 Task: Look for space in Alcázar de San Juan, Spain from 8th June, 2023 to 12th June, 2023 for 2 adults in price range Rs.8000 to Rs.16000. Place can be private room with 1  bedroom having 1 bed and 1 bathroom. Property type can be flatguest house, hotel. Booking option can be shelf check-in. Required host language is English.
Action: Mouse moved to (300, 140)
Screenshot: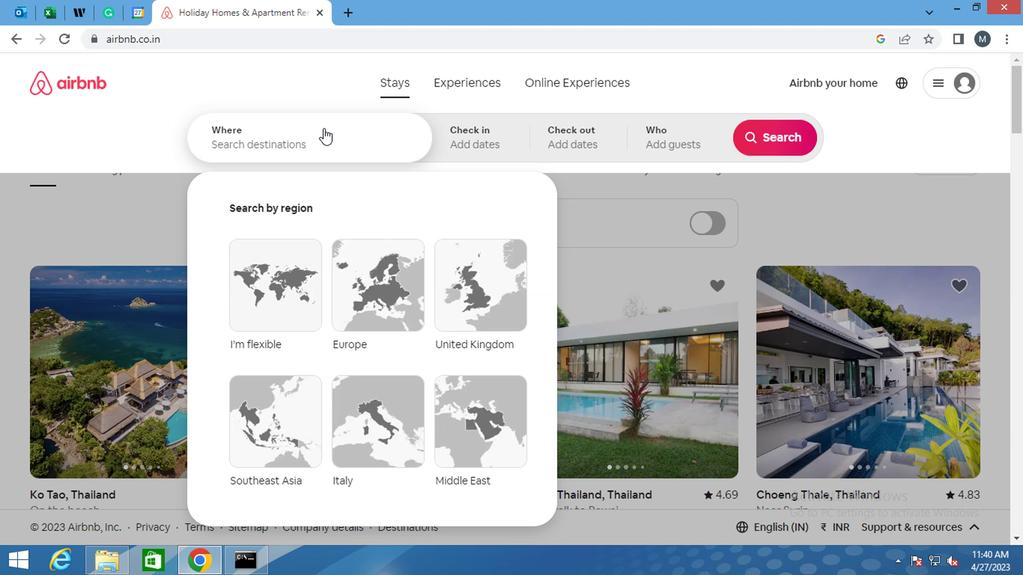 
Action: Mouse pressed left at (300, 140)
Screenshot: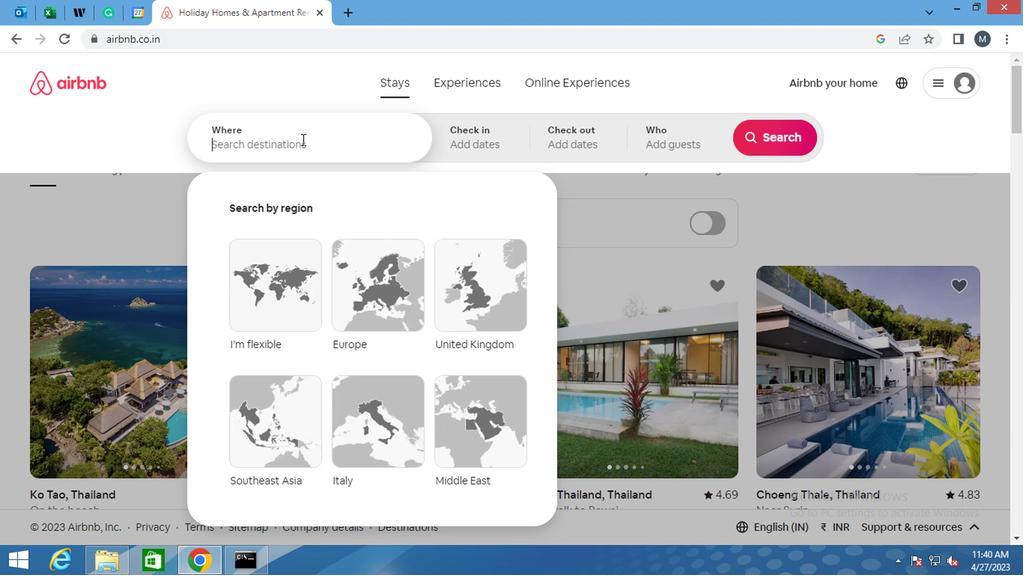 
Action: Key pressed <Key.shift>ALCAZAR<Key.space>DE<Key.space><Key.shift>SAN<Key.space><Key.shift>JUAN<Key.space><Key.backspace>,<Key.space>
Screenshot: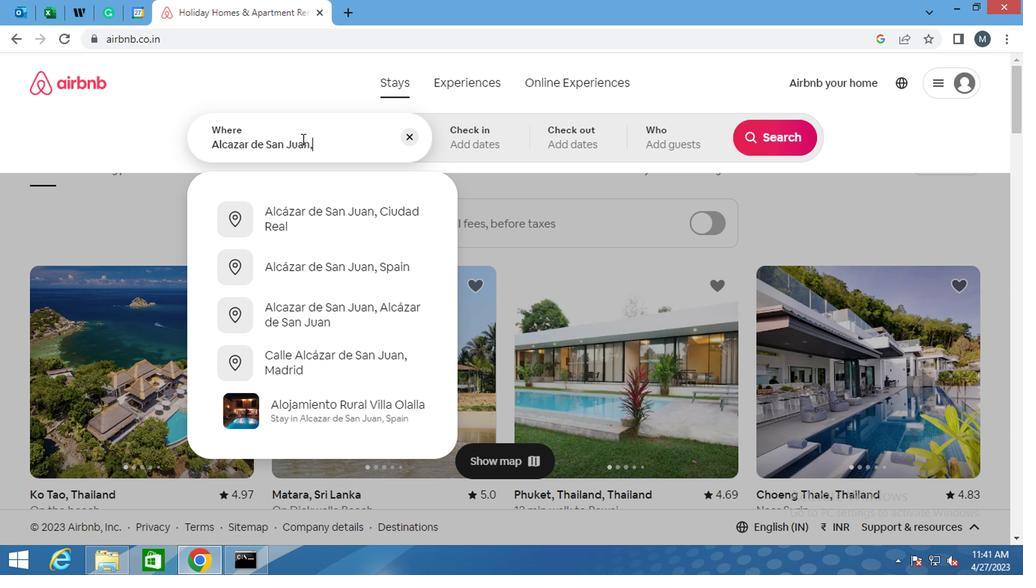 
Action: Mouse moved to (314, 209)
Screenshot: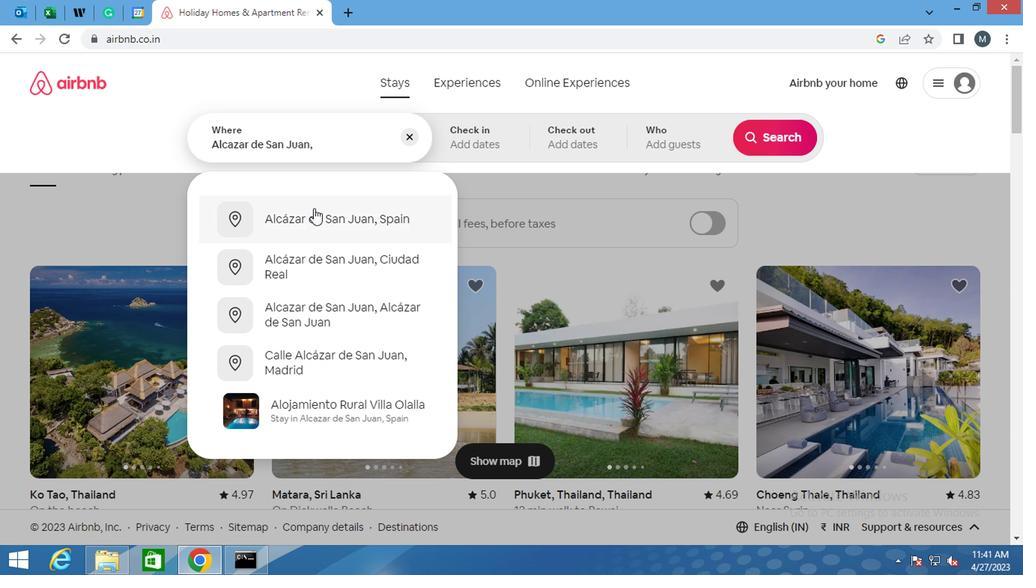 
Action: Mouse pressed left at (314, 209)
Screenshot: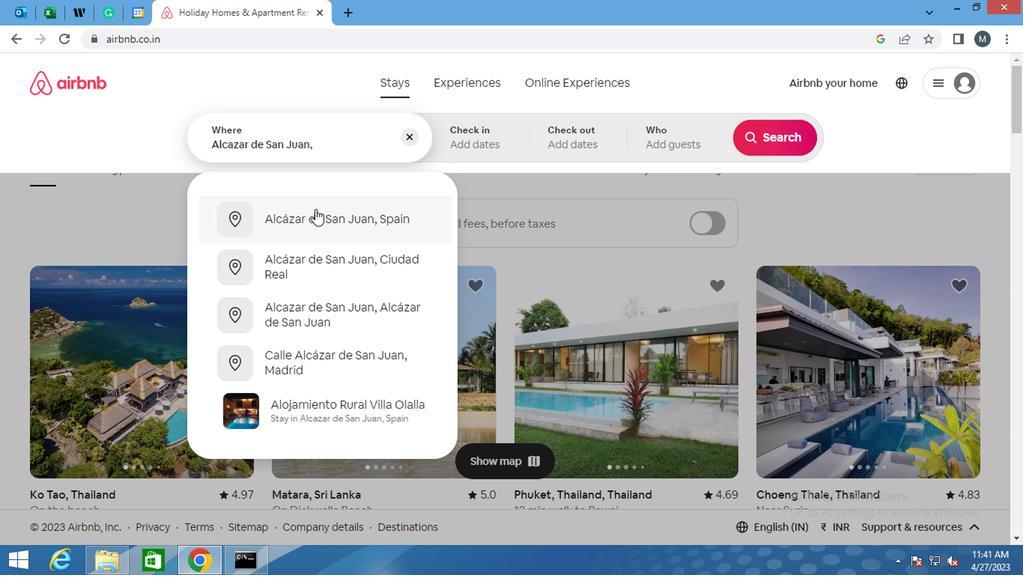 
Action: Mouse moved to (766, 254)
Screenshot: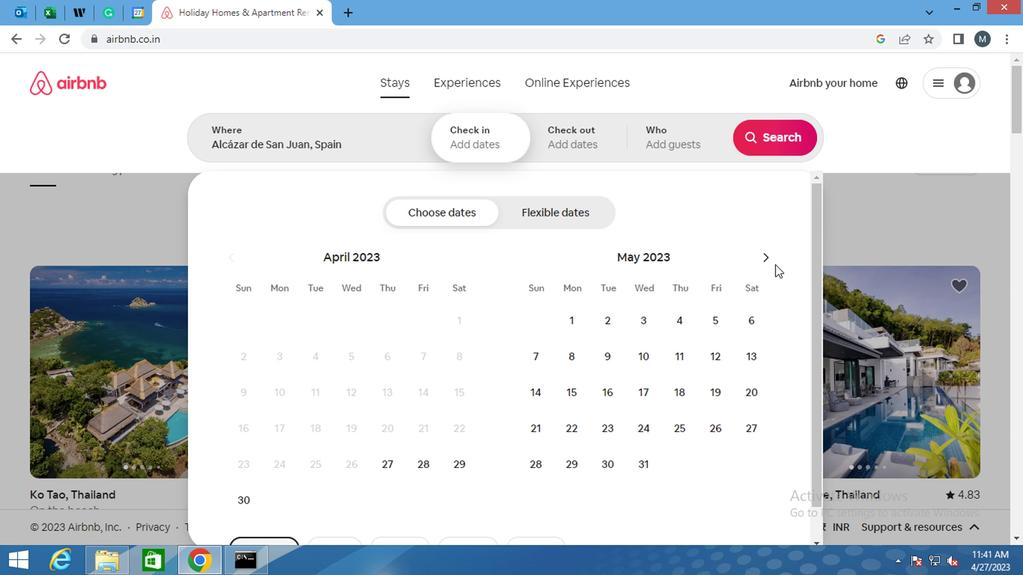 
Action: Mouse pressed left at (766, 254)
Screenshot: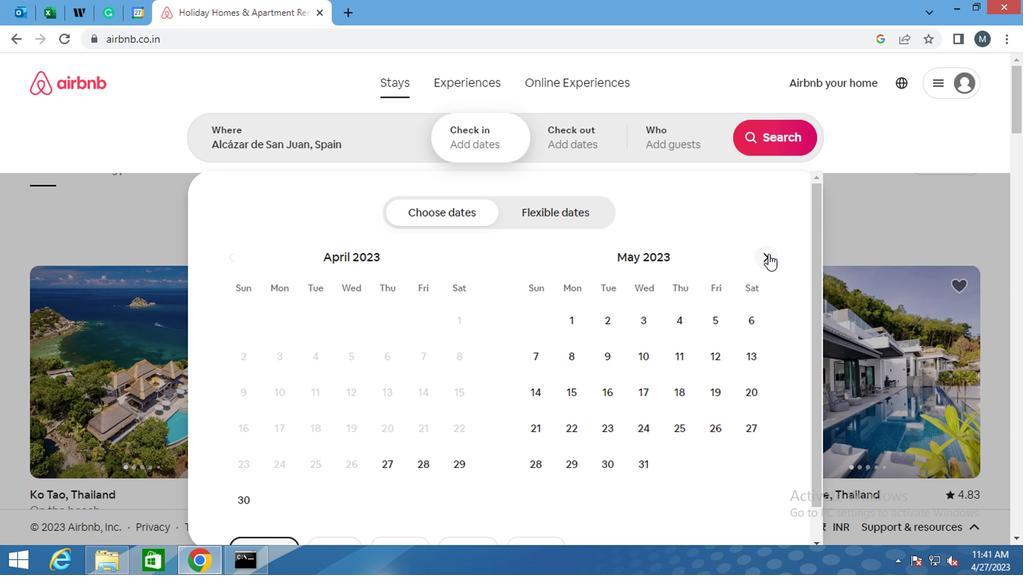 
Action: Mouse pressed left at (766, 254)
Screenshot: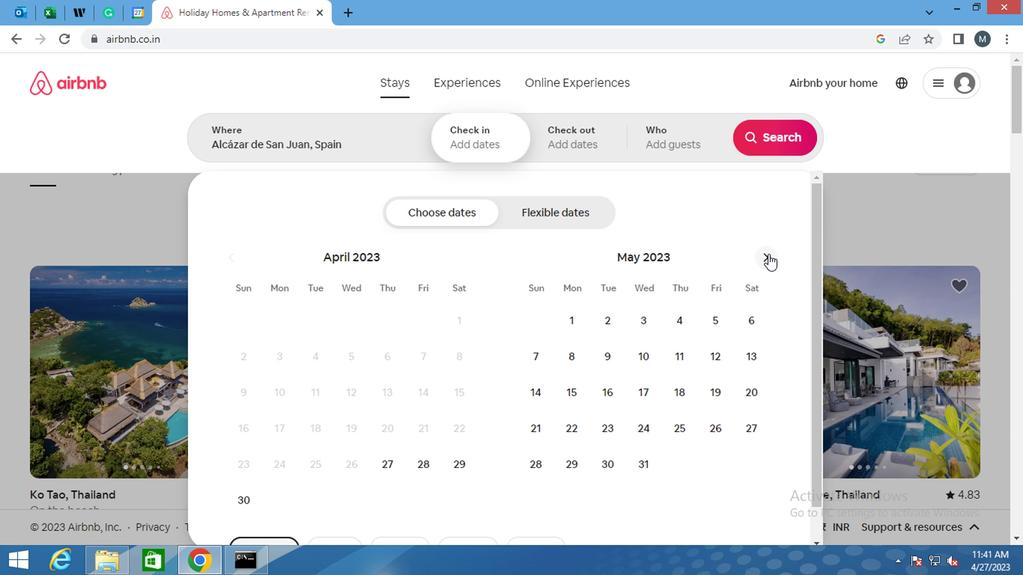 
Action: Mouse moved to (389, 356)
Screenshot: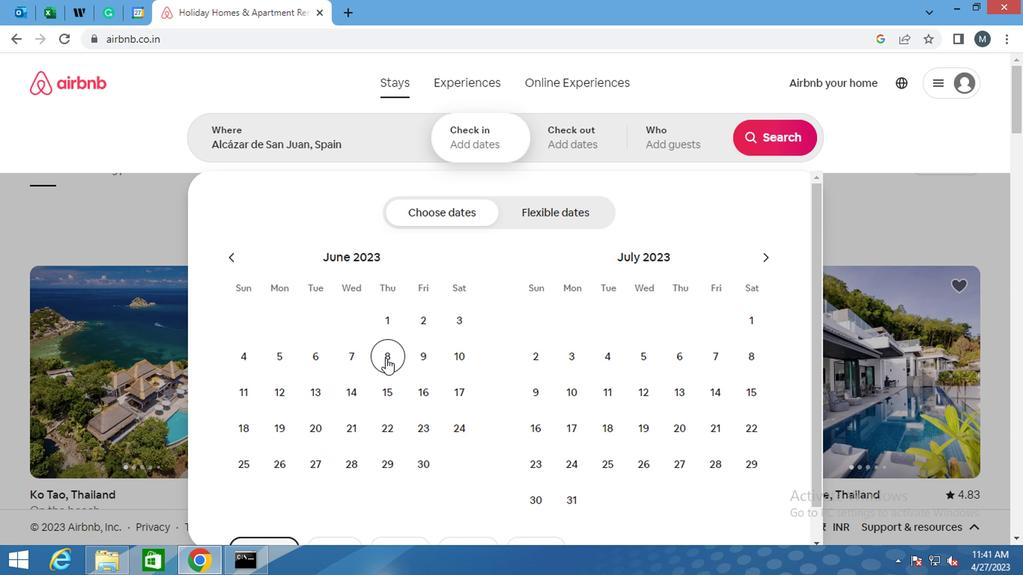 
Action: Mouse pressed left at (389, 356)
Screenshot: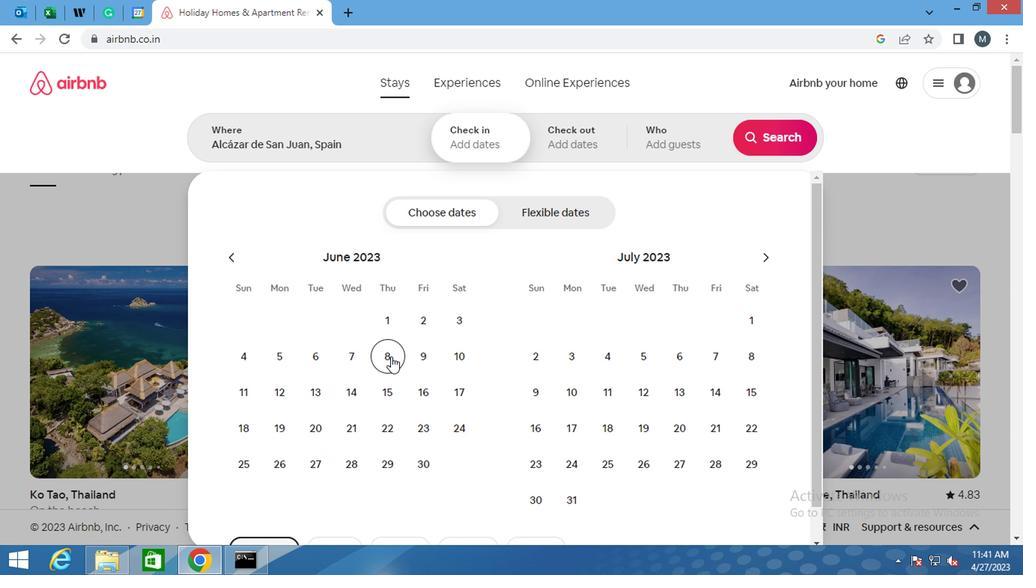 
Action: Mouse moved to (285, 387)
Screenshot: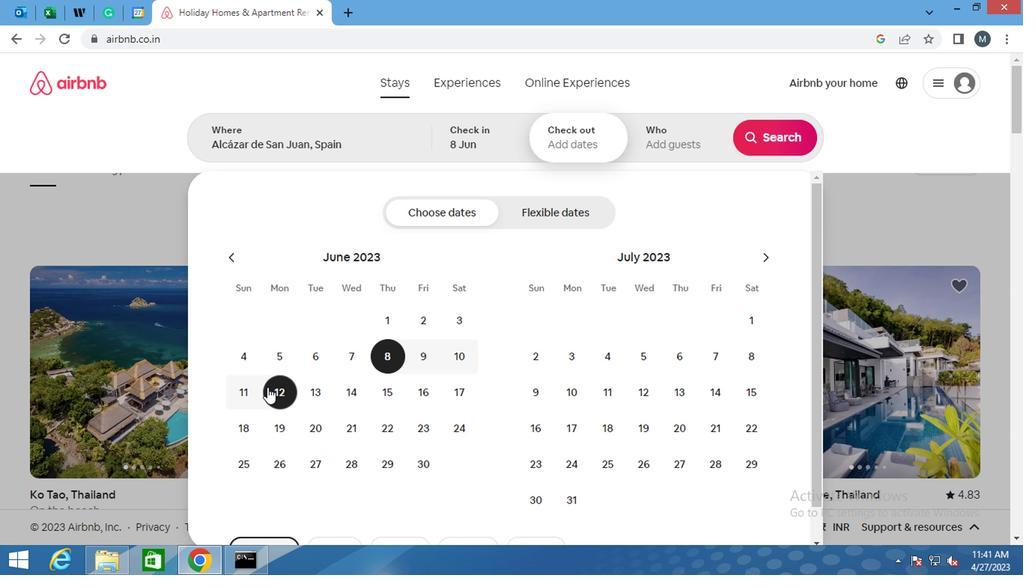 
Action: Mouse pressed left at (285, 387)
Screenshot: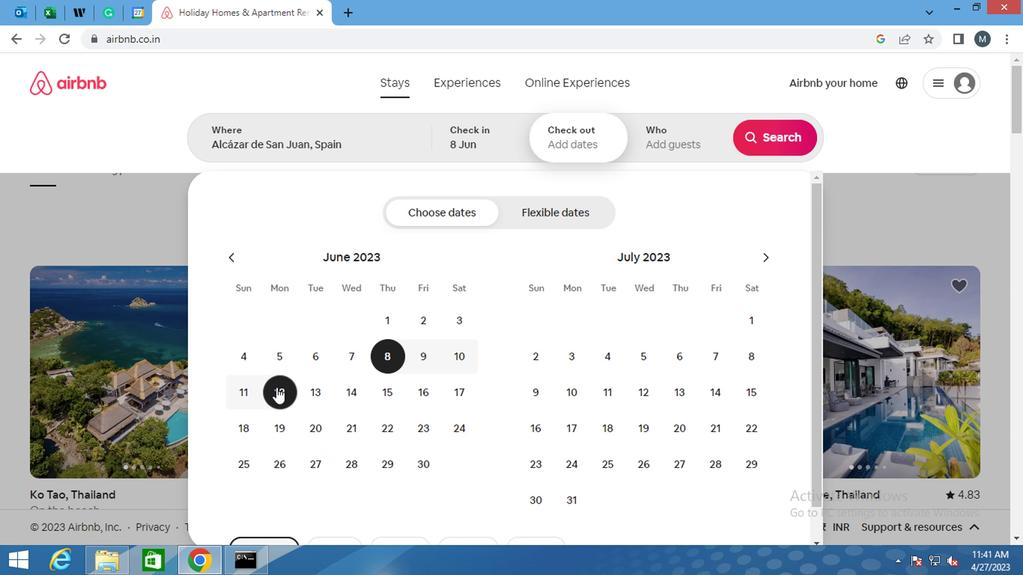 
Action: Mouse moved to (668, 152)
Screenshot: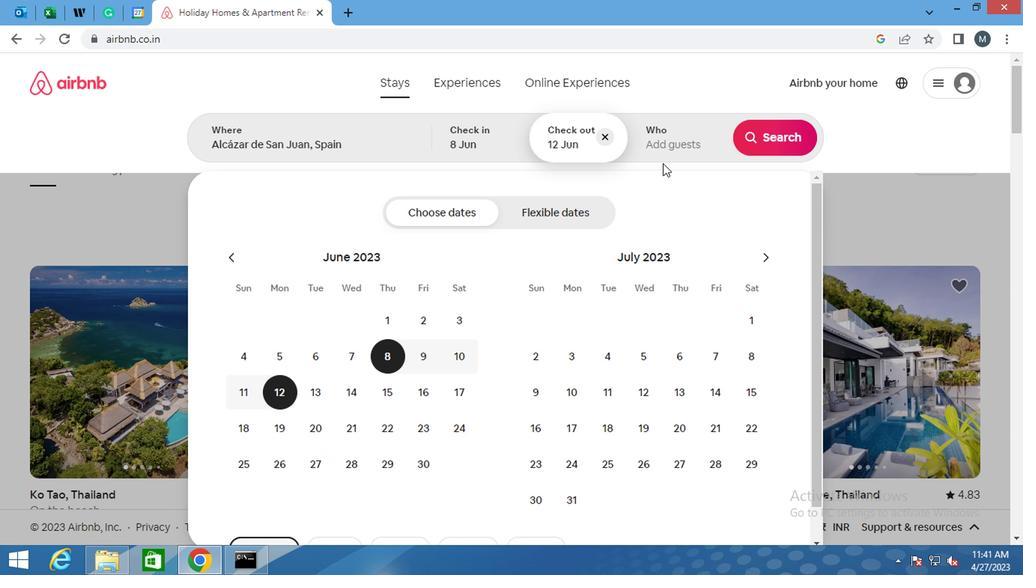 
Action: Mouse pressed left at (668, 152)
Screenshot: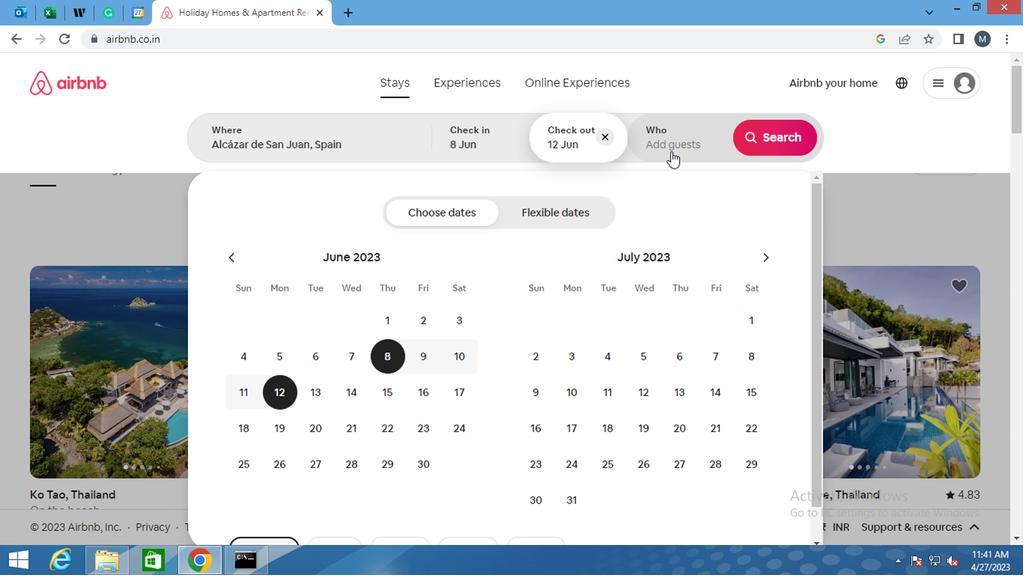 
Action: Mouse moved to (777, 211)
Screenshot: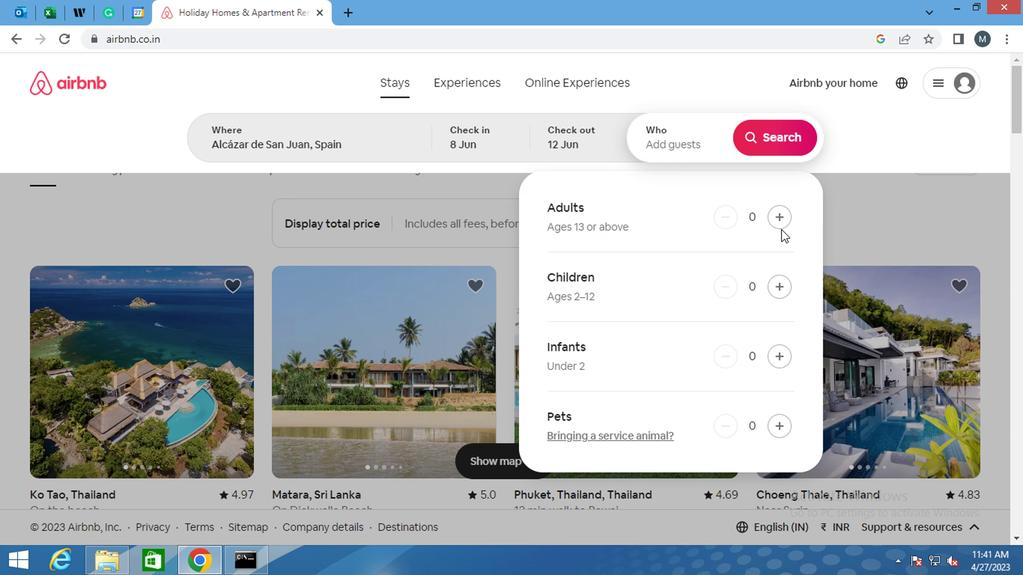 
Action: Mouse pressed left at (777, 211)
Screenshot: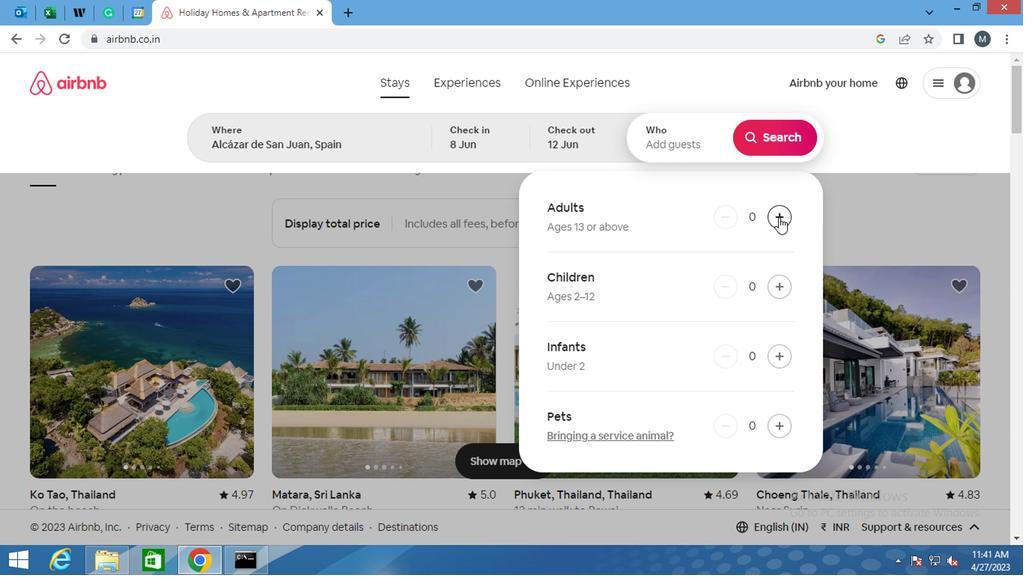 
Action: Mouse moved to (776, 212)
Screenshot: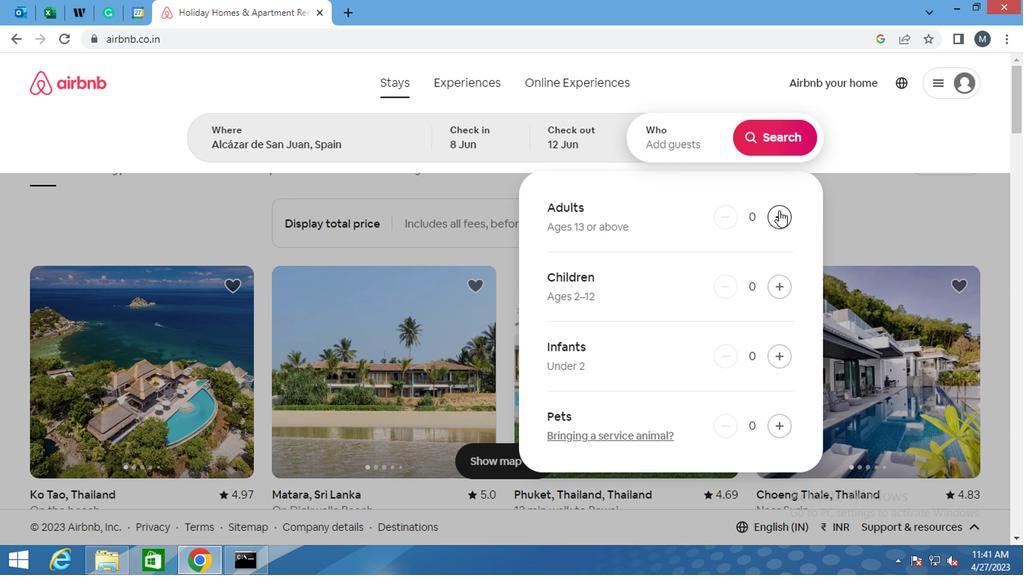 
Action: Mouse pressed left at (776, 212)
Screenshot: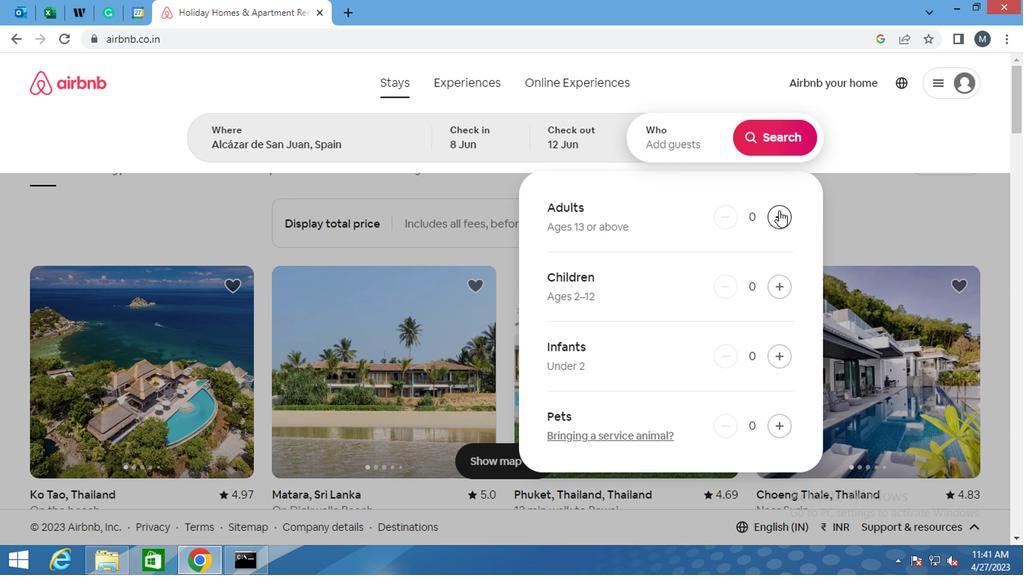 
Action: Mouse moved to (759, 146)
Screenshot: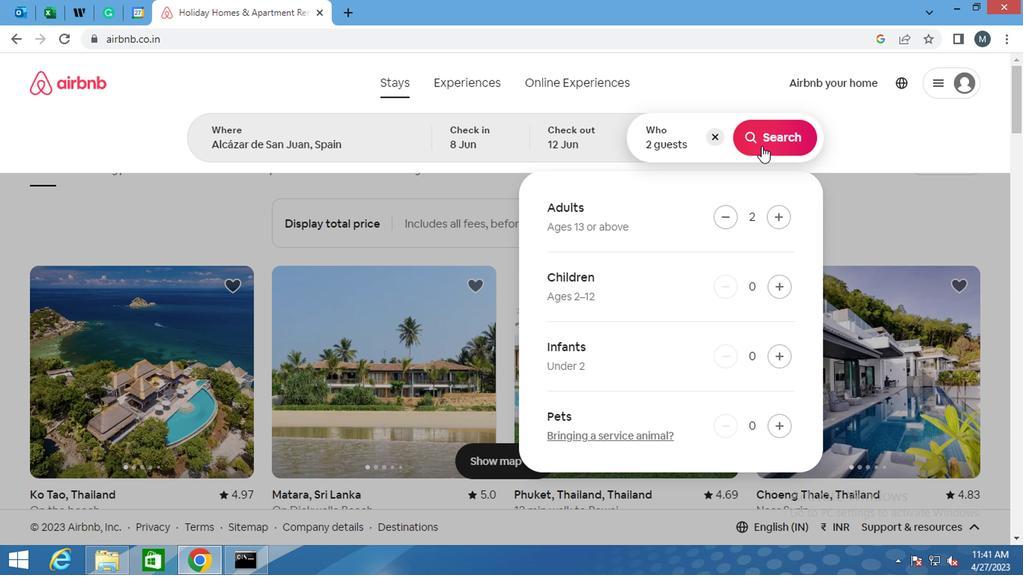 
Action: Mouse pressed left at (759, 146)
Screenshot: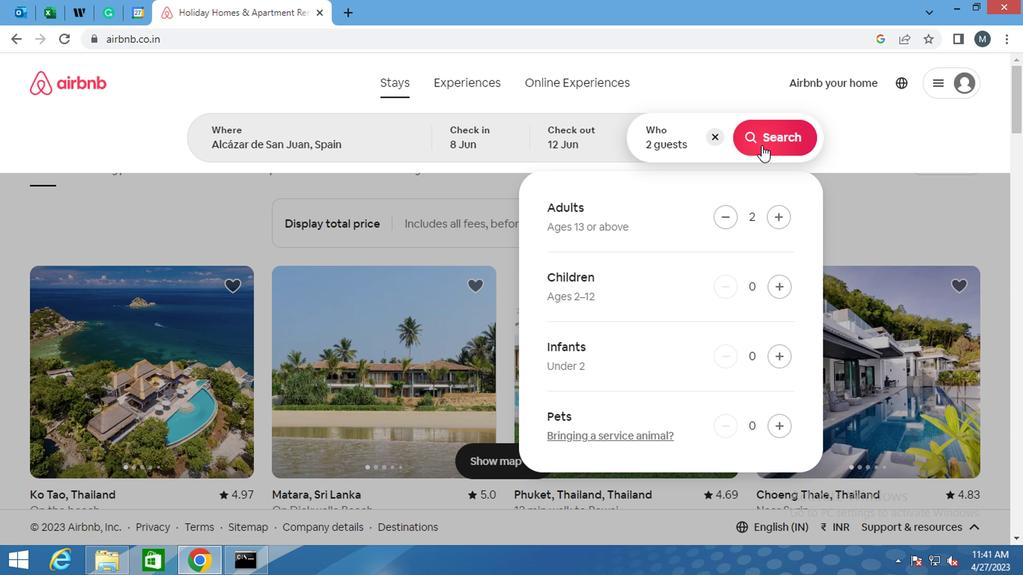 
Action: Mouse moved to (943, 126)
Screenshot: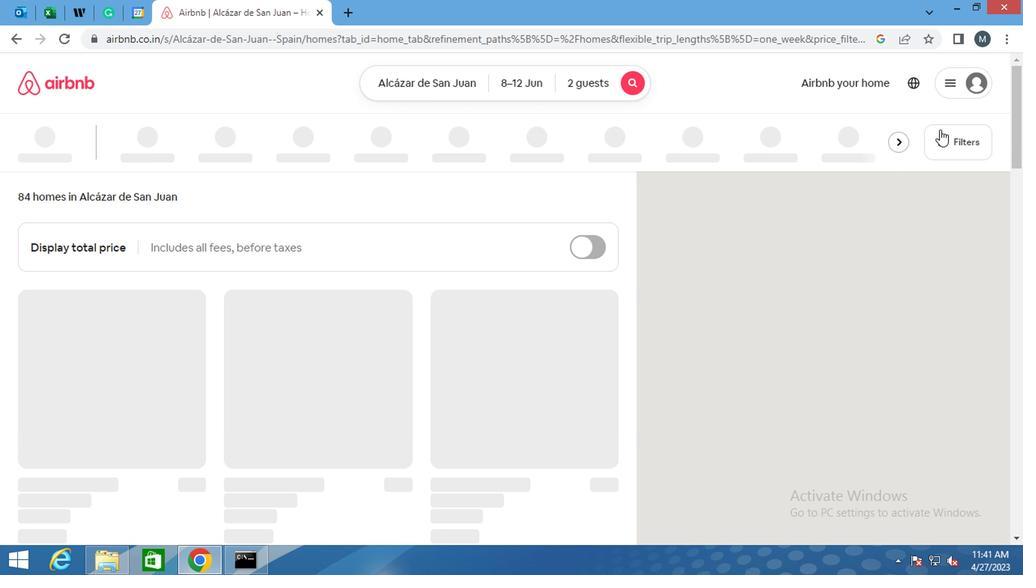 
Action: Mouse pressed left at (943, 126)
Screenshot: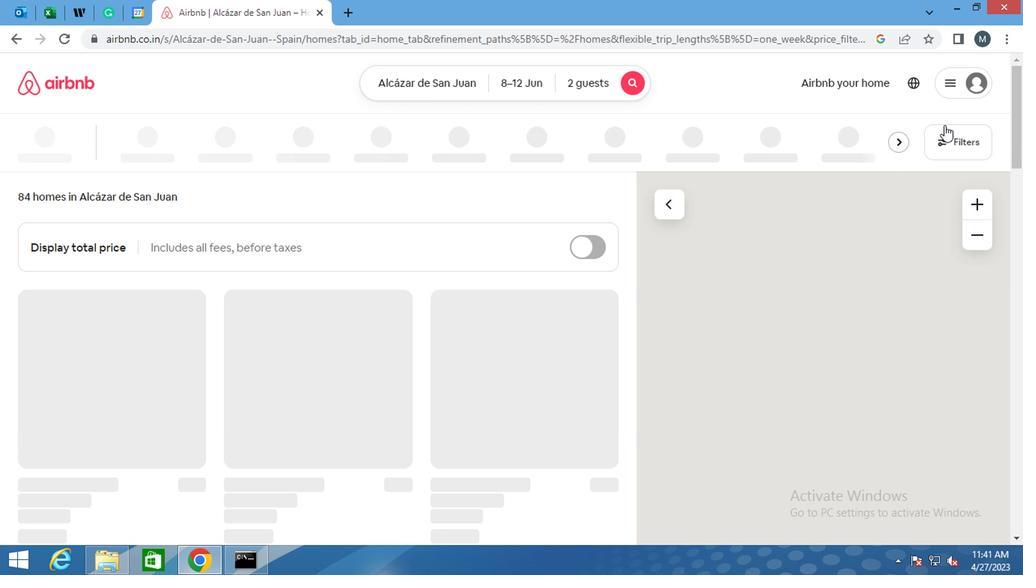 
Action: Mouse moved to (946, 132)
Screenshot: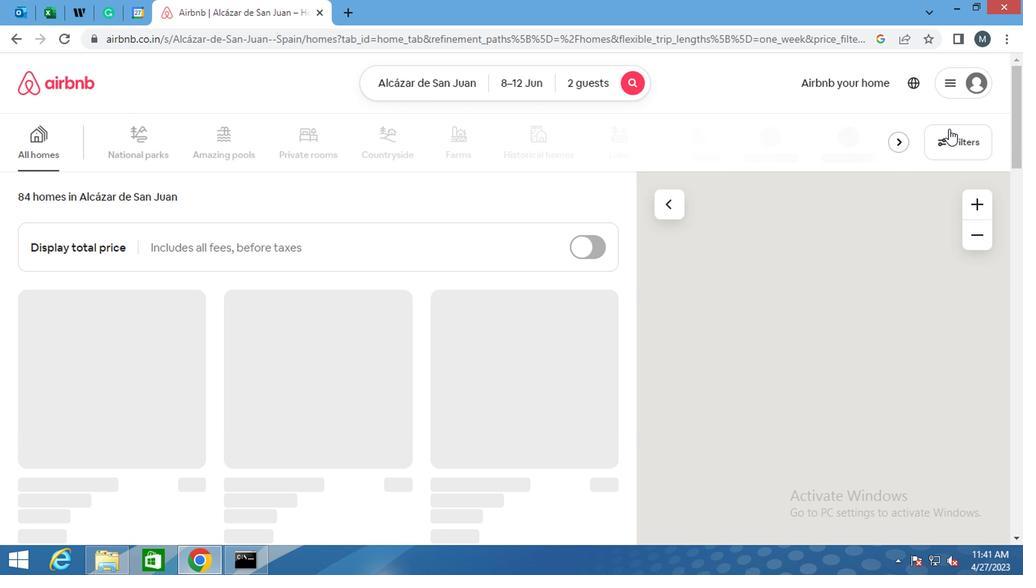 
Action: Mouse pressed left at (946, 132)
Screenshot: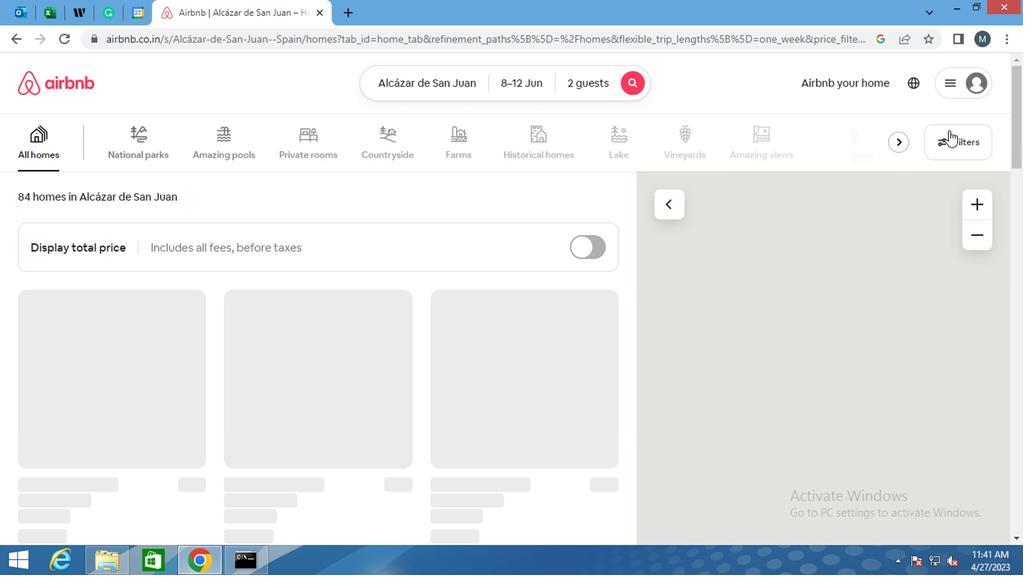 
Action: Mouse moved to (953, 145)
Screenshot: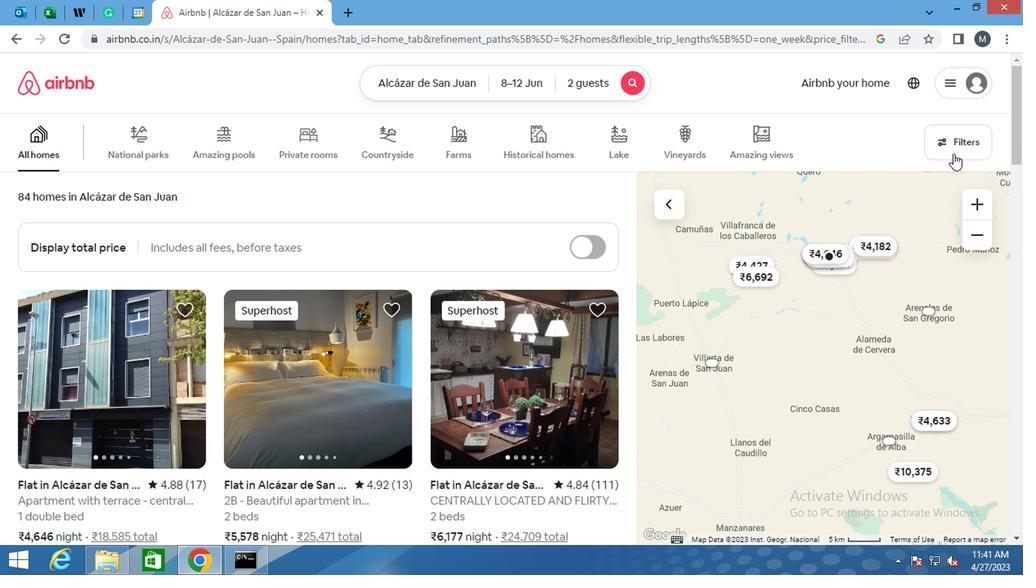
Action: Mouse pressed left at (953, 145)
Screenshot: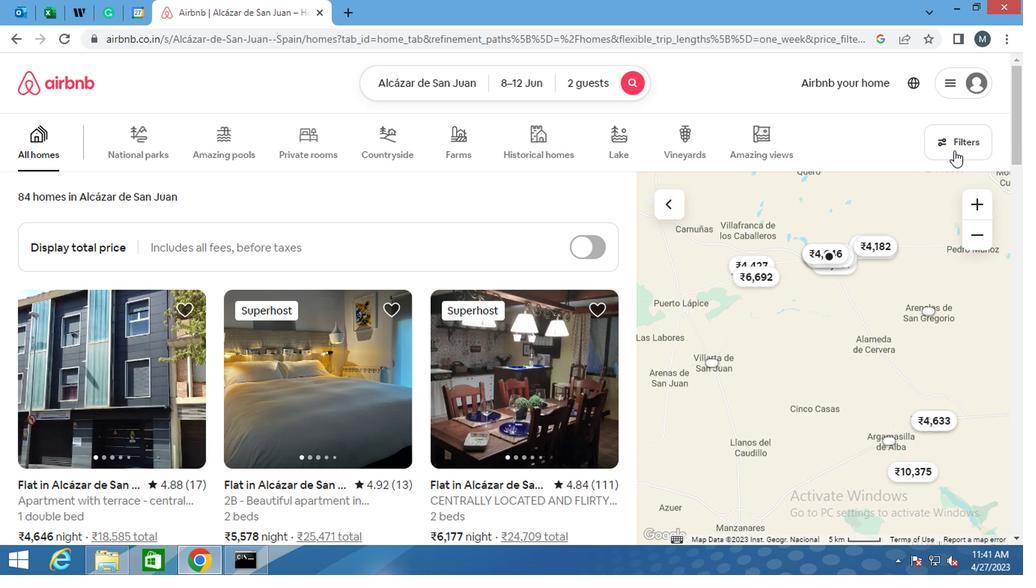 
Action: Mouse moved to (411, 344)
Screenshot: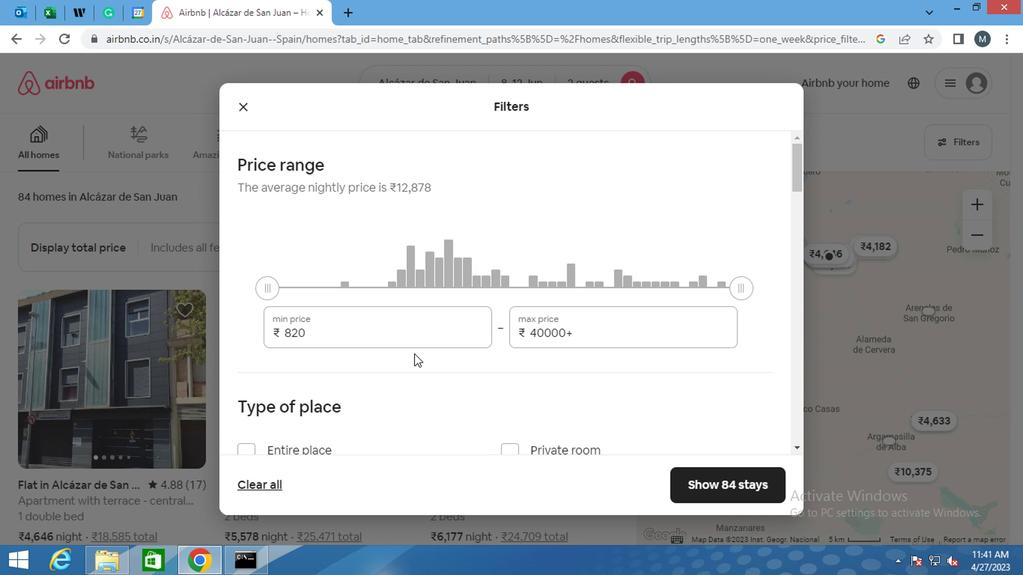 
Action: Mouse pressed left at (411, 344)
Screenshot: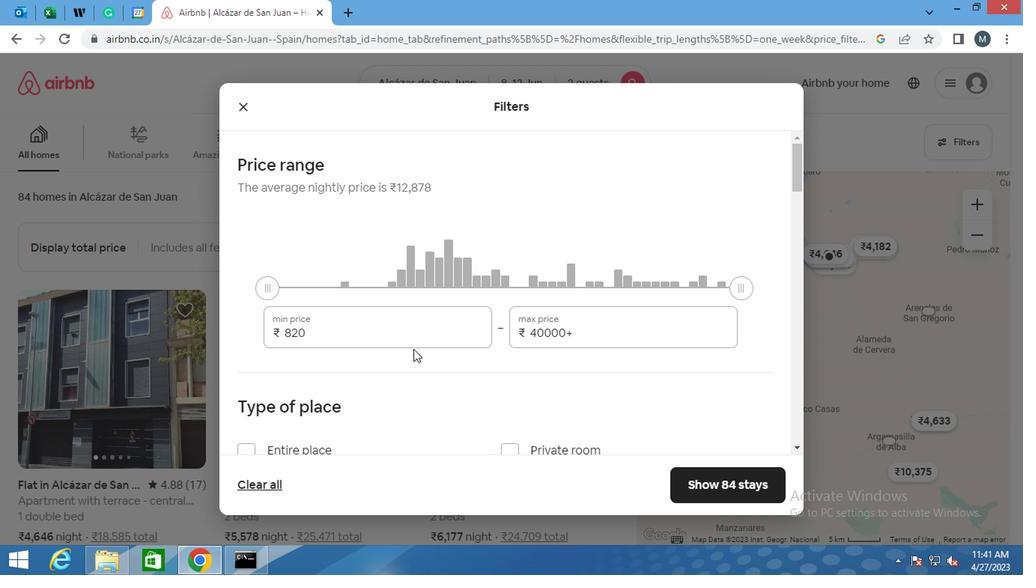 
Action: Mouse moved to (409, 338)
Screenshot: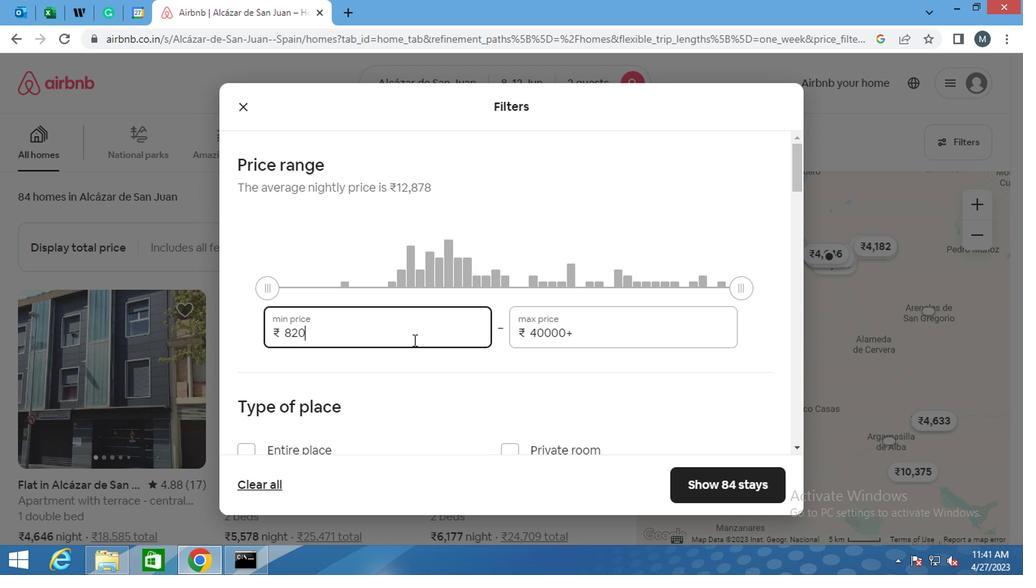 
Action: Key pressed <Key.backspace><Key.backspace>000
Screenshot: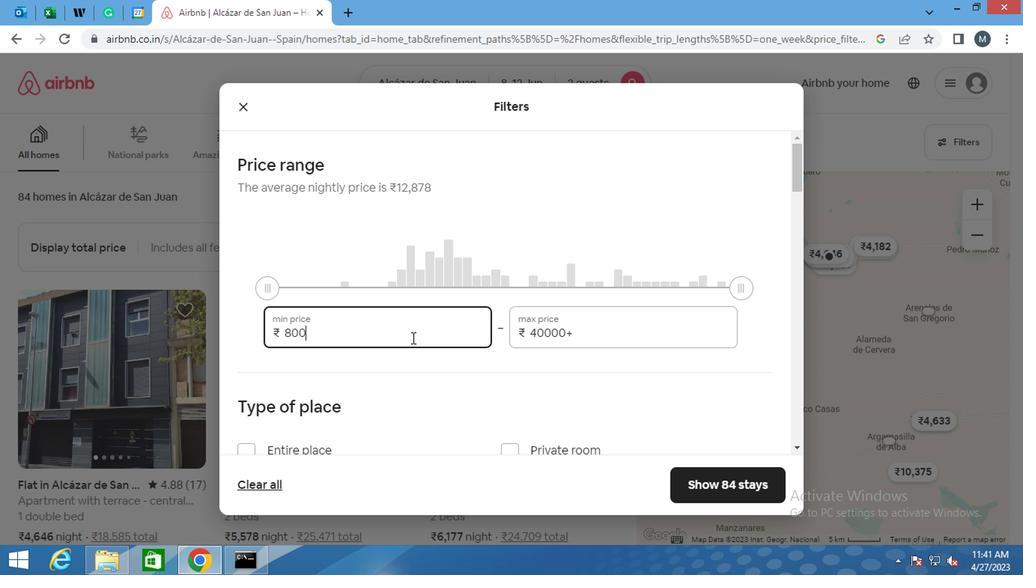 
Action: Mouse moved to (616, 330)
Screenshot: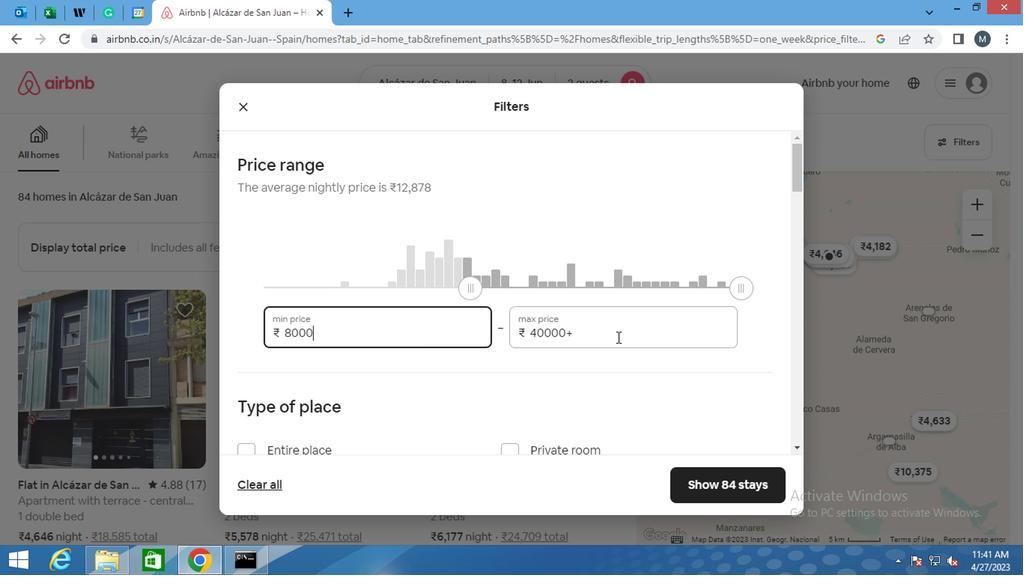 
Action: Mouse pressed left at (616, 330)
Screenshot: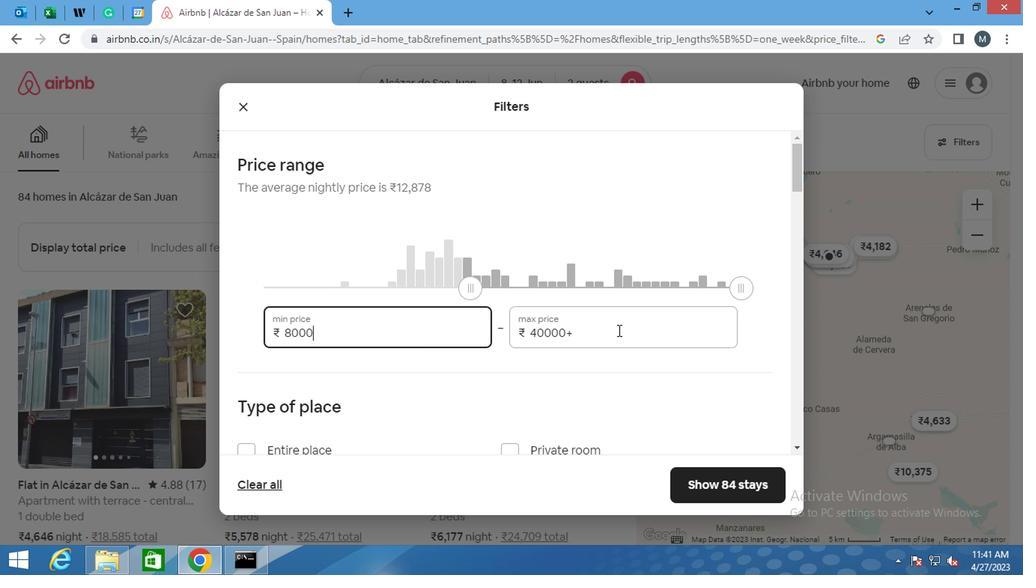 
Action: Mouse moved to (603, 334)
Screenshot: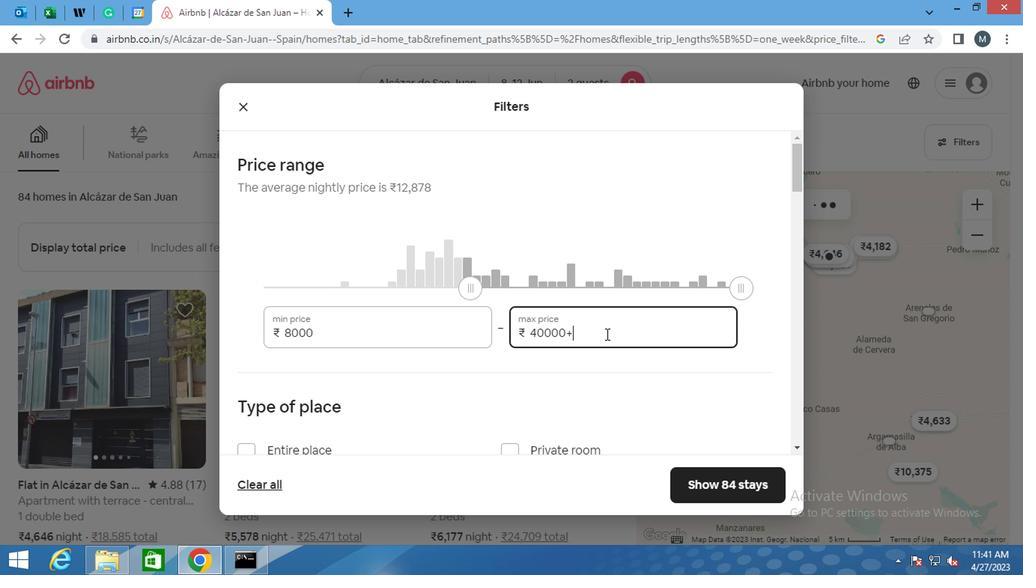 
Action: Key pressed <Key.backspace>
Screenshot: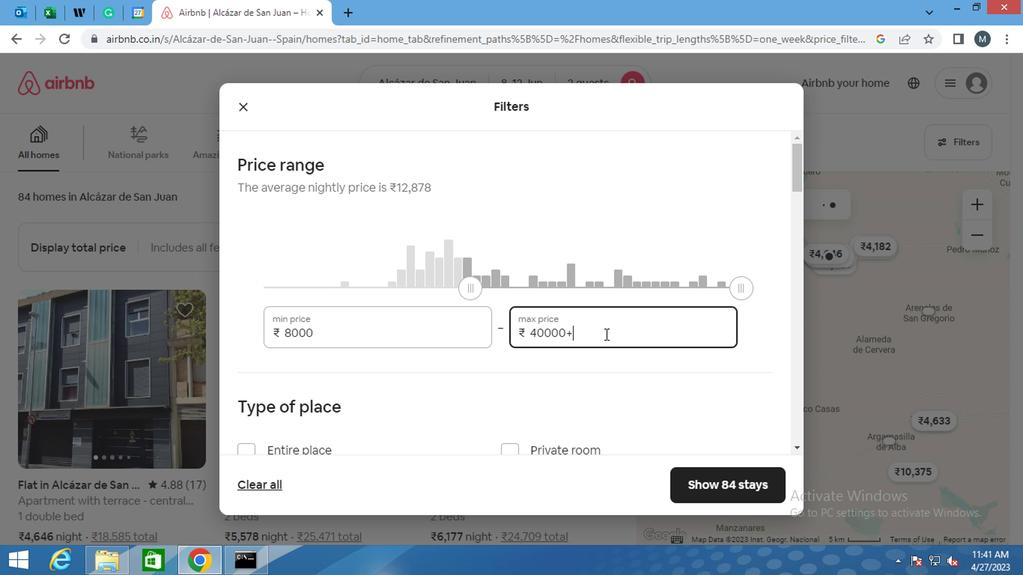 
Action: Mouse moved to (594, 335)
Screenshot: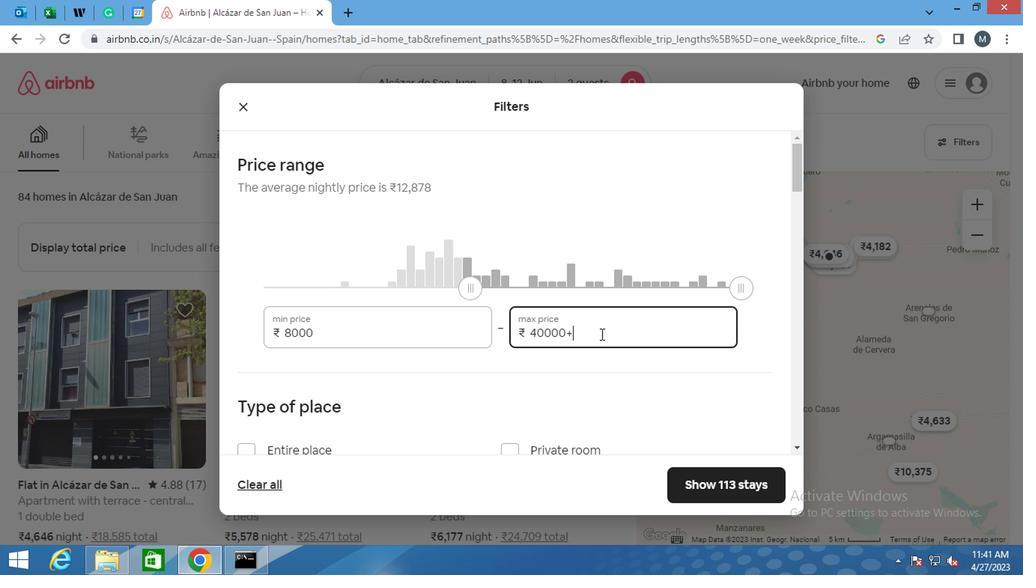 
Action: Key pressed <Key.backspace>
Screenshot: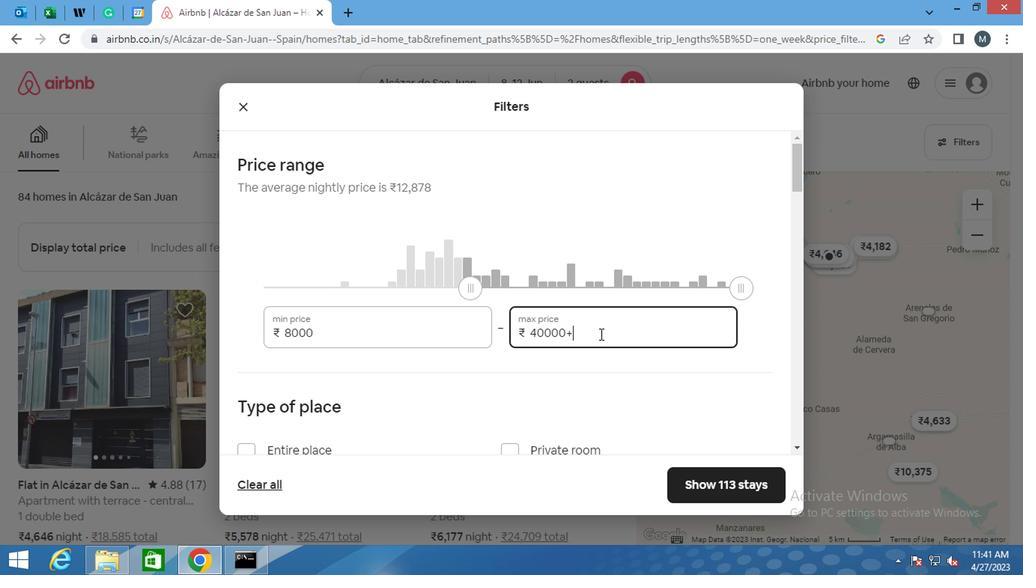 
Action: Mouse moved to (593, 335)
Screenshot: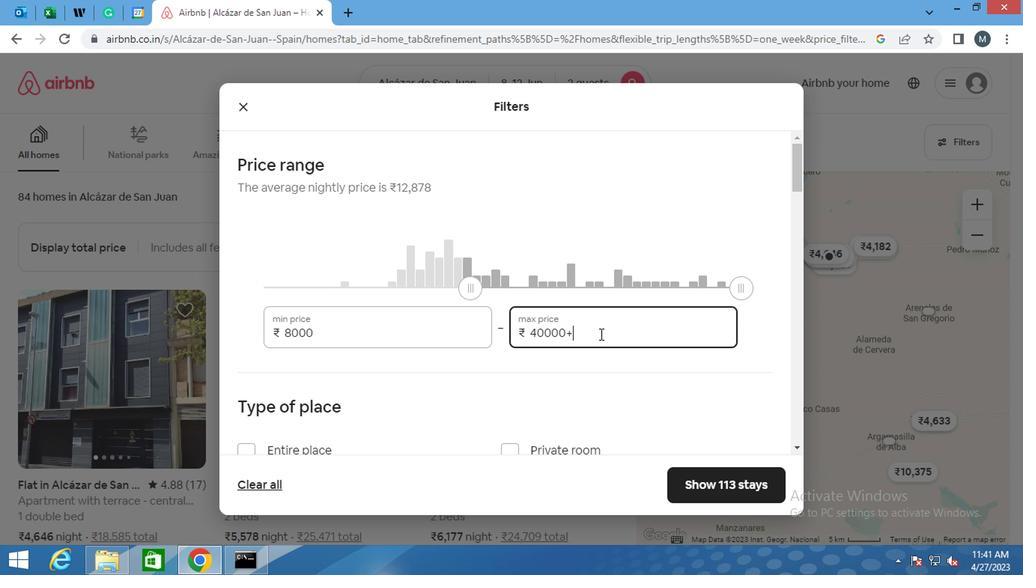 
Action: Key pressed <Key.backspace>
Screenshot: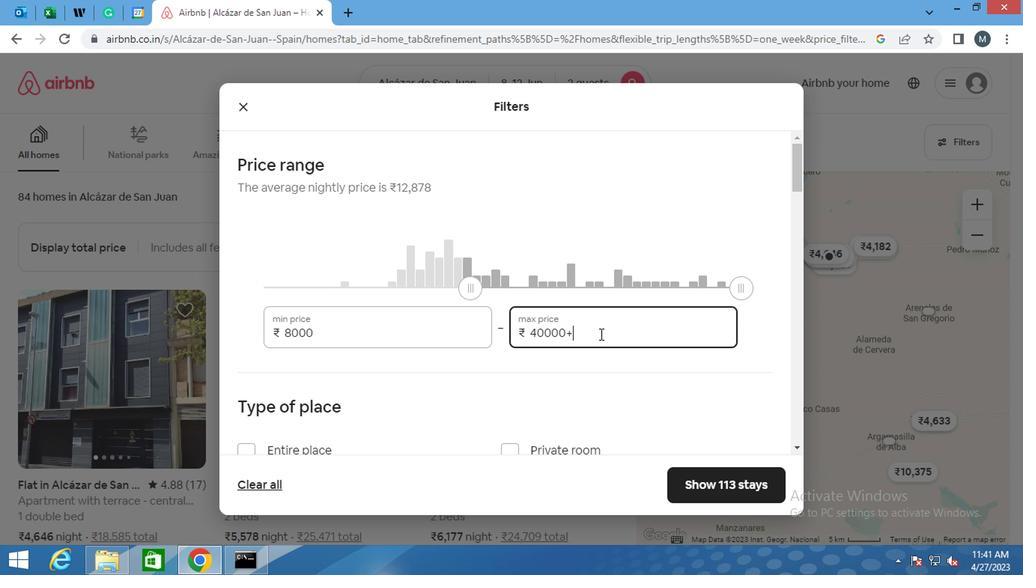 
Action: Mouse moved to (590, 336)
Screenshot: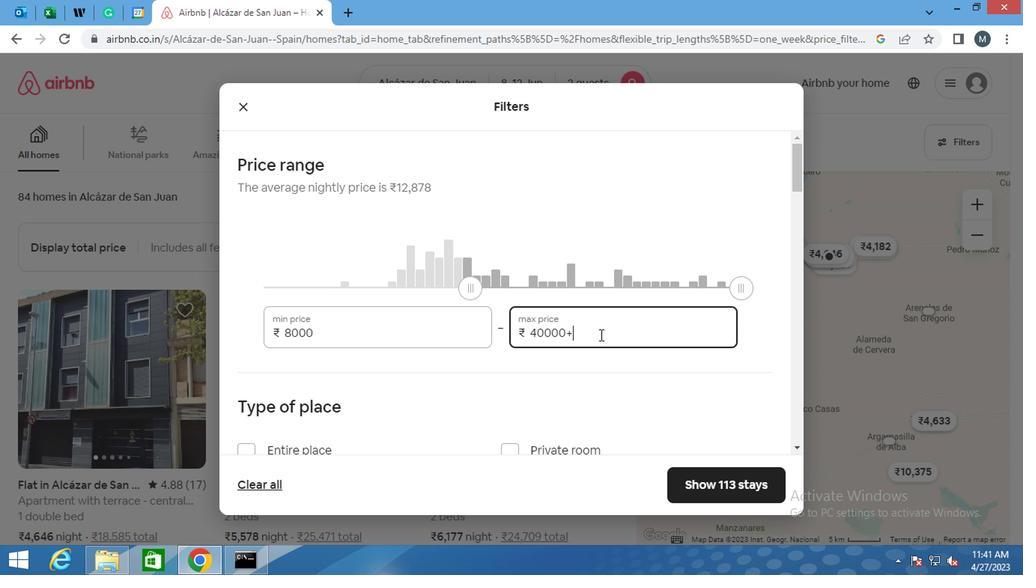 
Action: Key pressed <Key.backspace>
Screenshot: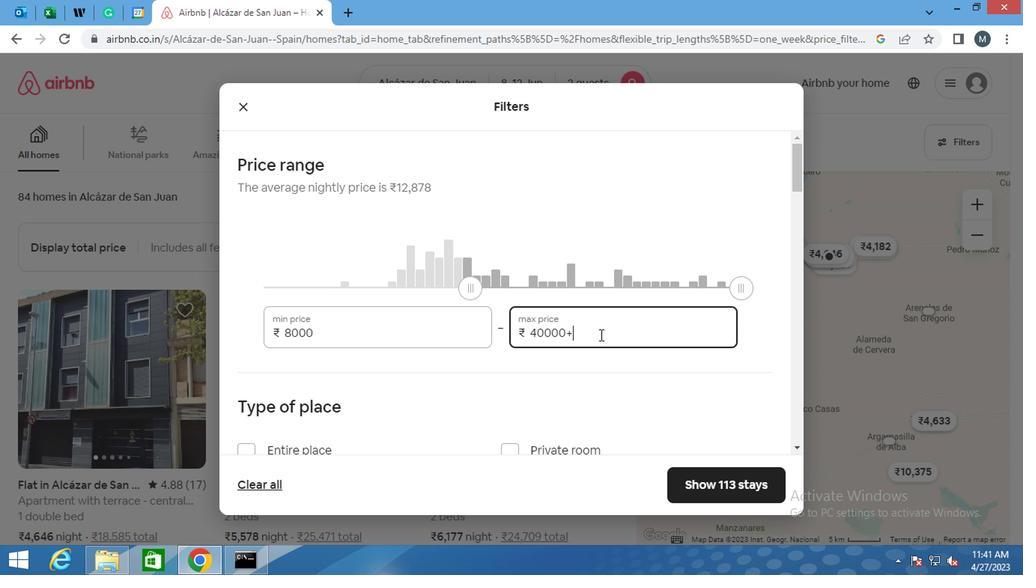 
Action: Mouse moved to (588, 336)
Screenshot: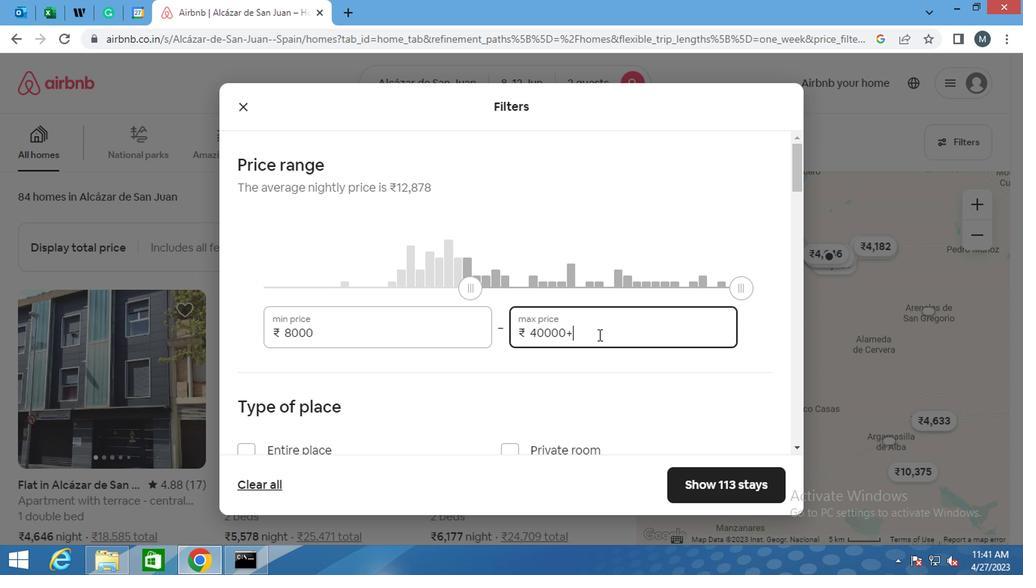 
Action: Key pressed <Key.backspace>
Screenshot: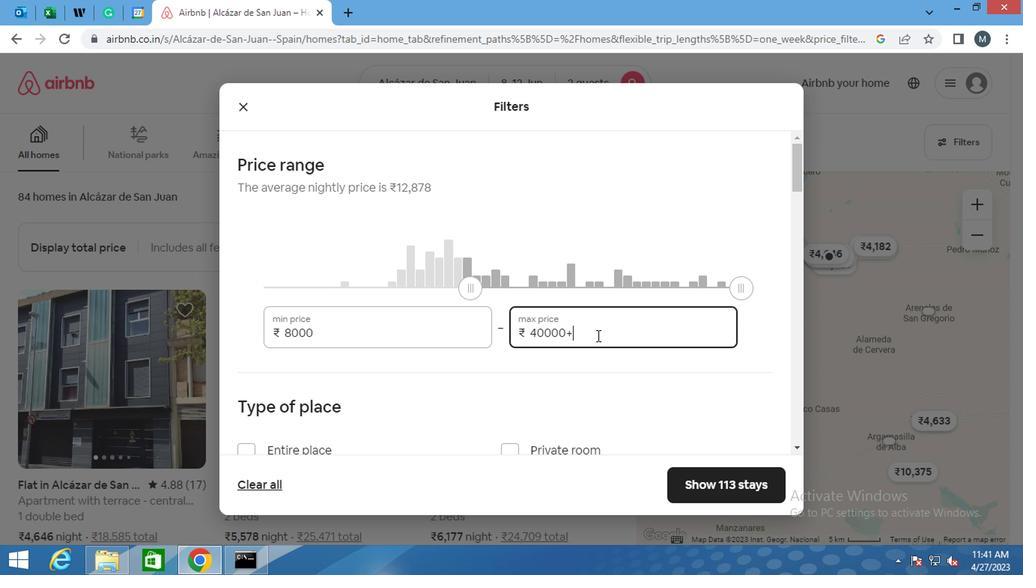 
Action: Mouse moved to (587, 336)
Screenshot: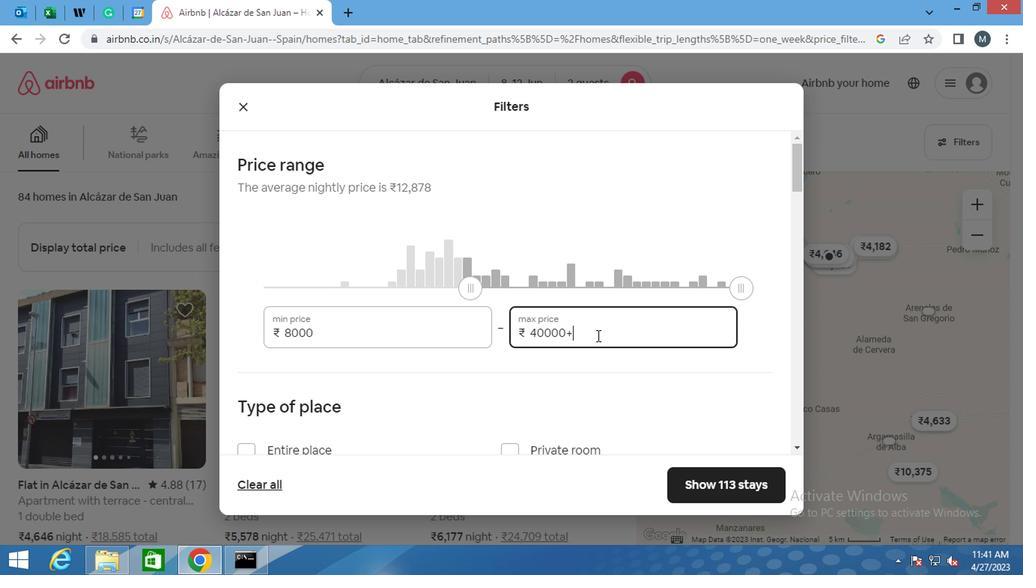 
Action: Key pressed <Key.backspace>
Screenshot: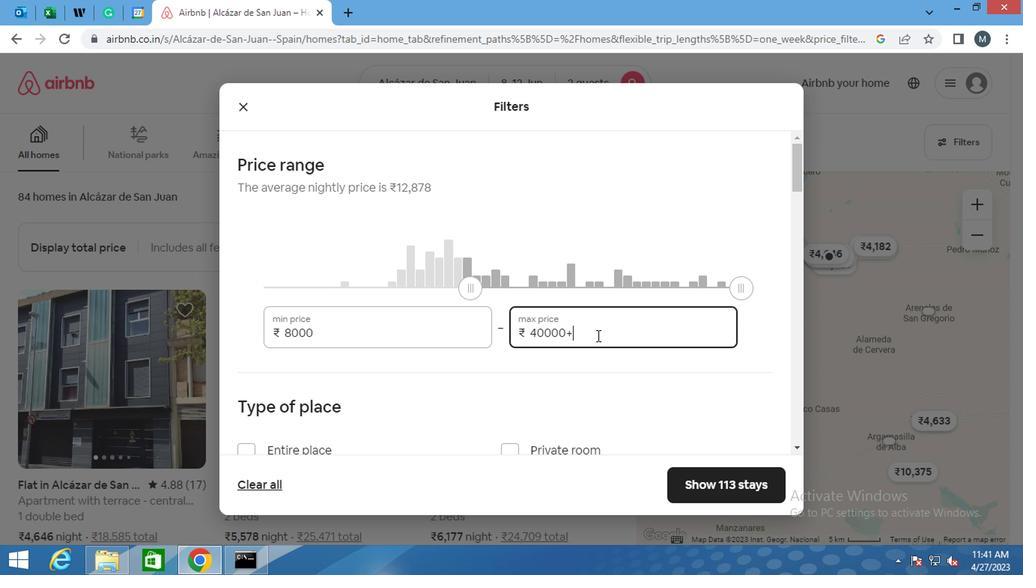 
Action: Mouse moved to (584, 337)
Screenshot: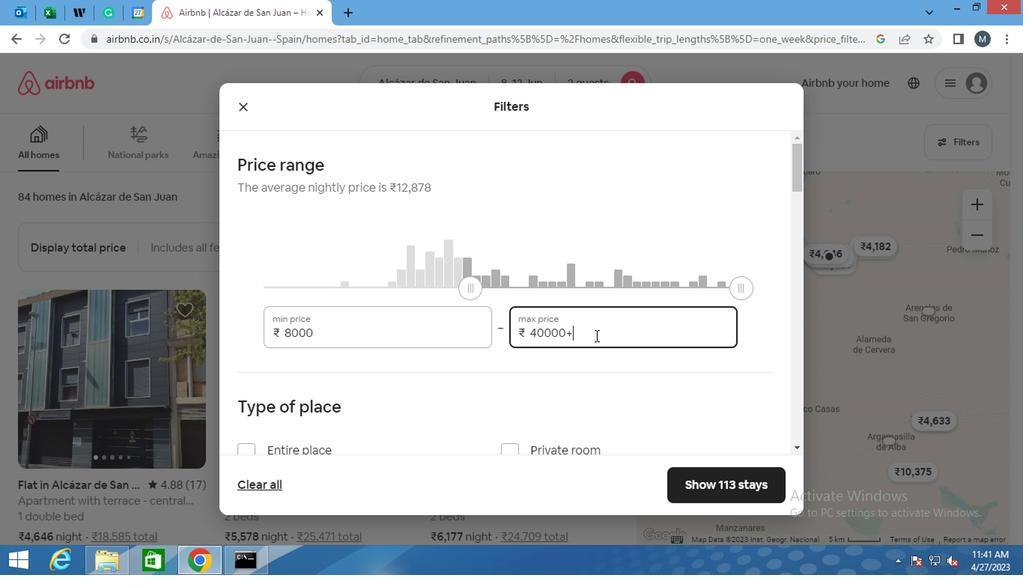 
Action: Key pressed <Key.backspace>
Screenshot: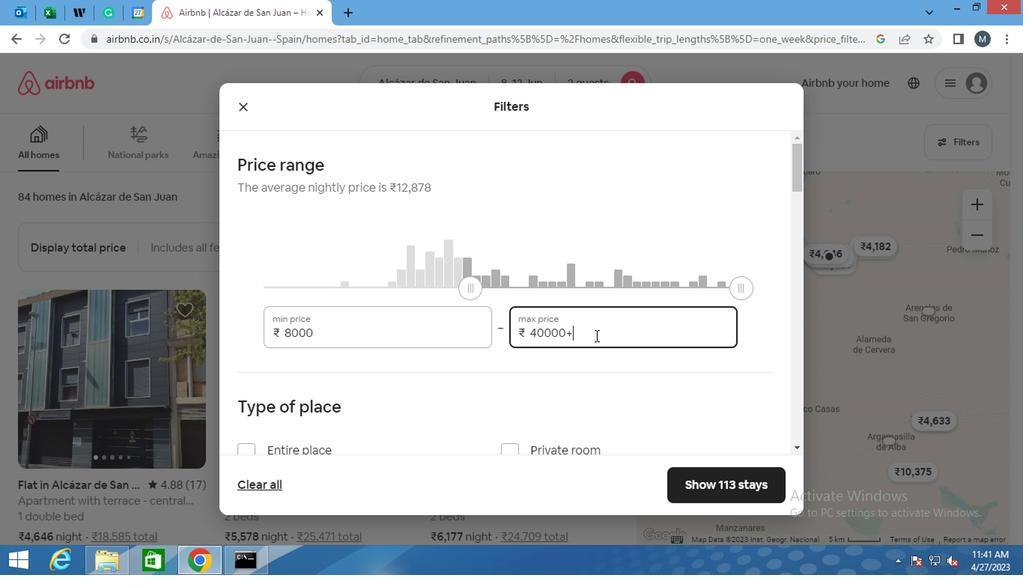 
Action: Mouse moved to (583, 337)
Screenshot: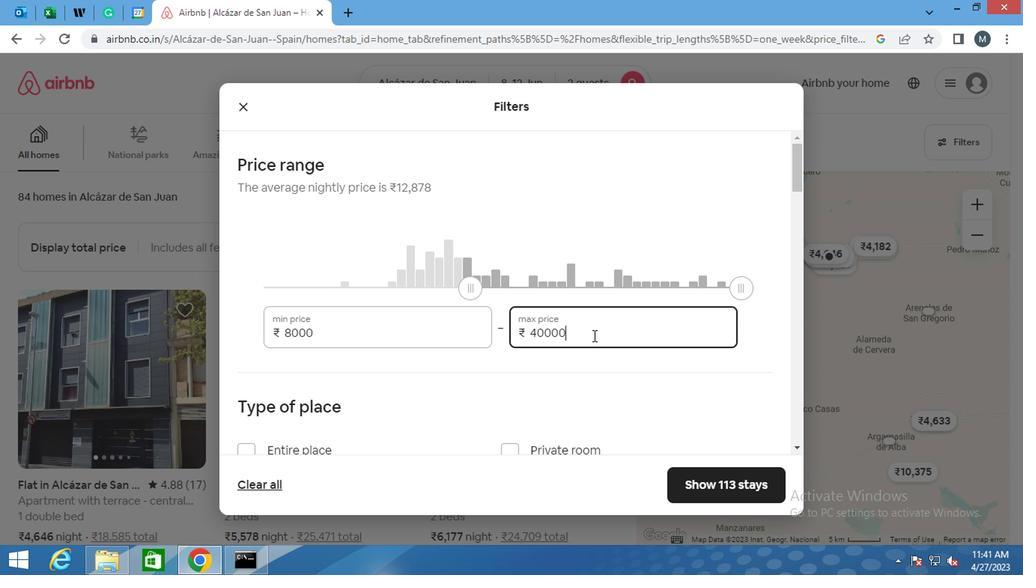 
Action: Key pressed <Key.backspace>
Screenshot: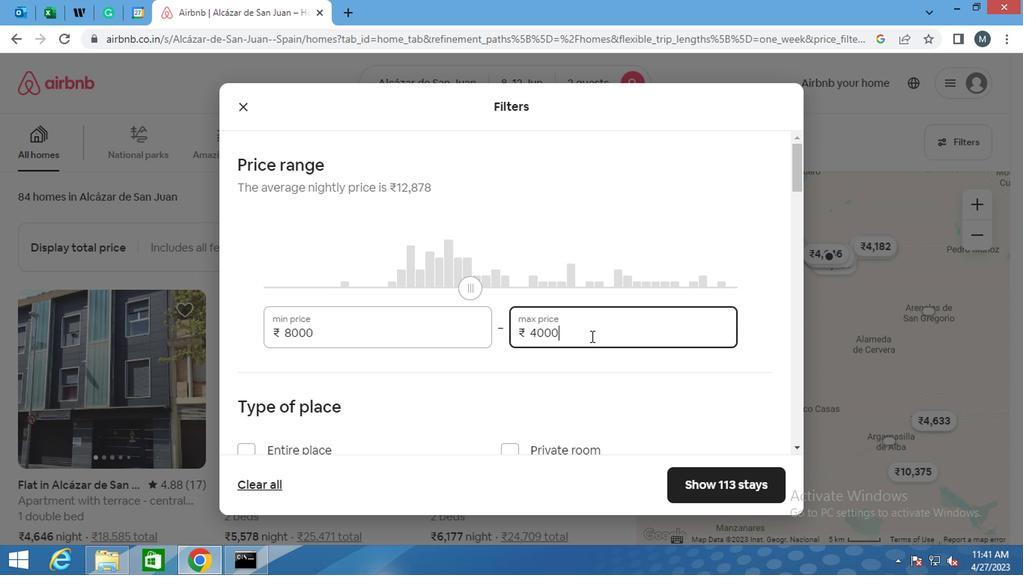 
Action: Mouse moved to (581, 338)
Screenshot: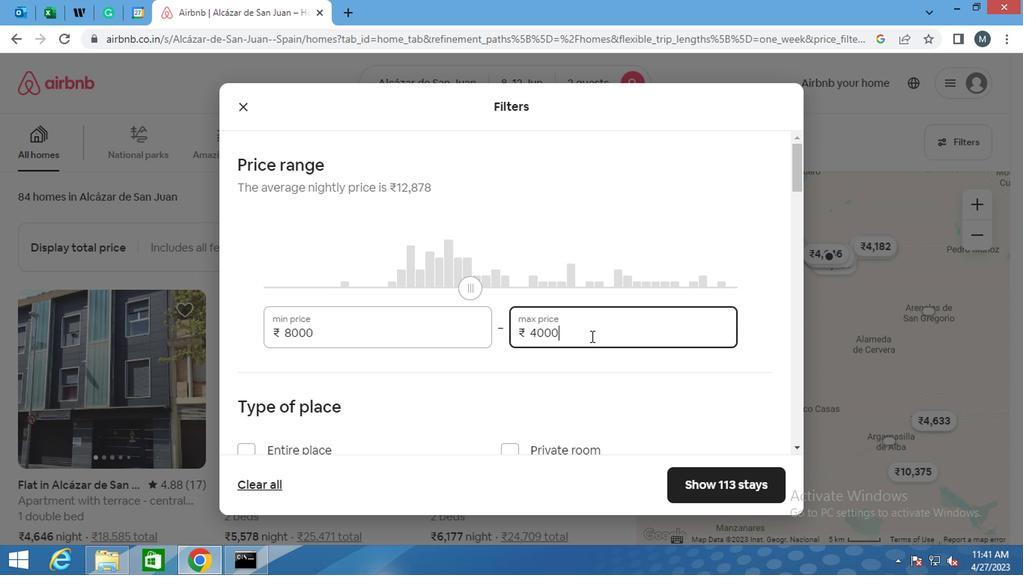 
Action: Key pressed <Key.backspace>
Screenshot: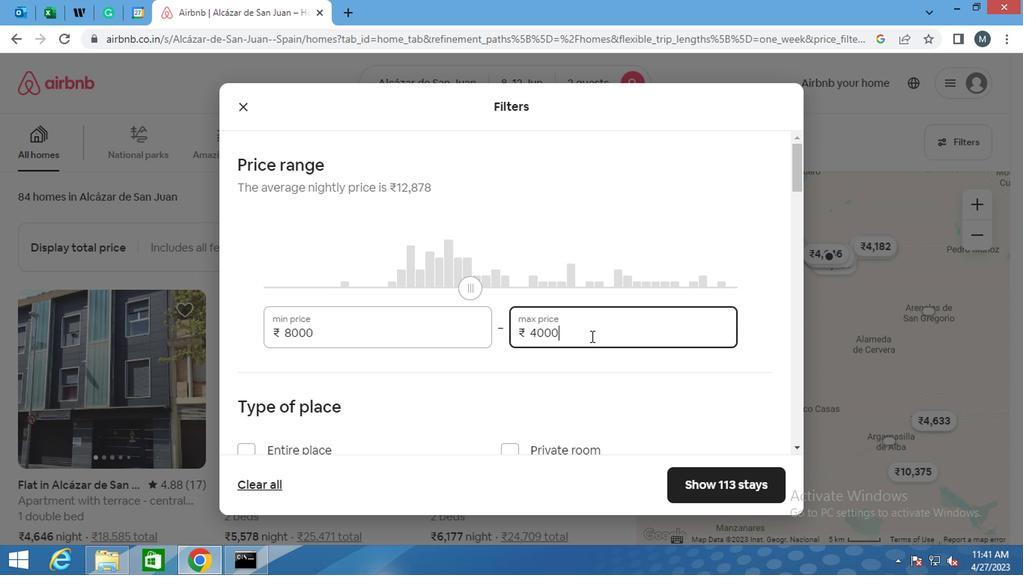 
Action: Mouse moved to (580, 338)
Screenshot: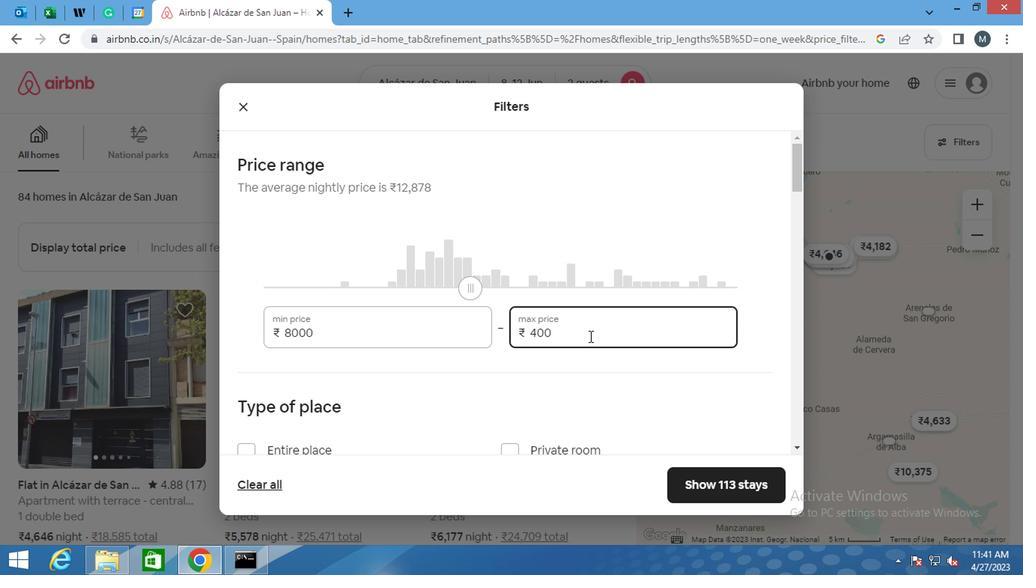 
Action: Key pressed <Key.backspace>
Screenshot: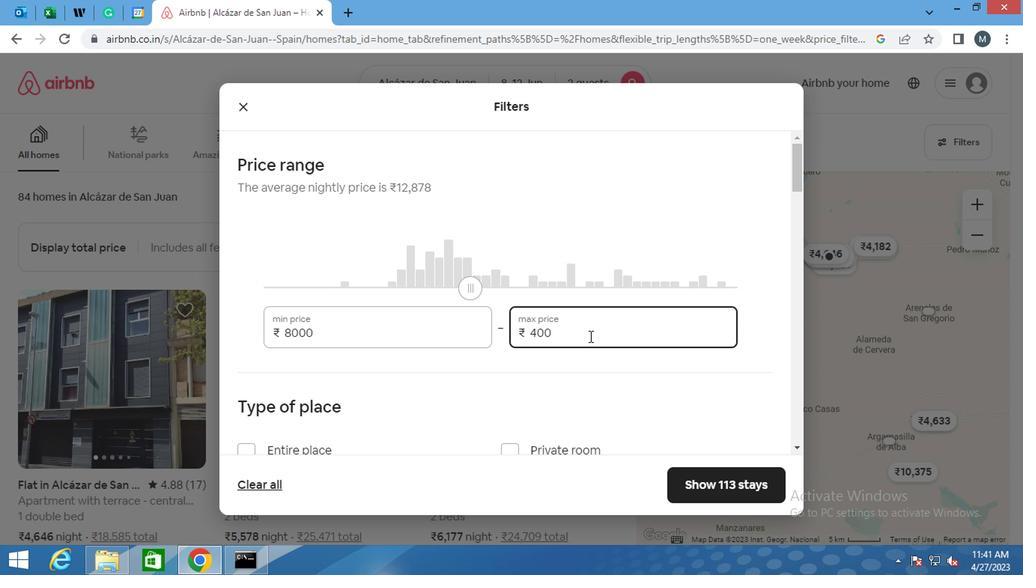 
Action: Mouse moved to (574, 337)
Screenshot: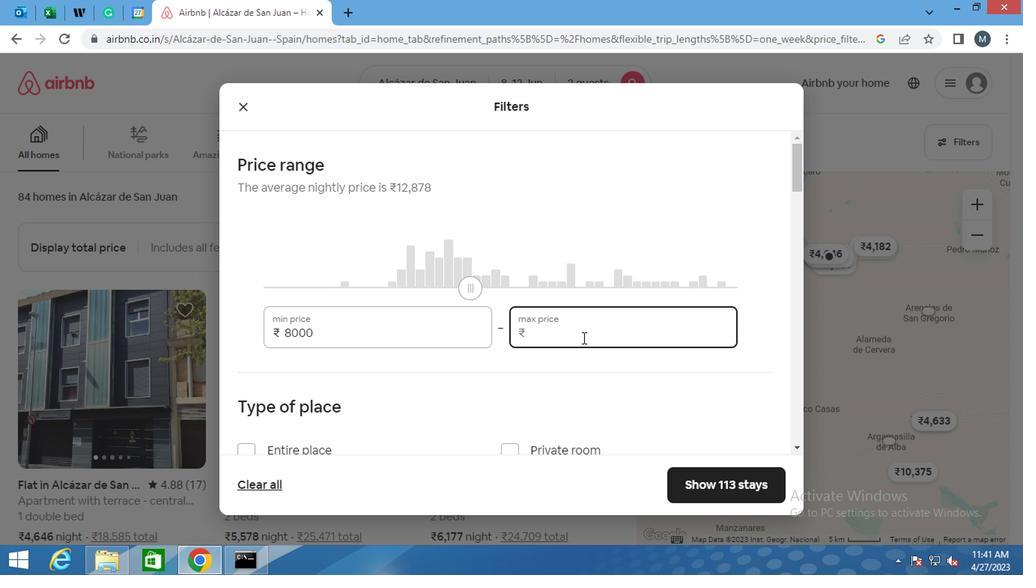 
Action: Key pressed 1
Screenshot: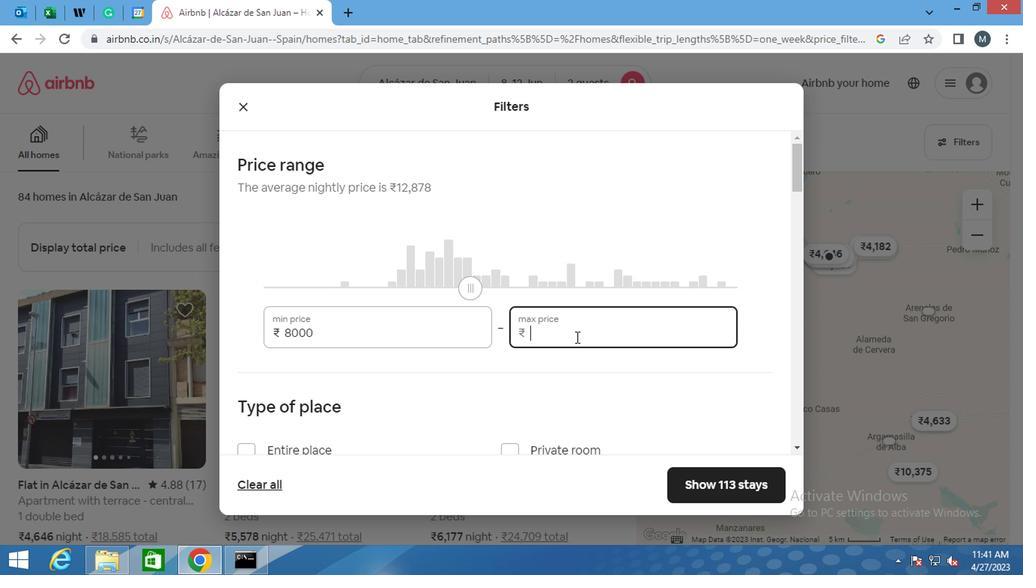
Action: Mouse moved to (574, 337)
Screenshot: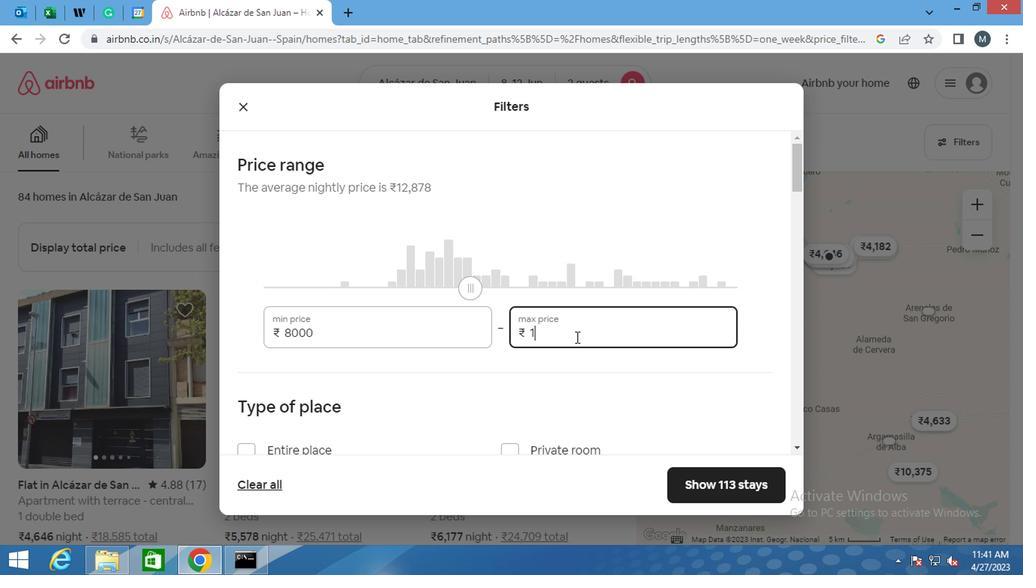 
Action: Key pressed 6000
Screenshot: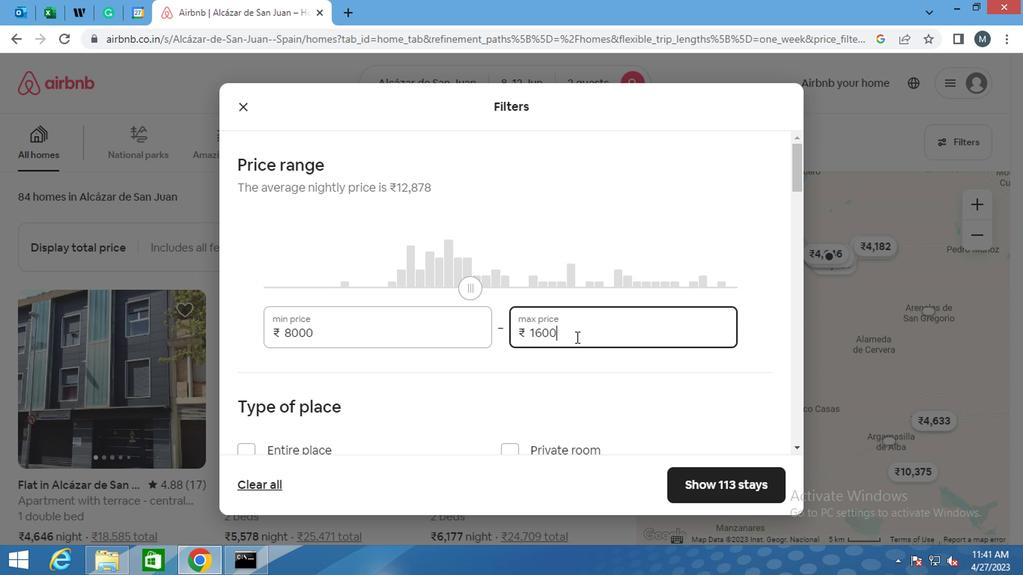 
Action: Mouse moved to (317, 306)
Screenshot: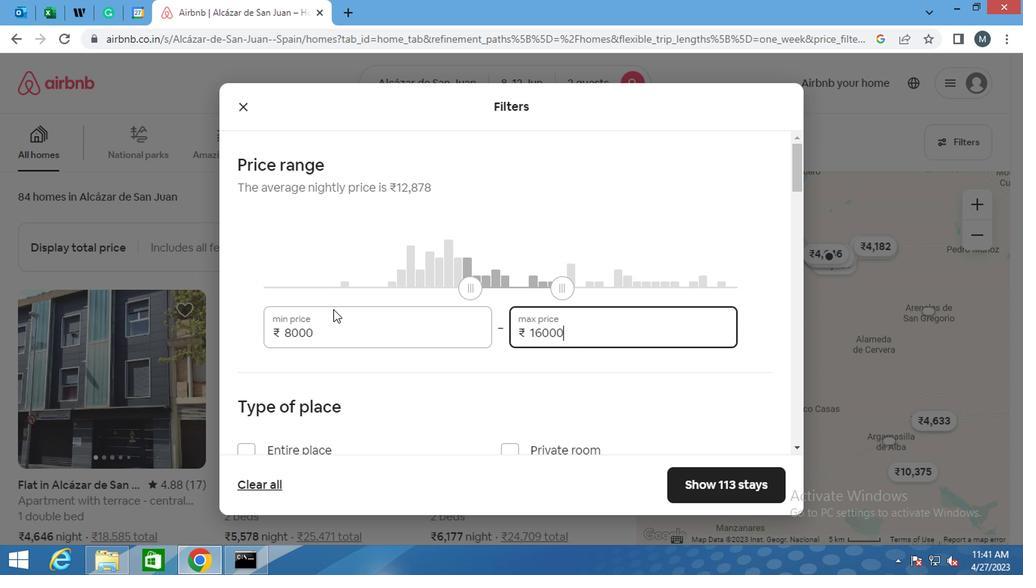 
Action: Mouse scrolled (317, 305) with delta (0, -1)
Screenshot: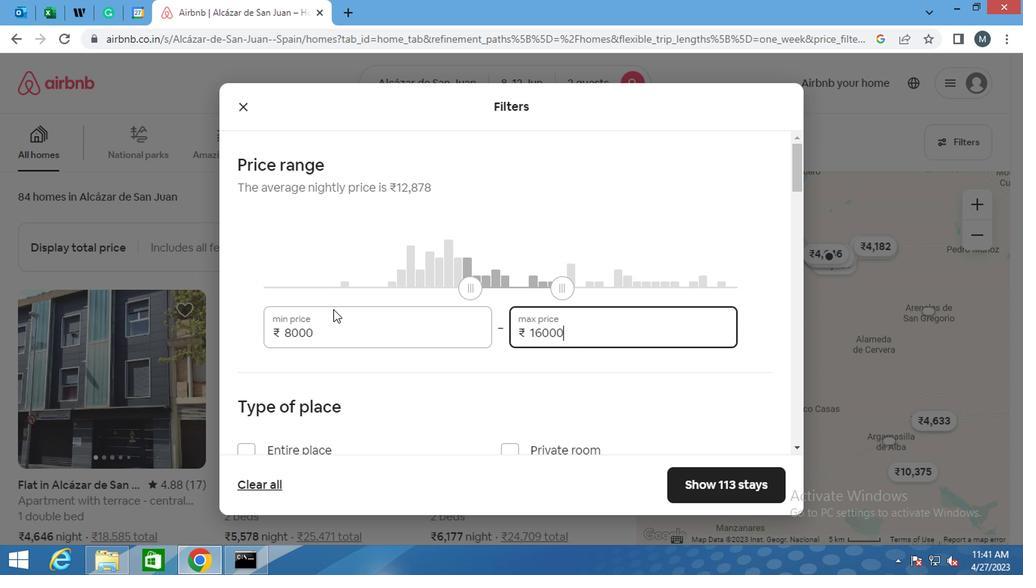 
Action: Mouse moved to (310, 306)
Screenshot: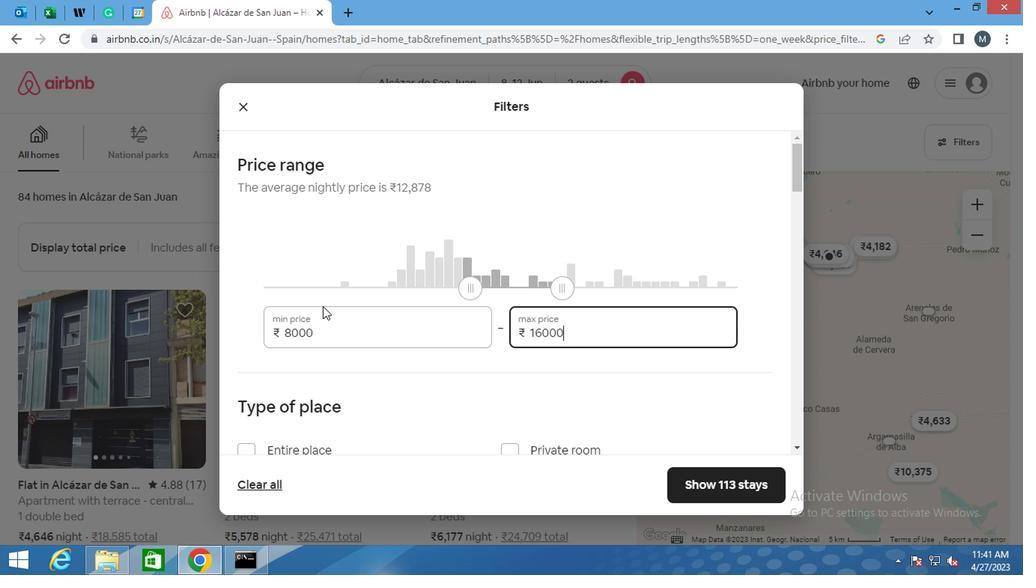 
Action: Mouse scrolled (310, 305) with delta (0, -1)
Screenshot: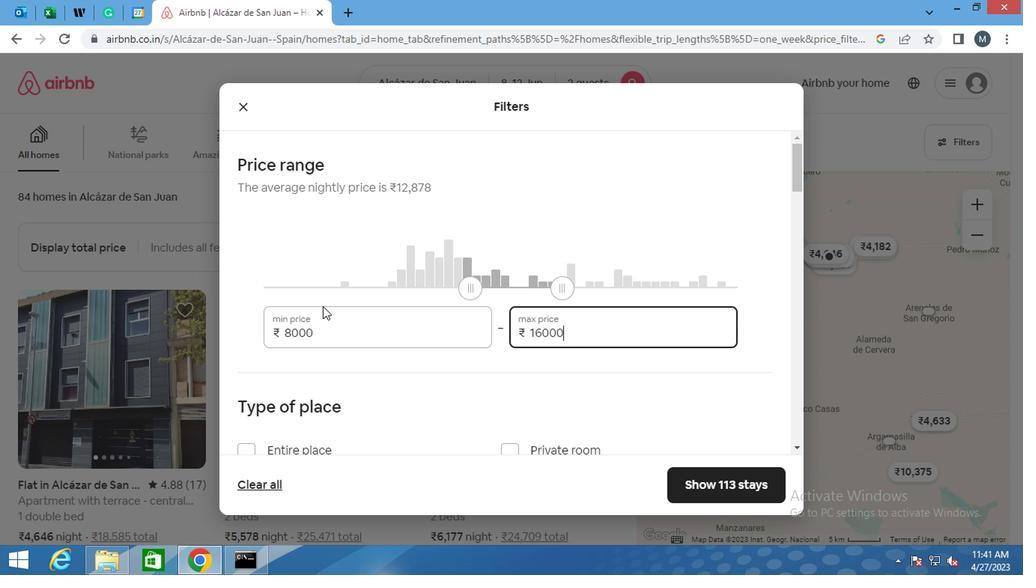 
Action: Mouse moved to (212, 297)
Screenshot: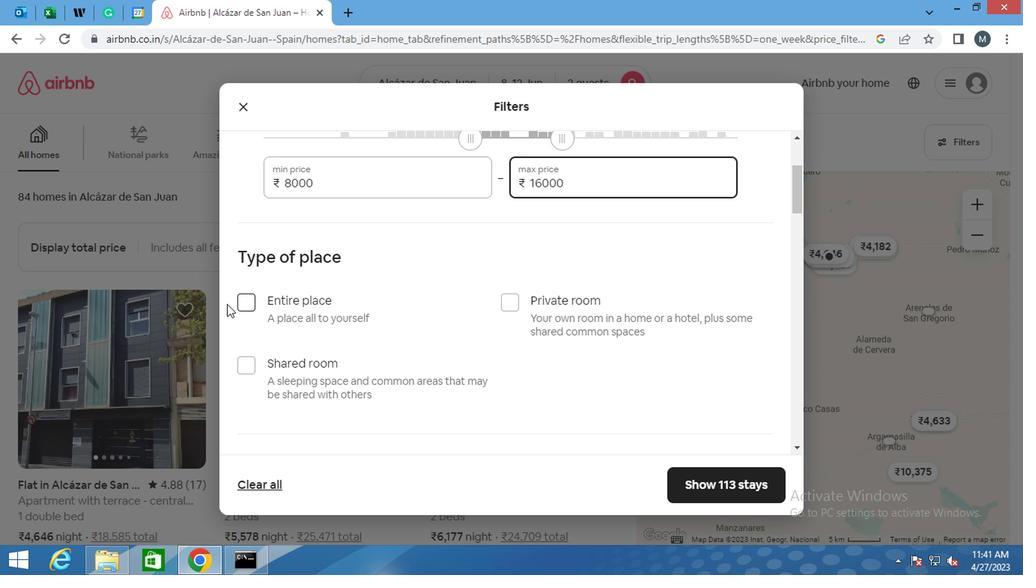 
Action: Mouse scrolled (212, 296) with delta (0, -1)
Screenshot: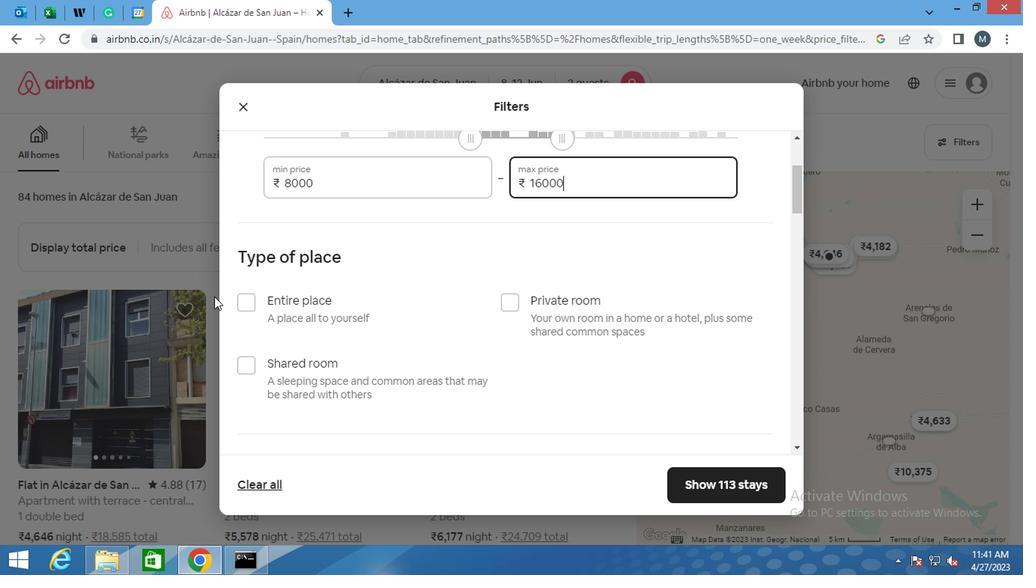 
Action: Mouse moved to (510, 303)
Screenshot: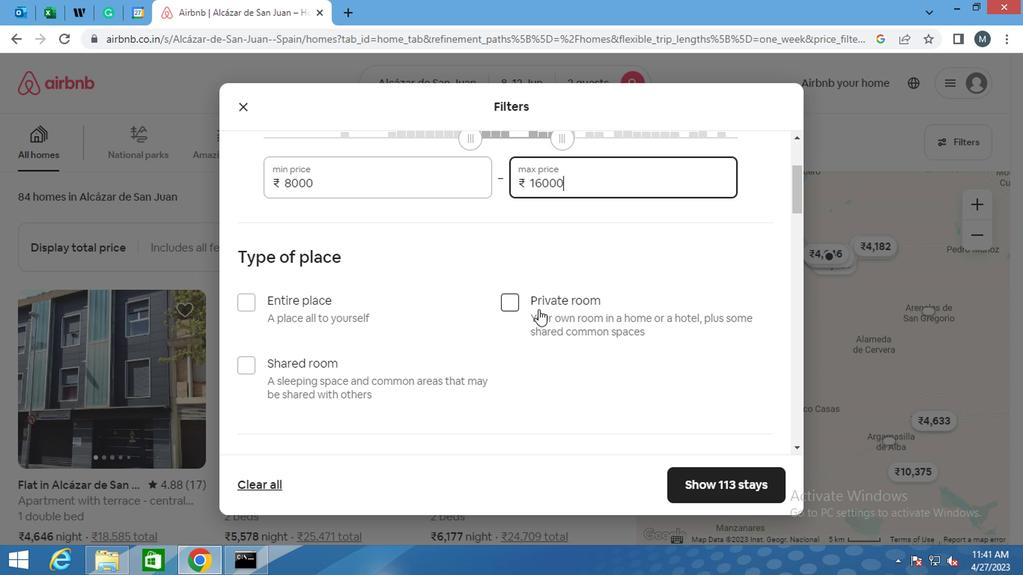 
Action: Mouse pressed left at (510, 303)
Screenshot: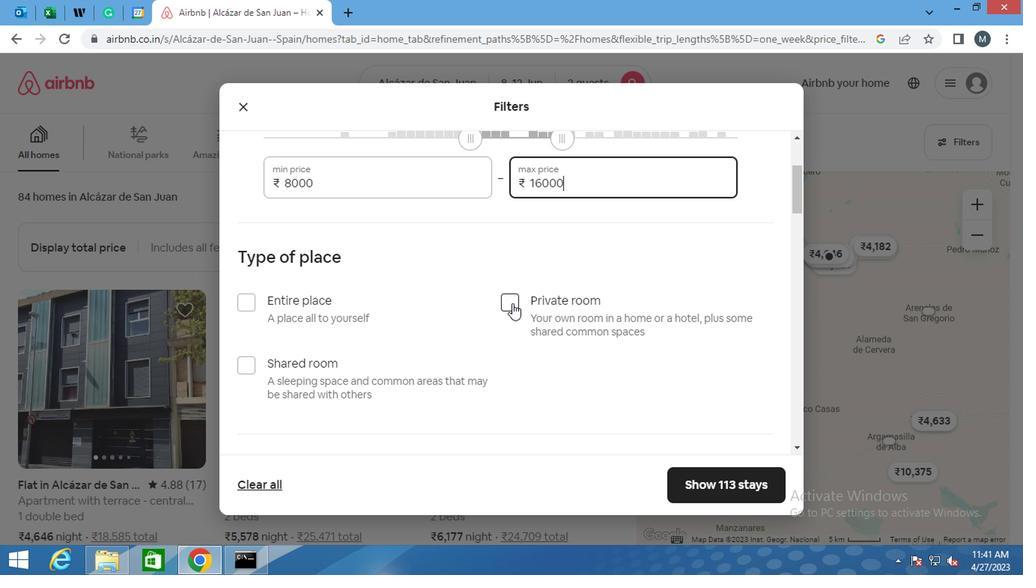 
Action: Mouse moved to (392, 302)
Screenshot: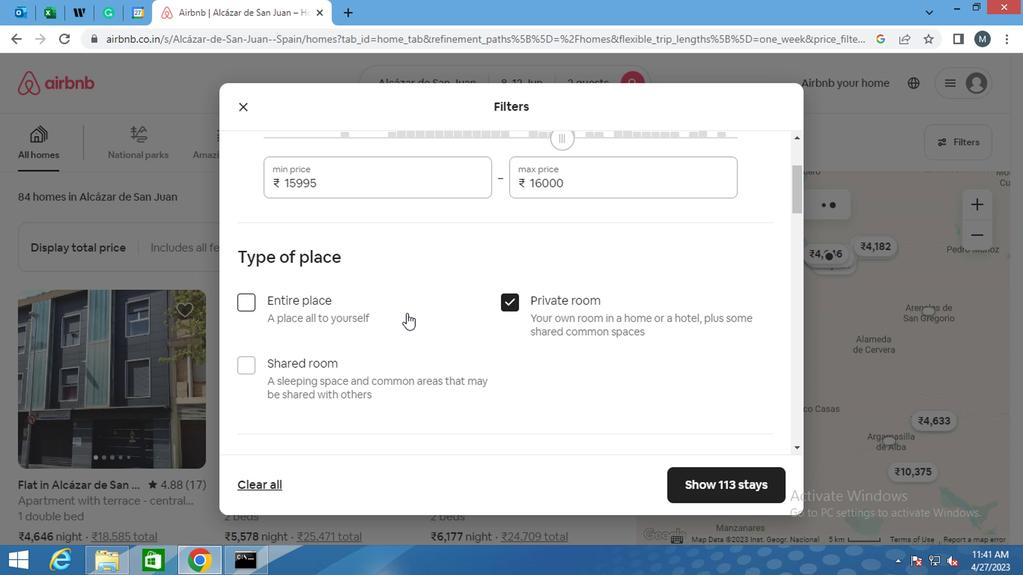 
Action: Mouse scrolled (392, 301) with delta (0, 0)
Screenshot: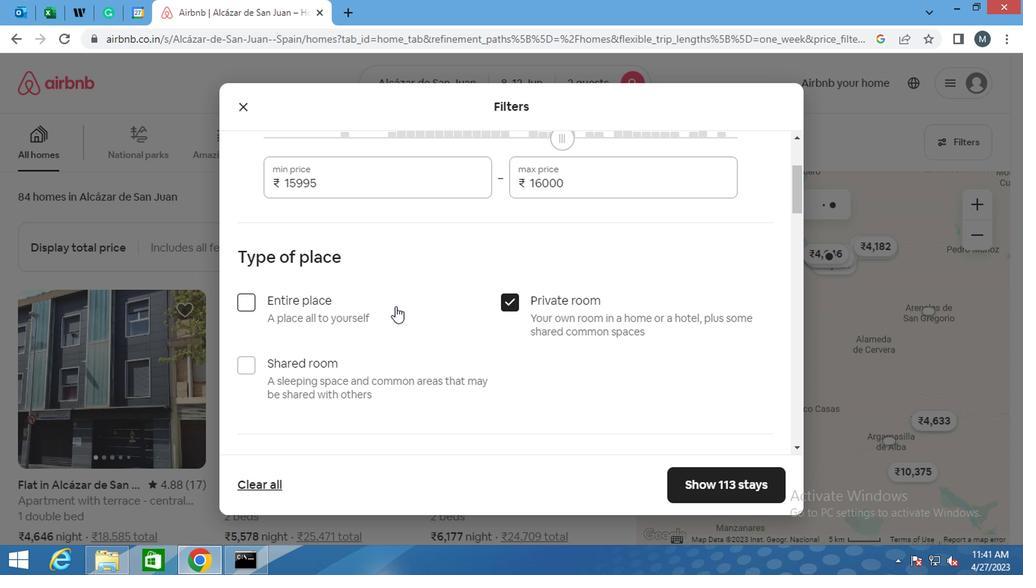 
Action: Mouse scrolled (392, 301) with delta (0, 0)
Screenshot: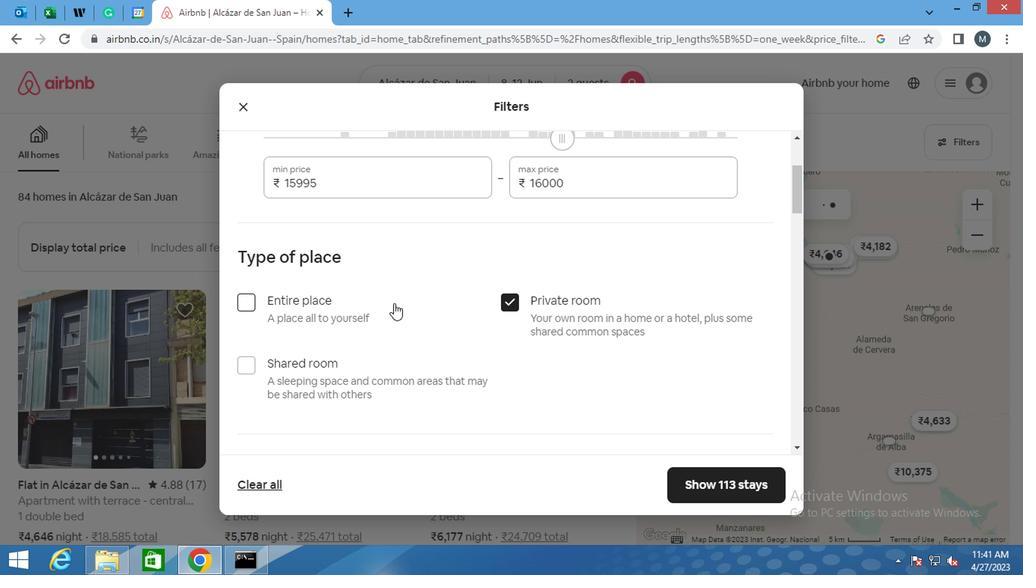 
Action: Mouse moved to (389, 301)
Screenshot: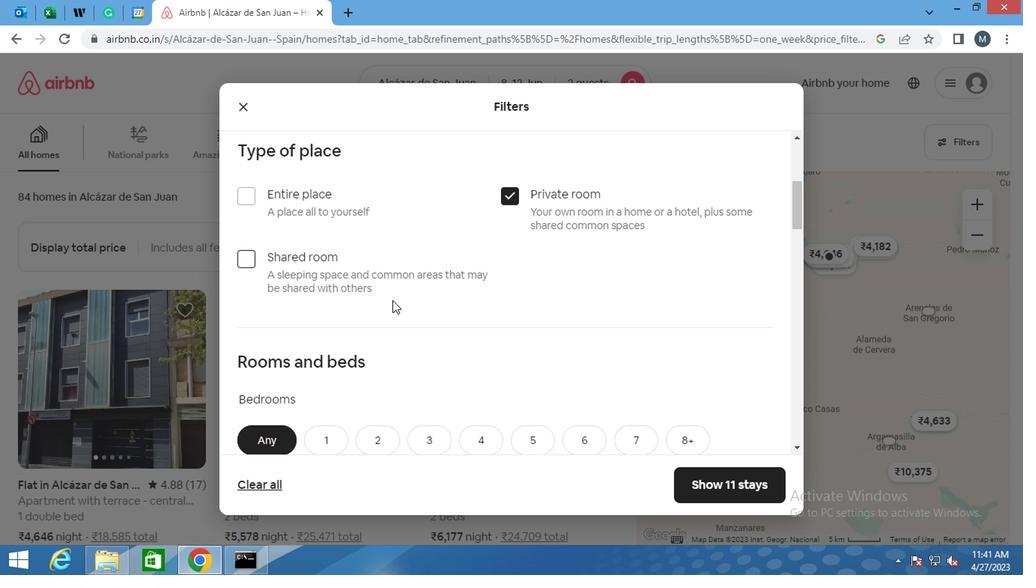 
Action: Mouse scrolled (389, 300) with delta (0, -1)
Screenshot: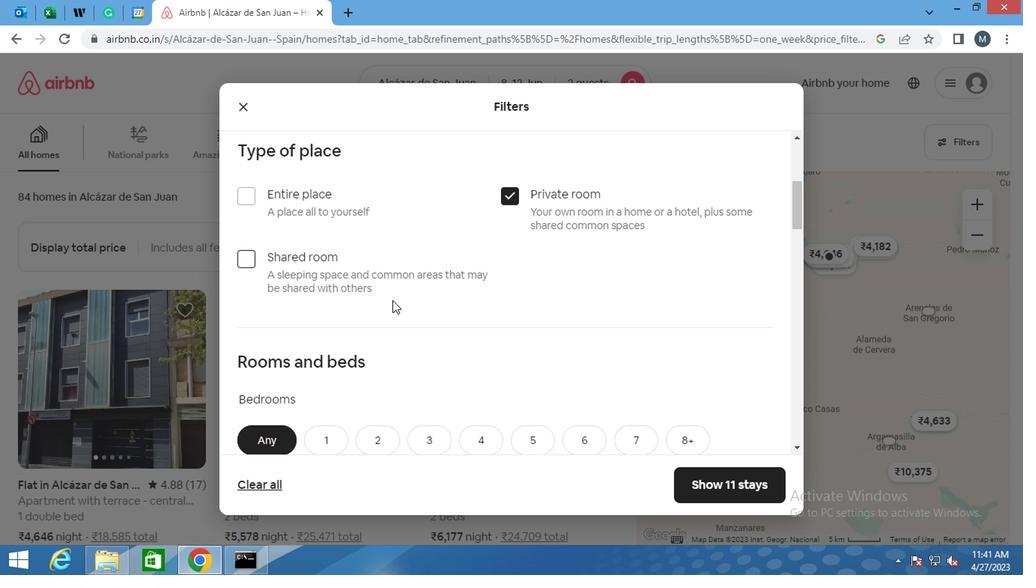 
Action: Mouse moved to (387, 301)
Screenshot: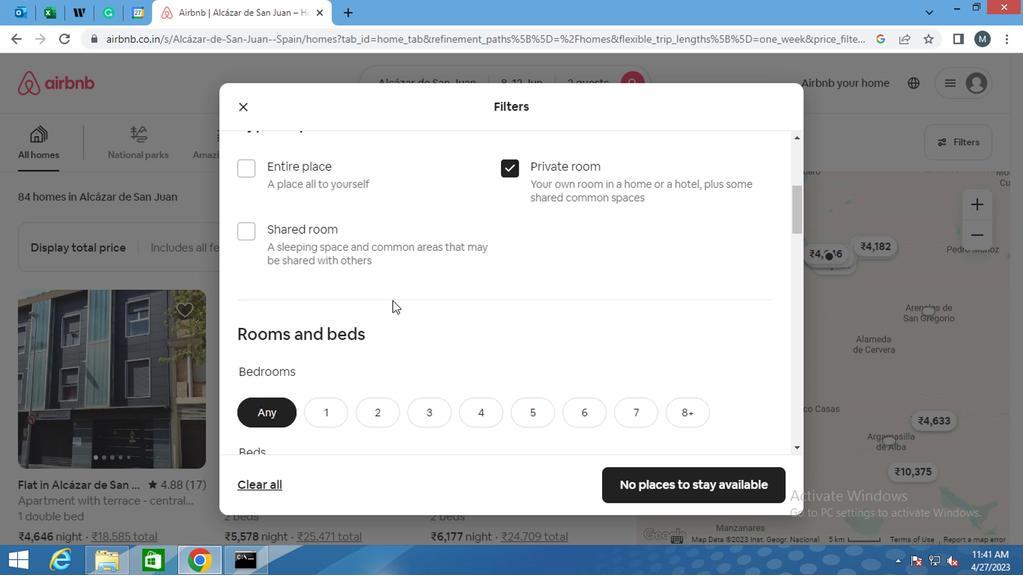 
Action: Mouse scrolled (387, 302) with delta (0, 0)
Screenshot: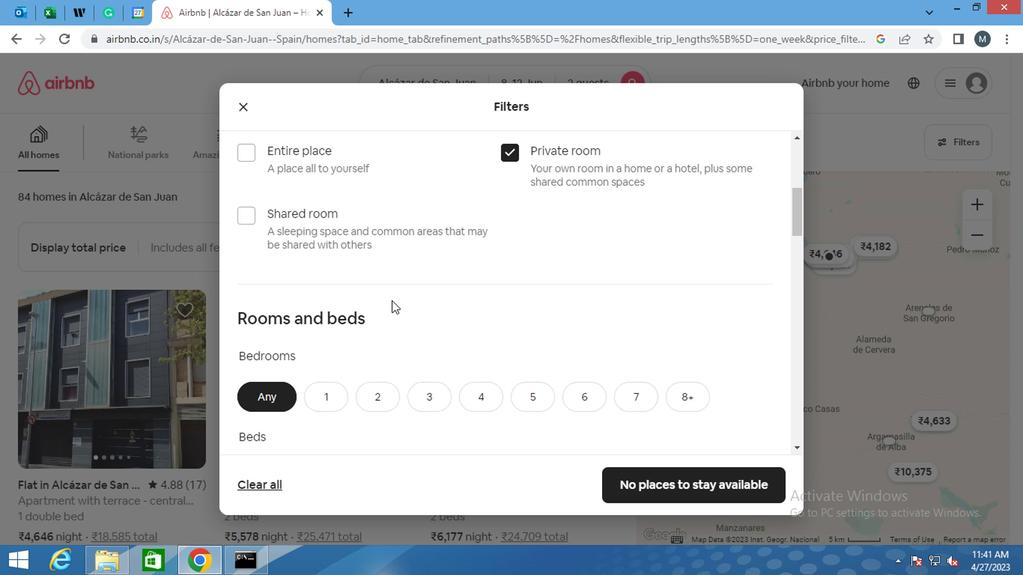 
Action: Mouse moved to (349, 287)
Screenshot: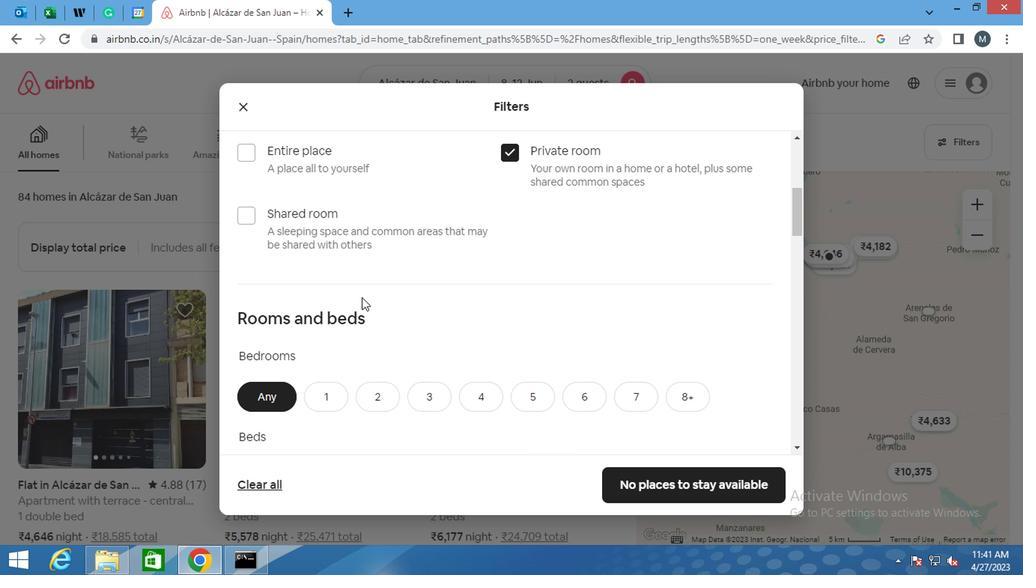 
Action: Mouse scrolled (349, 286) with delta (0, 0)
Screenshot: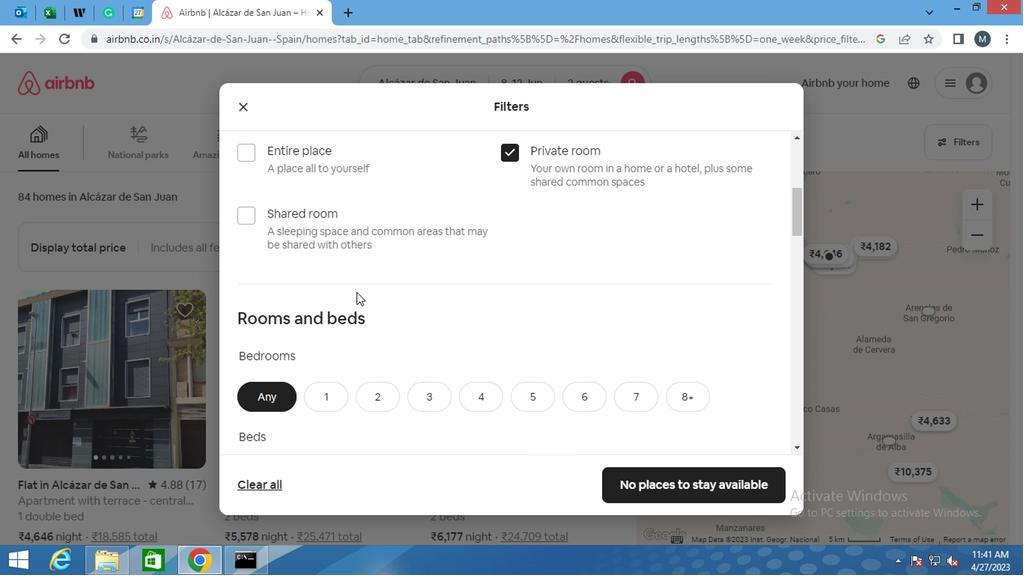 
Action: Mouse scrolled (349, 286) with delta (0, 0)
Screenshot: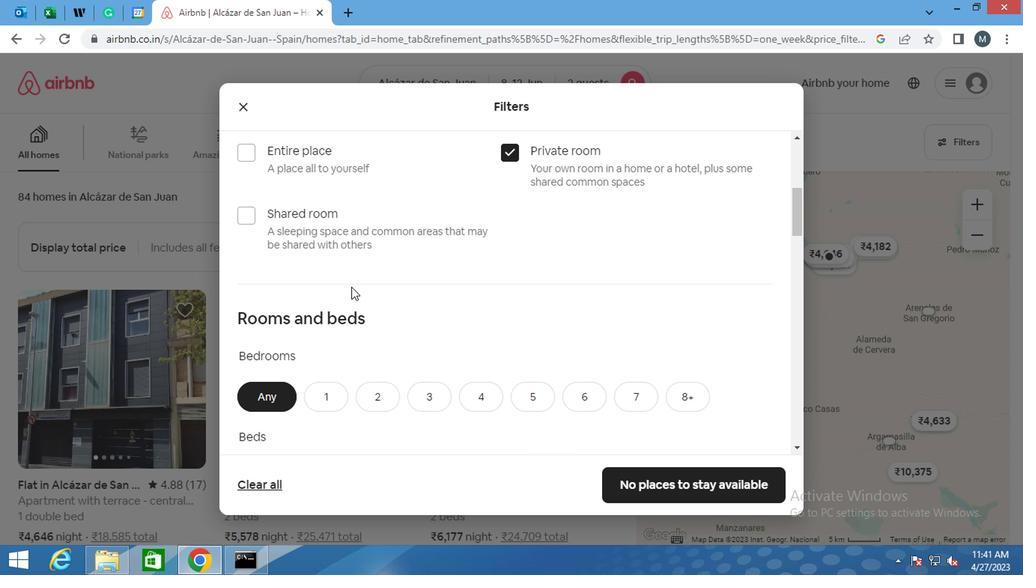 
Action: Mouse moved to (327, 251)
Screenshot: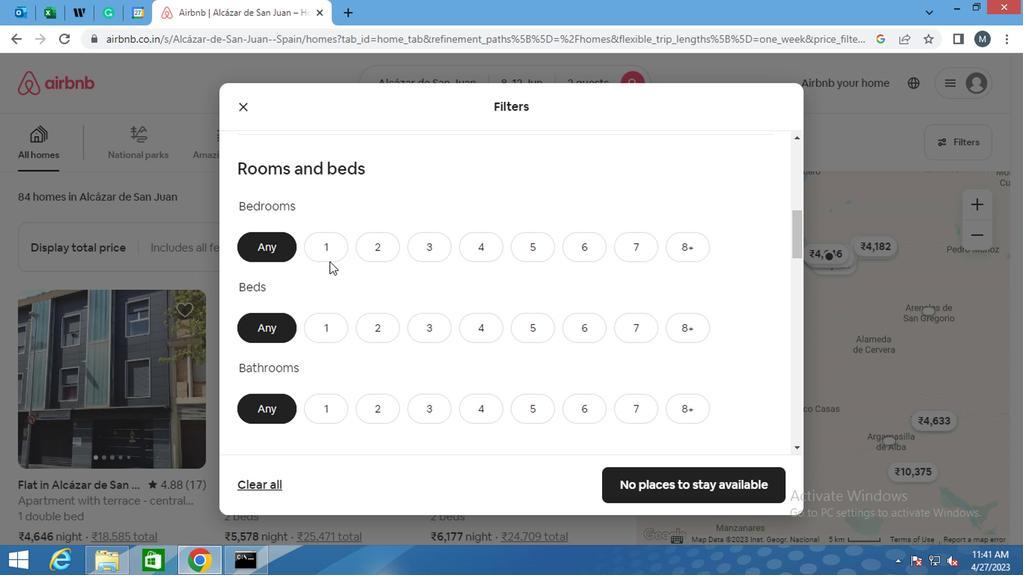 
Action: Mouse pressed left at (327, 251)
Screenshot: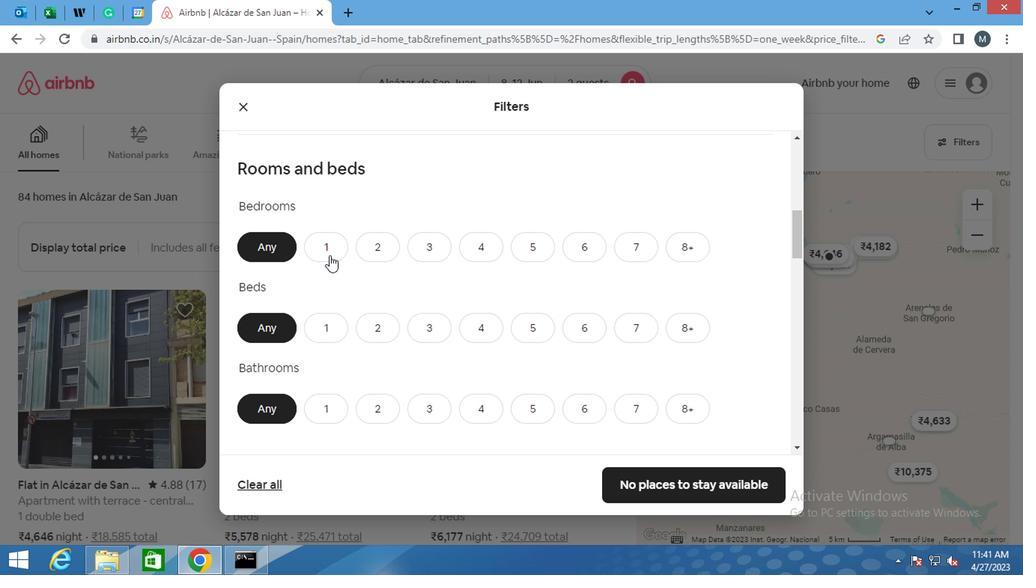 
Action: Mouse moved to (314, 333)
Screenshot: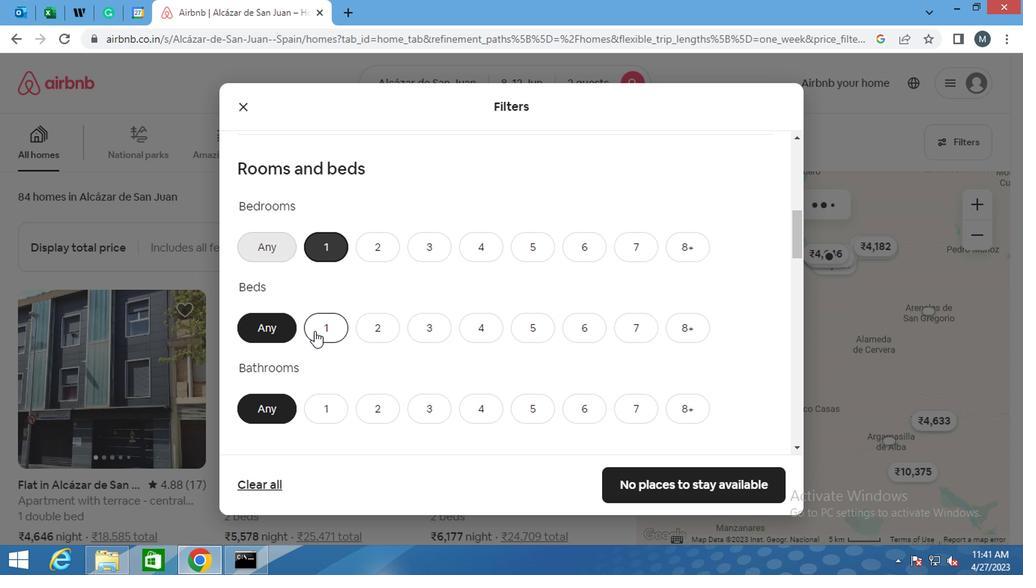 
Action: Mouse pressed left at (314, 333)
Screenshot: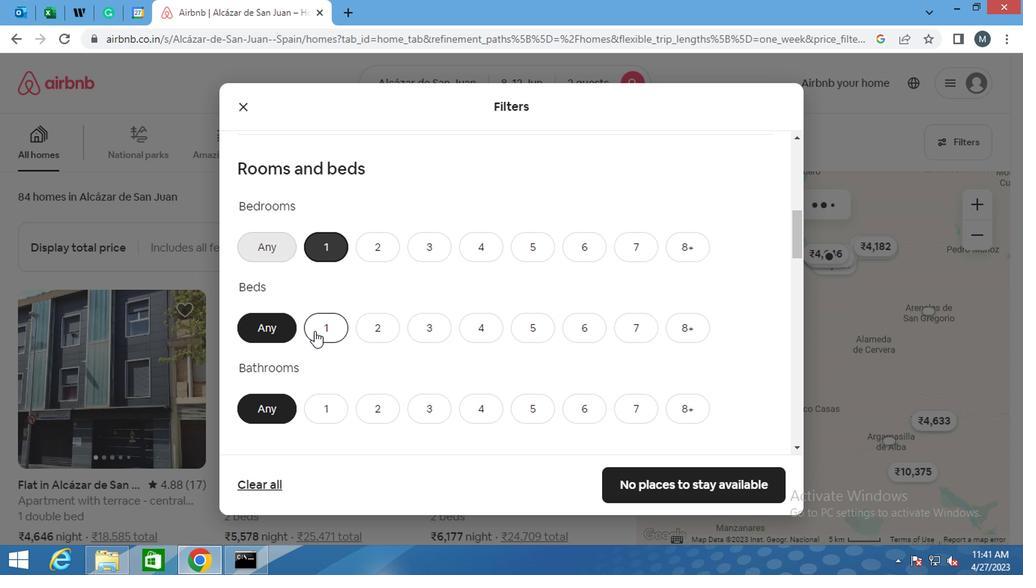 
Action: Mouse moved to (326, 411)
Screenshot: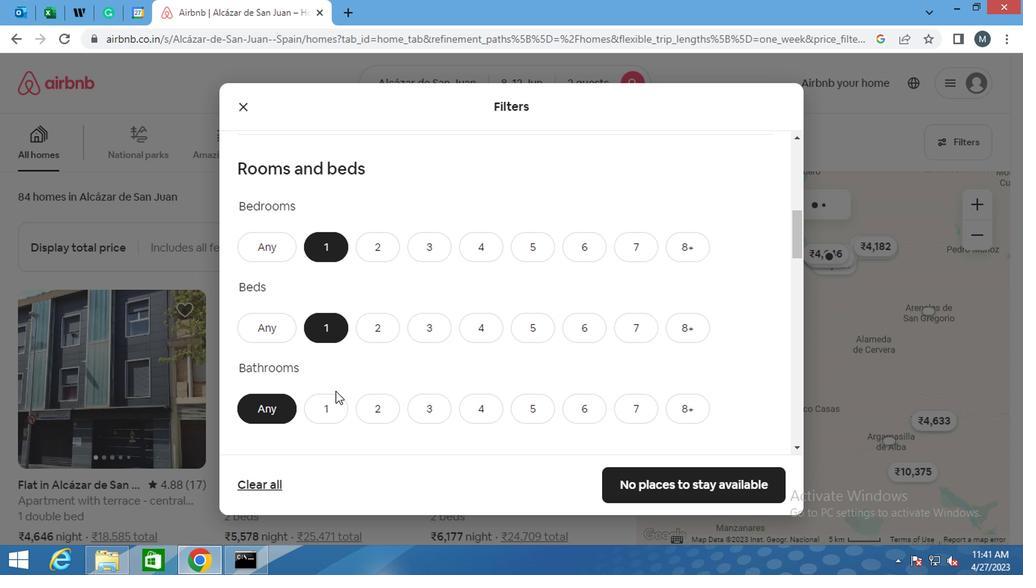 
Action: Mouse pressed left at (326, 411)
Screenshot: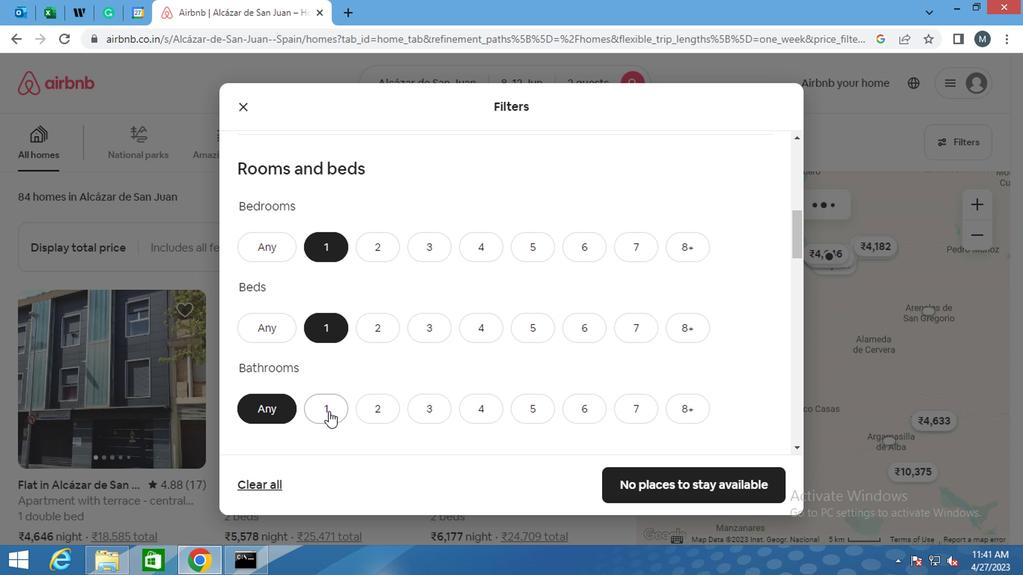 
Action: Mouse moved to (314, 323)
Screenshot: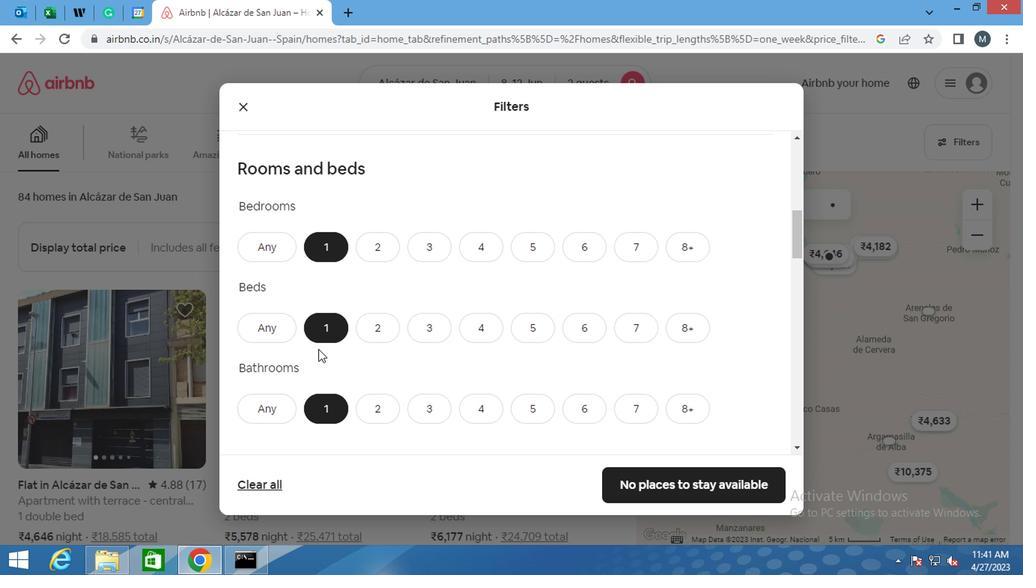 
Action: Mouse scrolled (314, 322) with delta (0, -1)
Screenshot: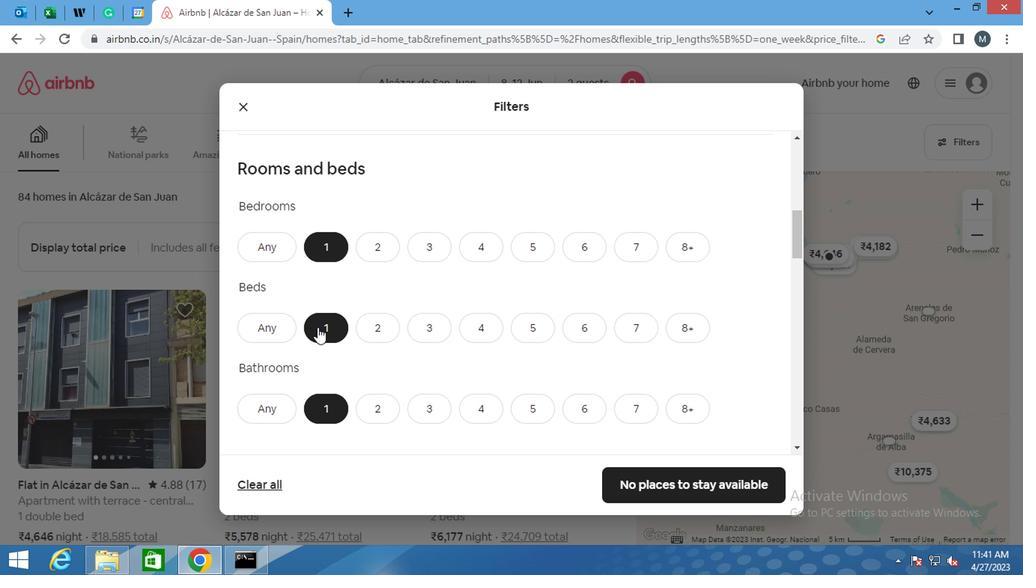 
Action: Mouse scrolled (314, 322) with delta (0, -1)
Screenshot: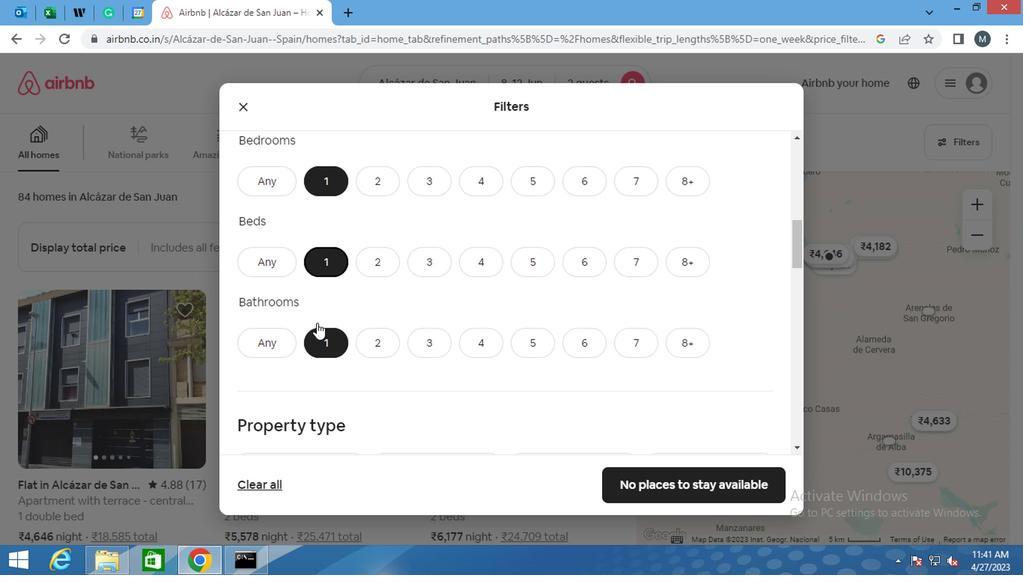 
Action: Mouse moved to (319, 320)
Screenshot: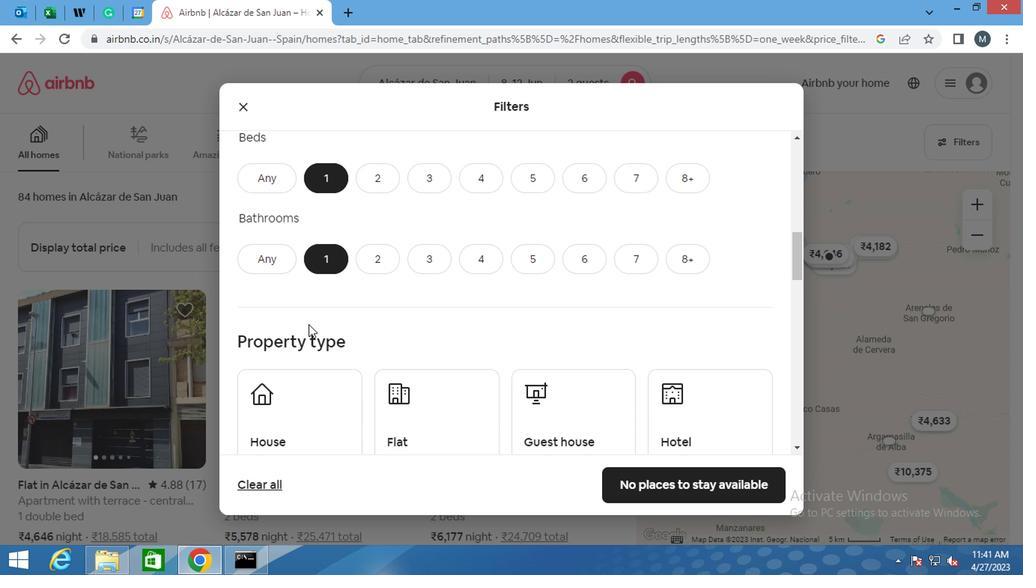
Action: Mouse scrolled (319, 320) with delta (0, 0)
Screenshot: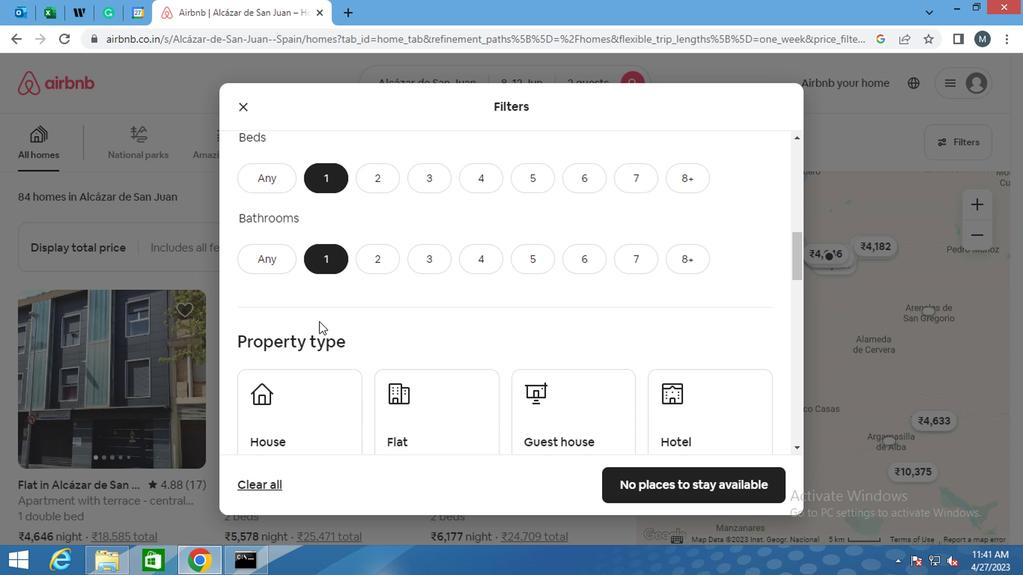 
Action: Mouse scrolled (319, 320) with delta (0, 0)
Screenshot: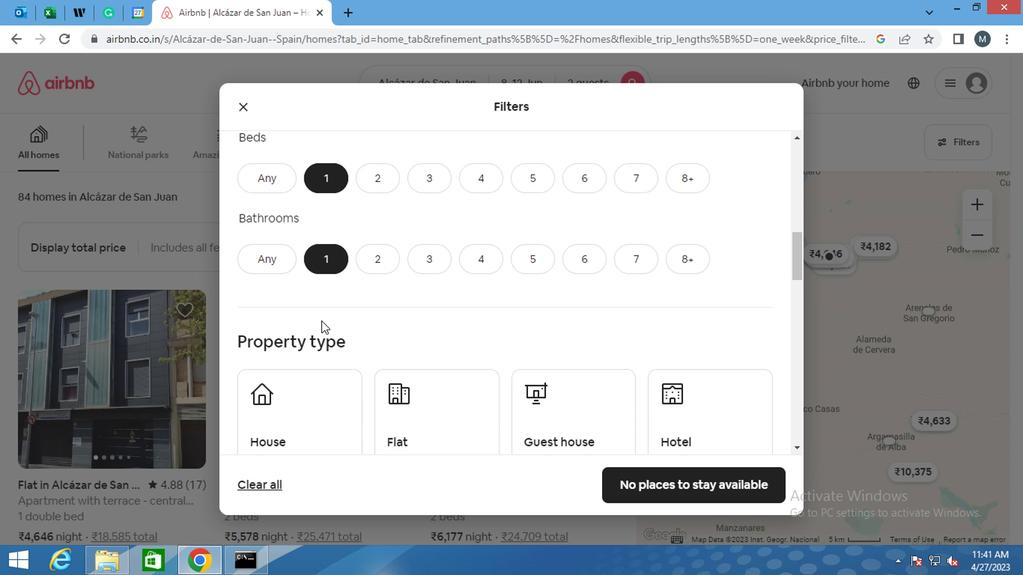 
Action: Mouse moved to (311, 282)
Screenshot: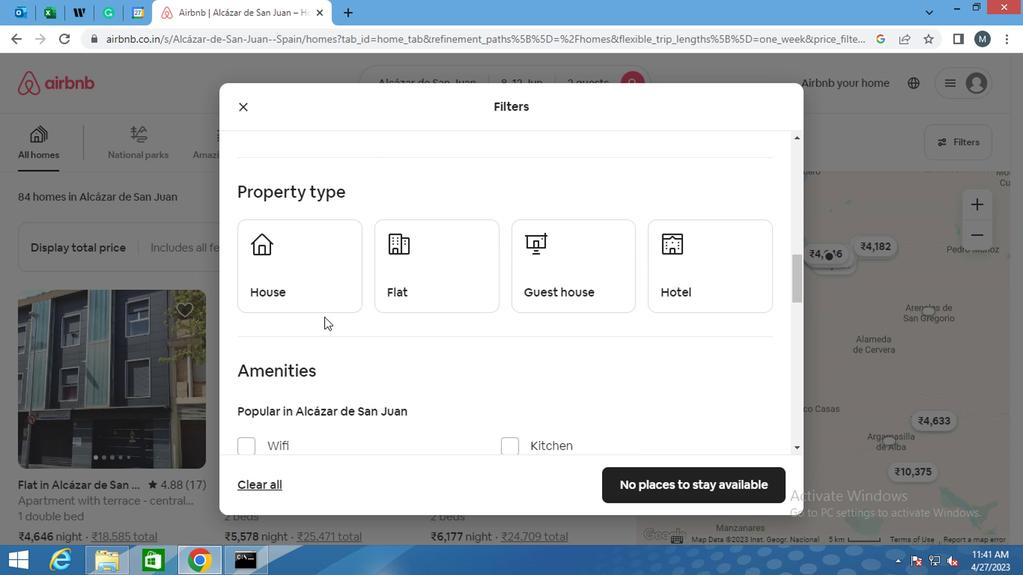 
Action: Mouse pressed left at (311, 282)
Screenshot: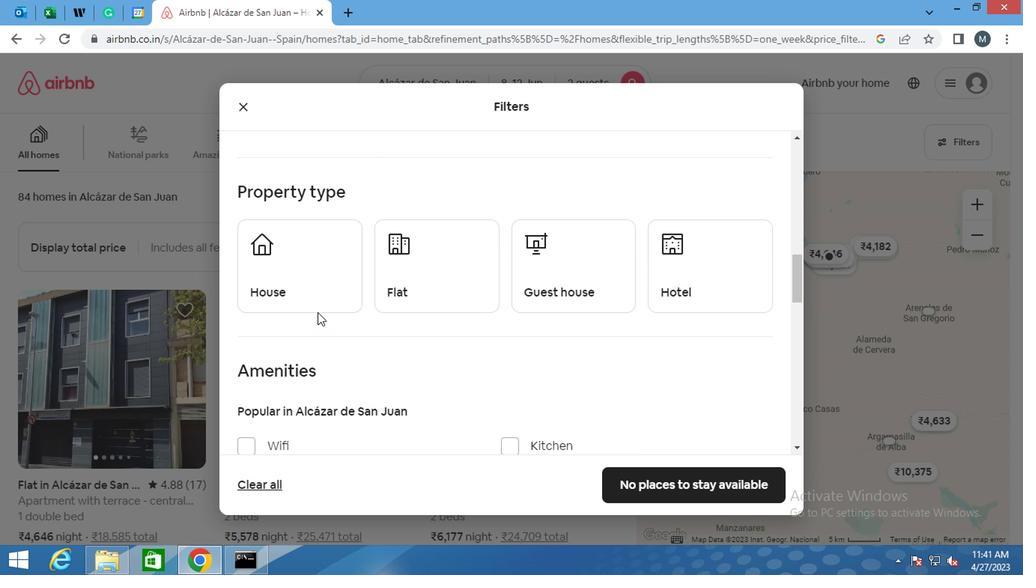 
Action: Mouse moved to (466, 277)
Screenshot: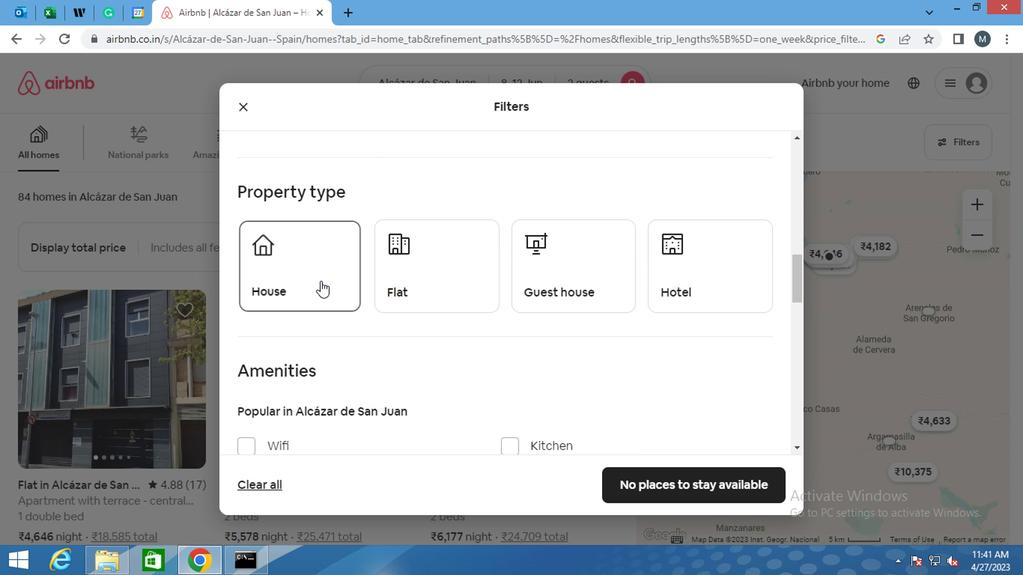 
Action: Mouse pressed left at (466, 277)
Screenshot: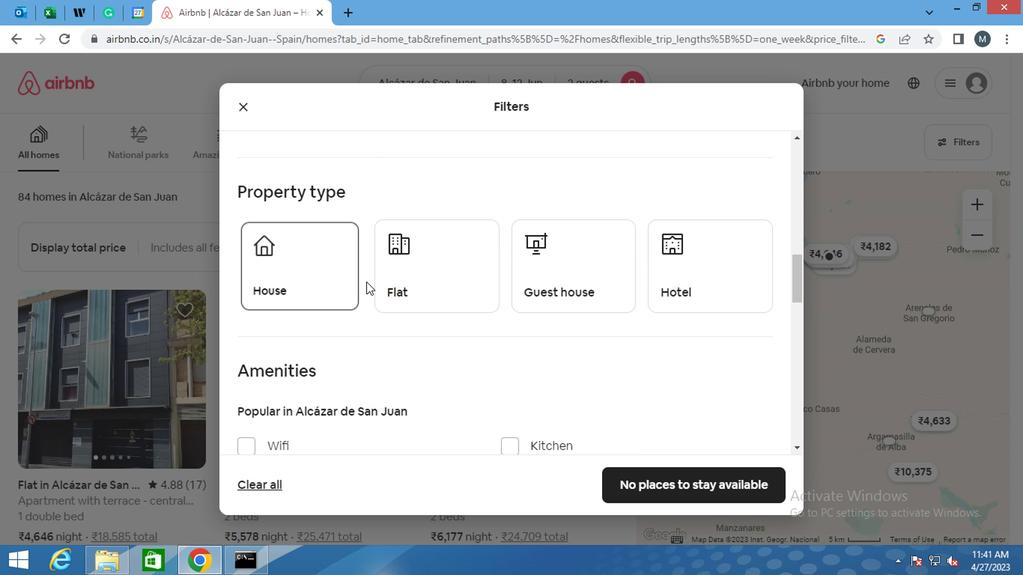 
Action: Mouse moved to (592, 284)
Screenshot: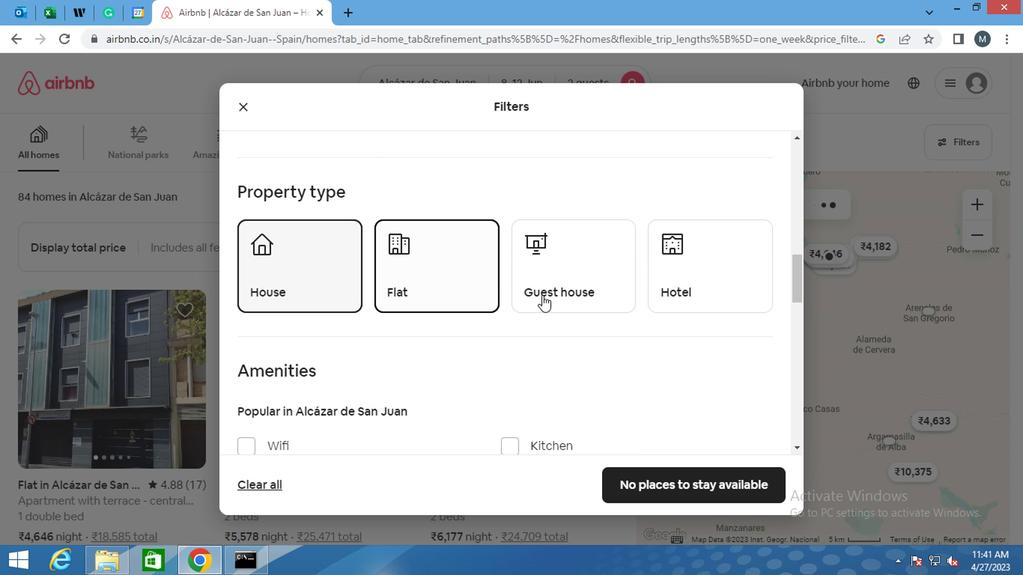 
Action: Mouse pressed left at (592, 284)
Screenshot: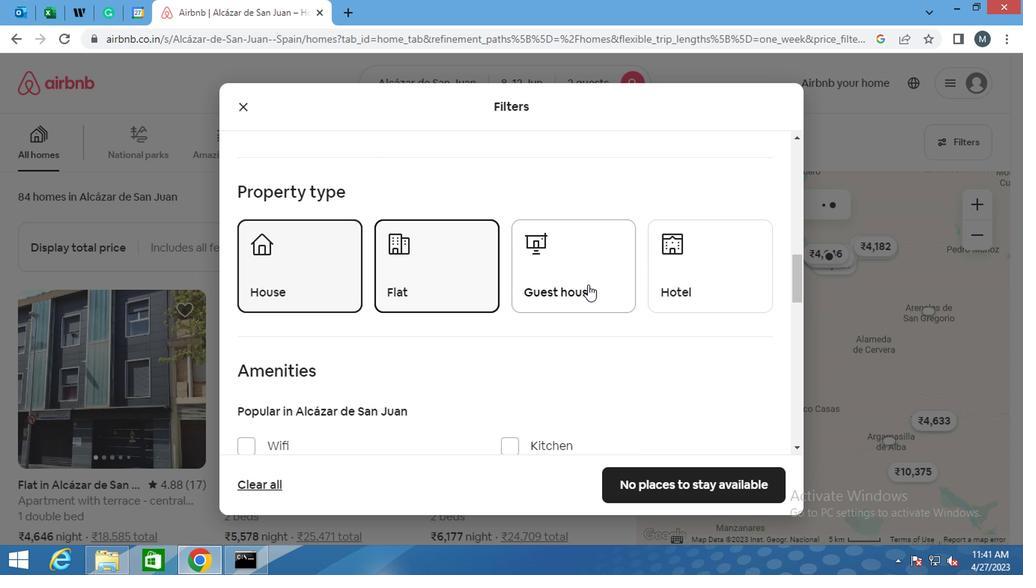 
Action: Mouse moved to (692, 284)
Screenshot: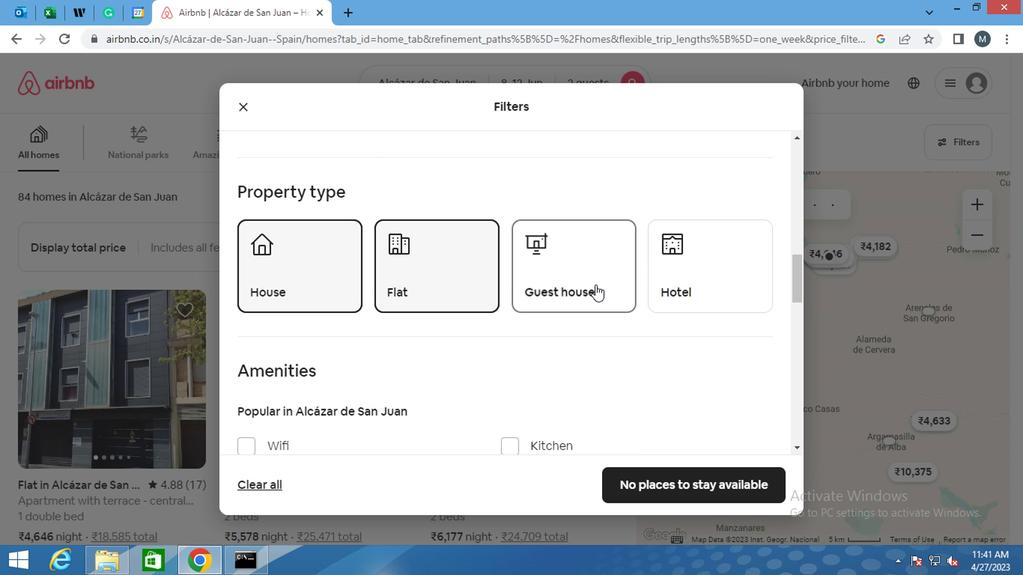 
Action: Mouse pressed left at (692, 284)
Screenshot: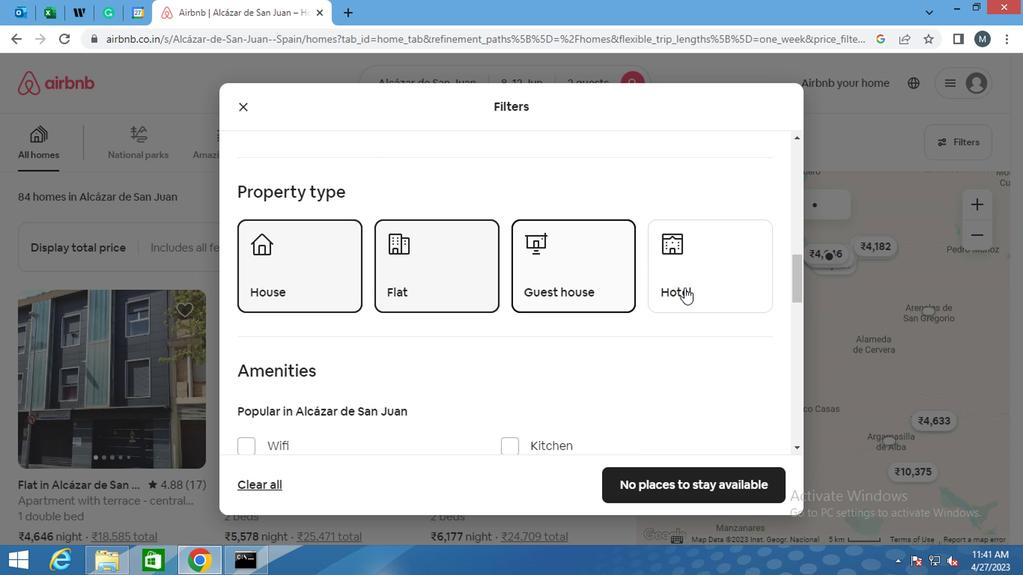 
Action: Mouse moved to (270, 320)
Screenshot: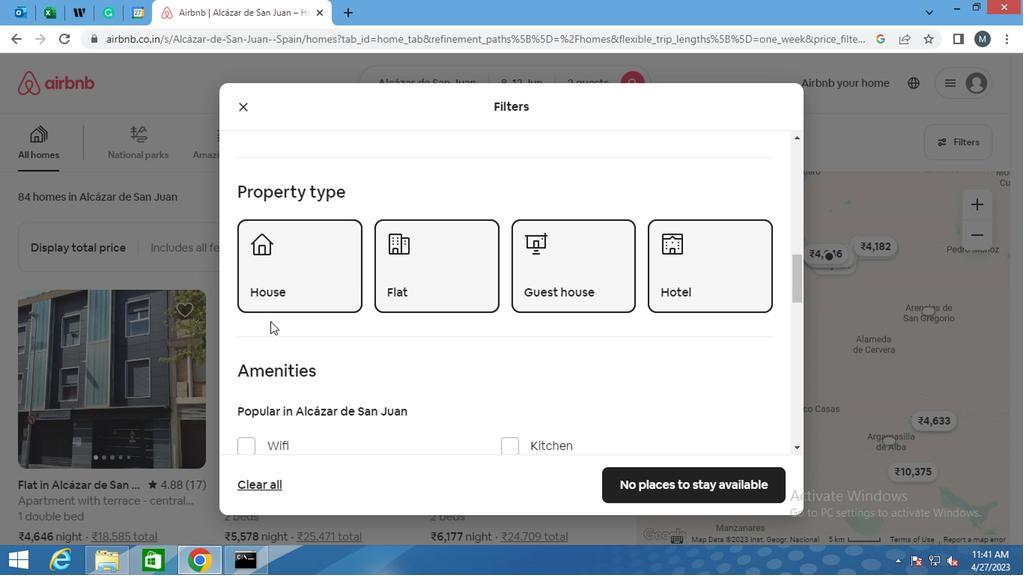 
Action: Mouse scrolled (270, 319) with delta (0, 0)
Screenshot: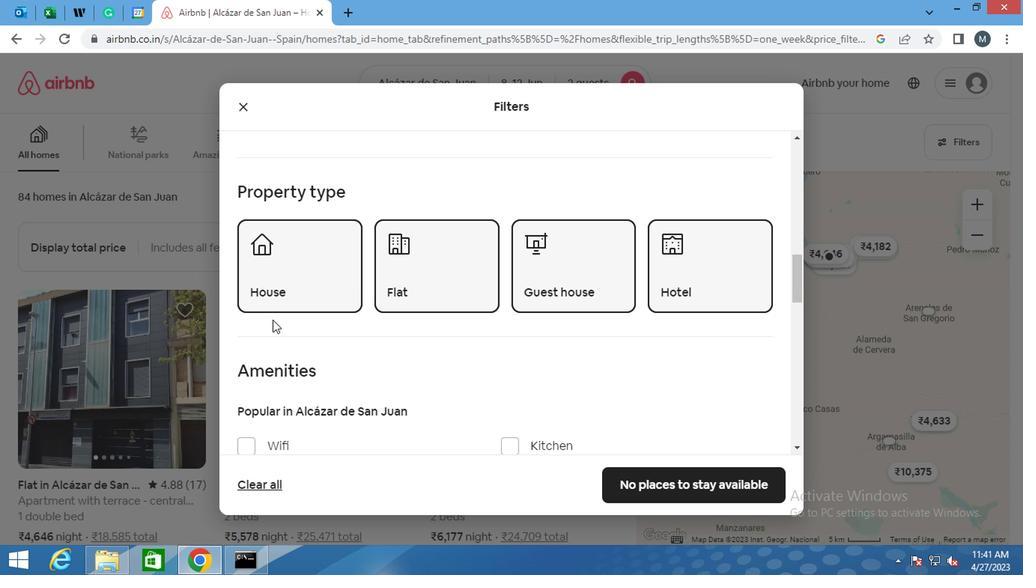 
Action: Mouse scrolled (270, 319) with delta (0, 0)
Screenshot: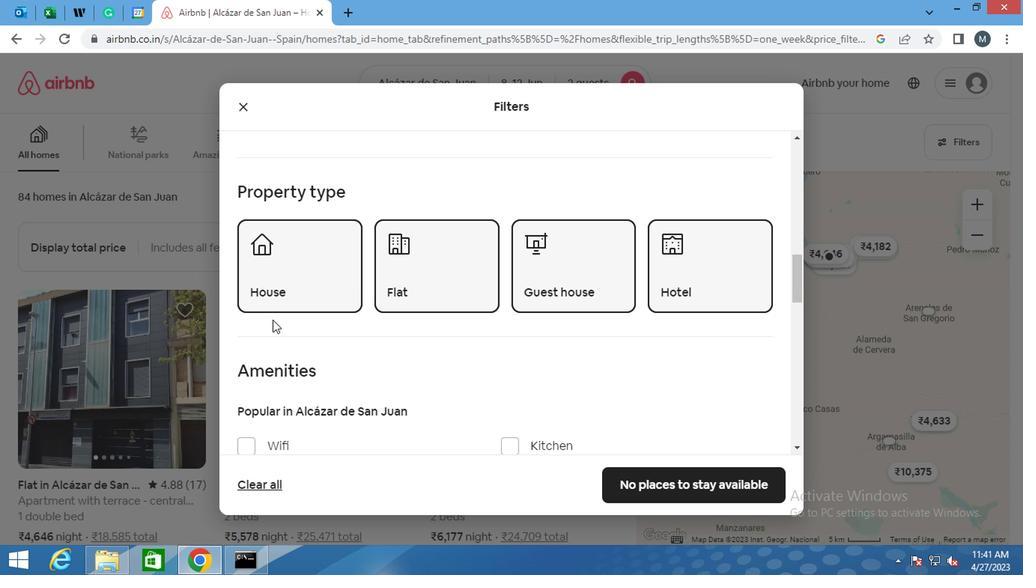 
Action: Mouse scrolled (270, 319) with delta (0, 0)
Screenshot: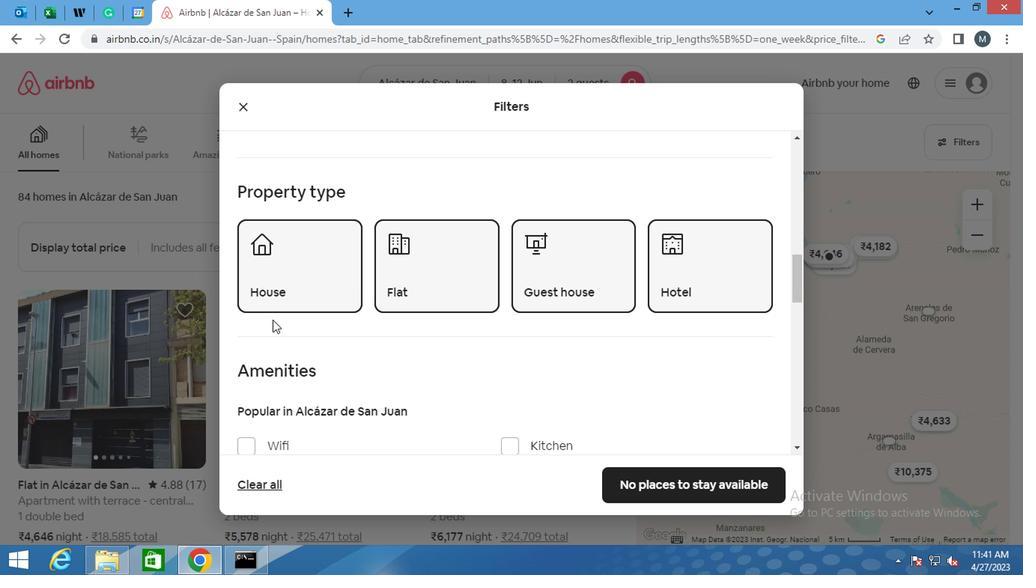 
Action: Mouse scrolled (270, 319) with delta (0, 0)
Screenshot: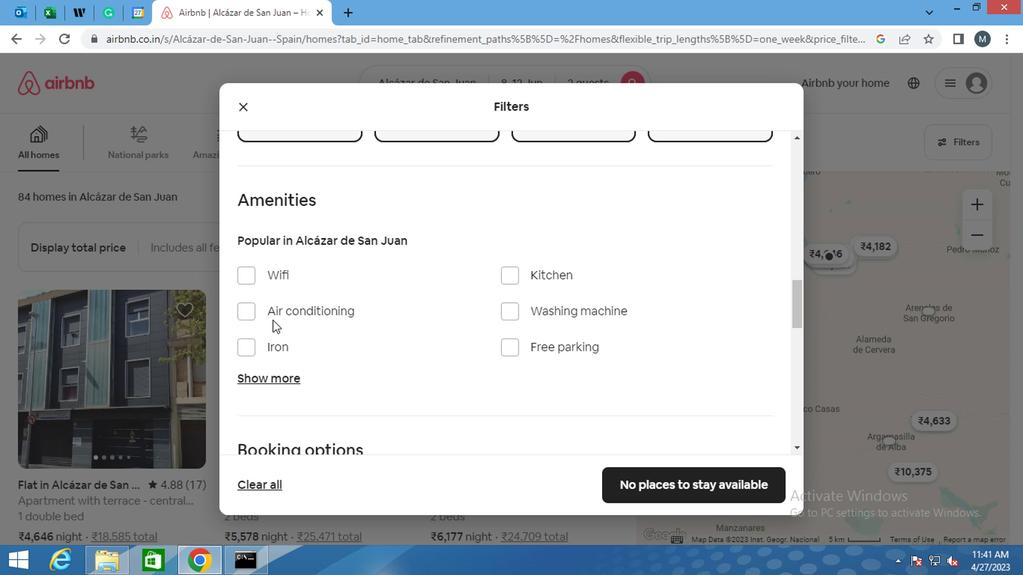 
Action: Mouse scrolled (270, 320) with delta (0, 0)
Screenshot: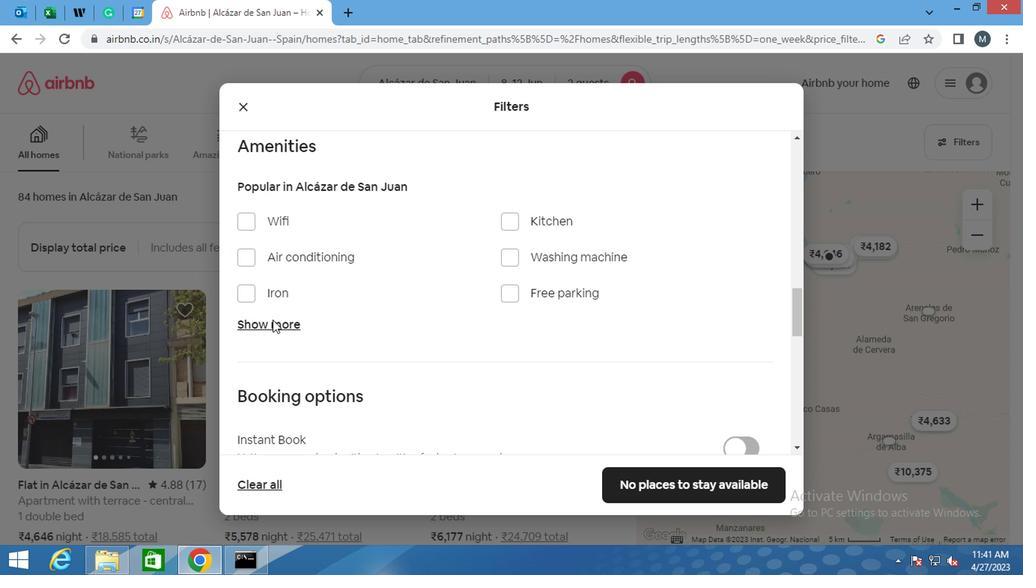 
Action: Mouse scrolled (270, 319) with delta (0, 0)
Screenshot: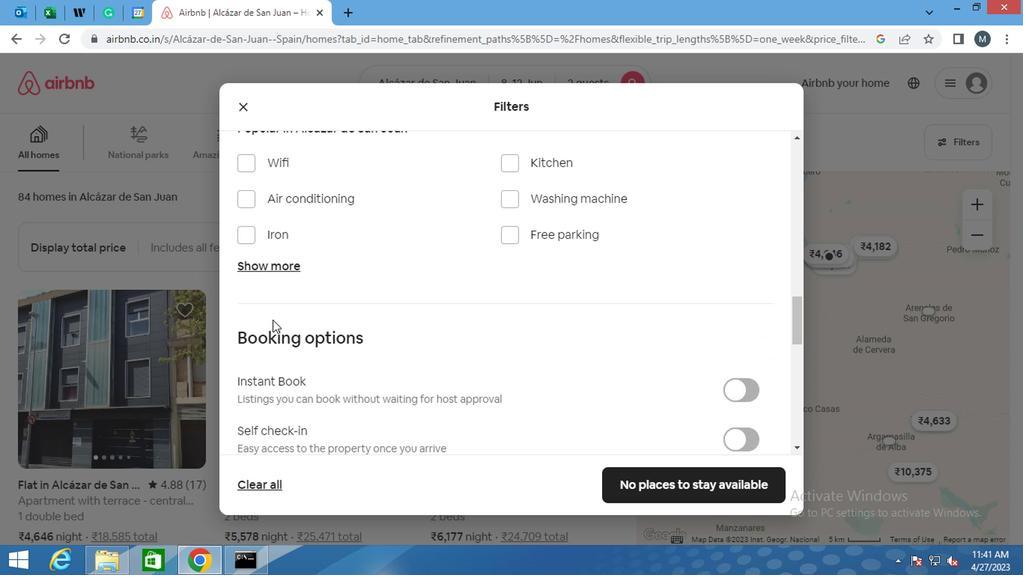 
Action: Mouse moved to (270, 320)
Screenshot: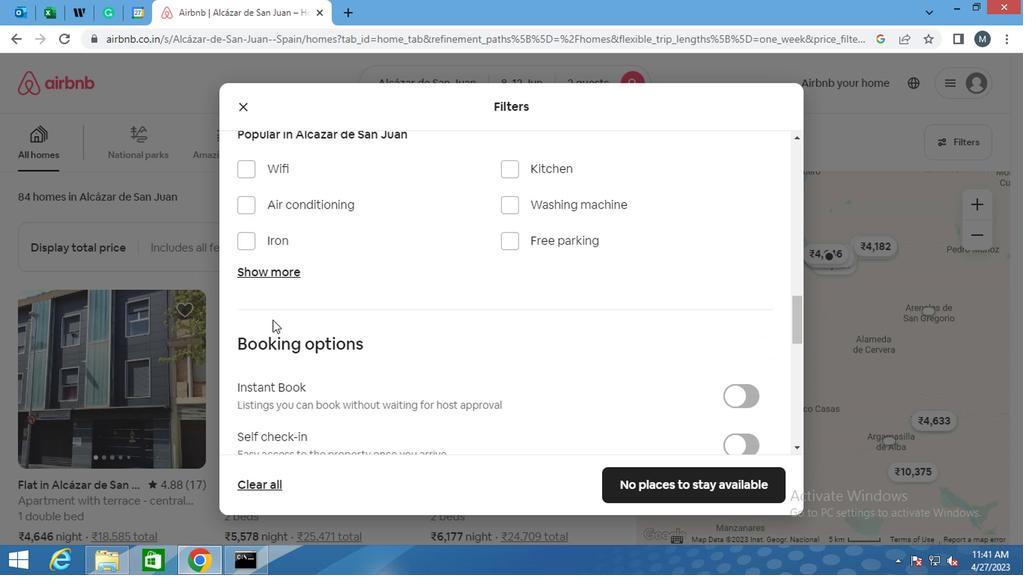 
Action: Mouse scrolled (270, 319) with delta (0, 0)
Screenshot: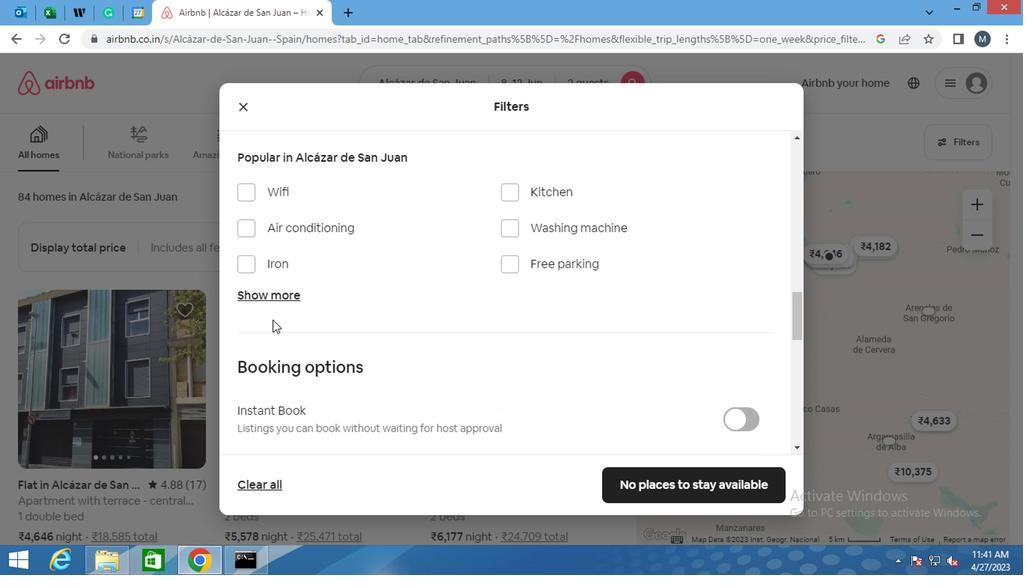 
Action: Mouse moved to (743, 341)
Screenshot: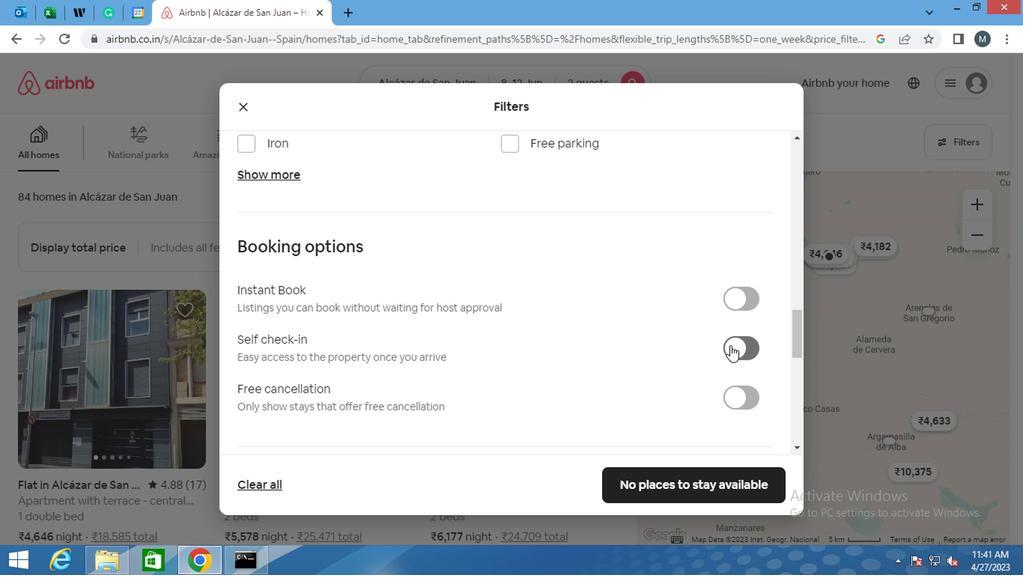 
Action: Mouse pressed left at (743, 341)
Screenshot: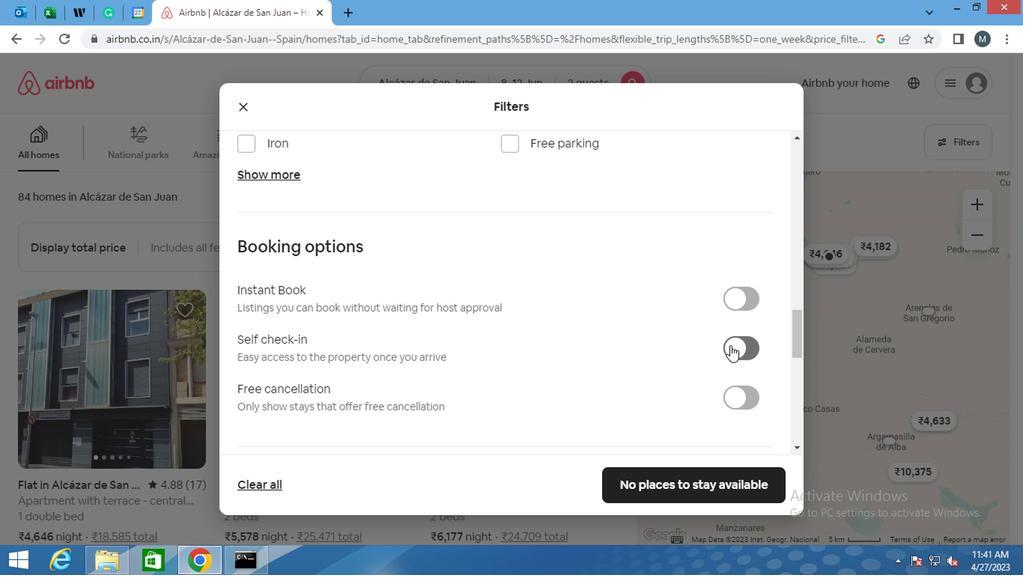 
Action: Mouse moved to (528, 331)
Screenshot: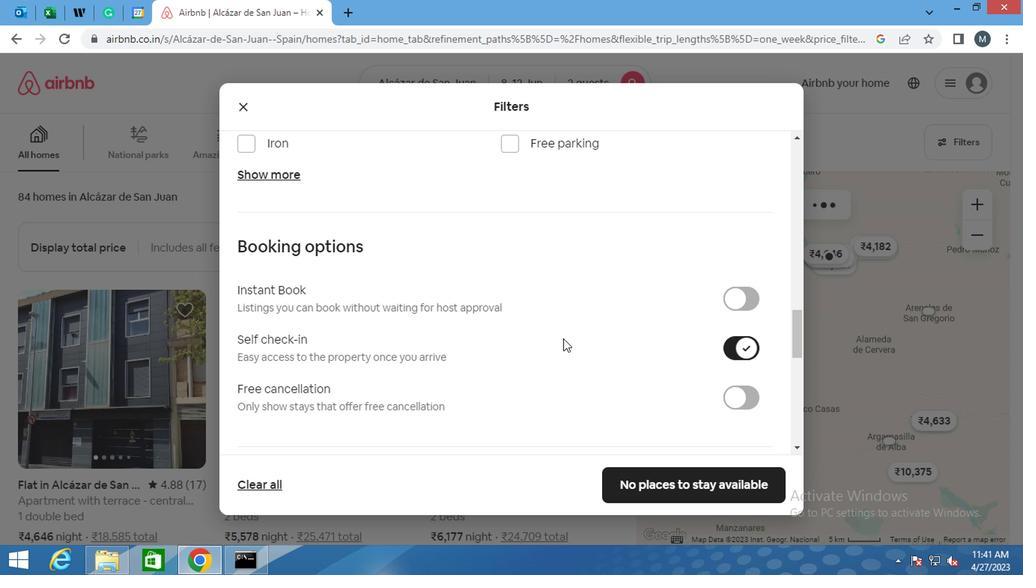 
Action: Mouse scrolled (528, 330) with delta (0, 0)
Screenshot: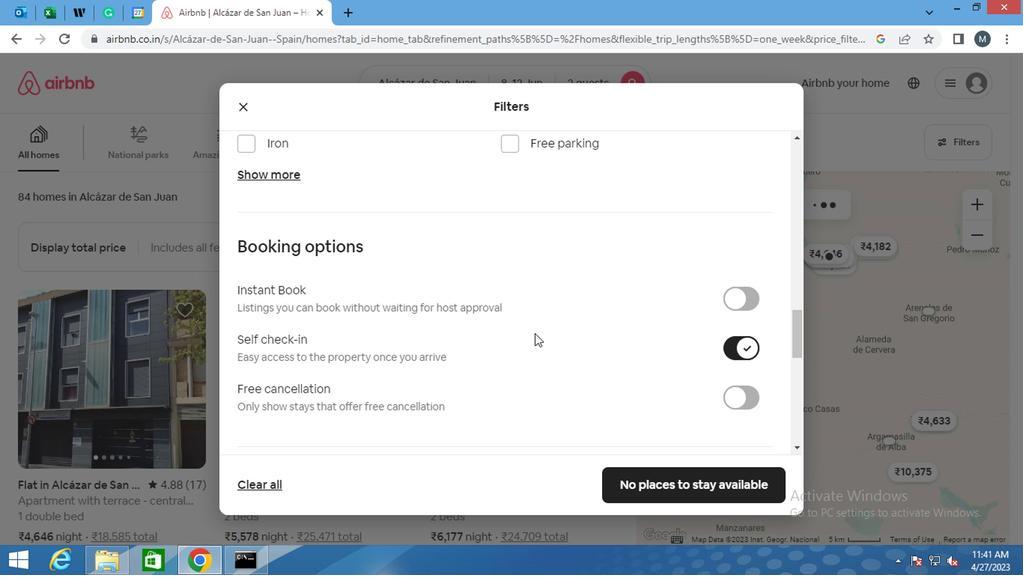 
Action: Mouse scrolled (528, 330) with delta (0, 0)
Screenshot: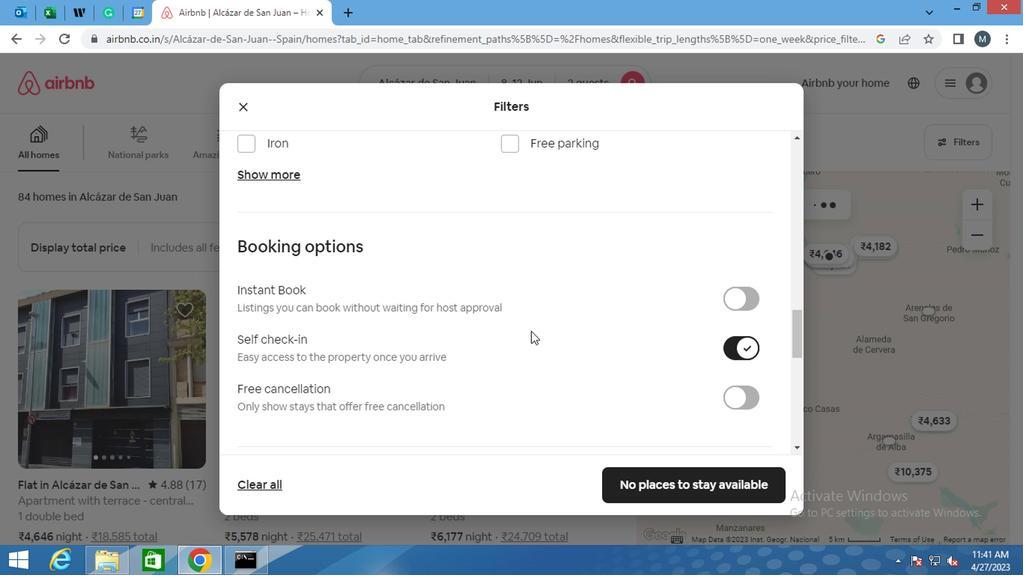 
Action: Mouse moved to (526, 331)
Screenshot: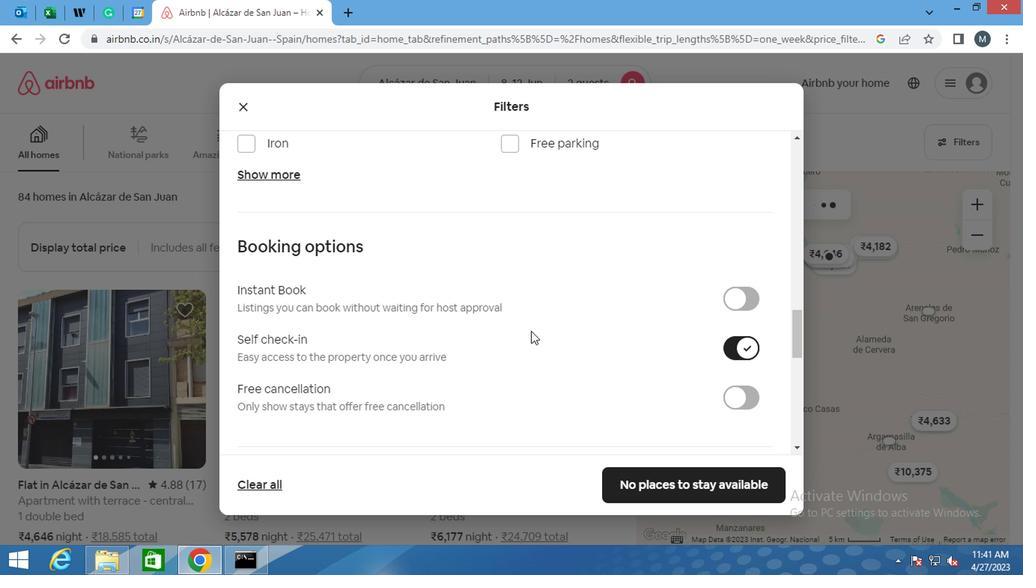 
Action: Mouse scrolled (526, 330) with delta (0, 0)
Screenshot: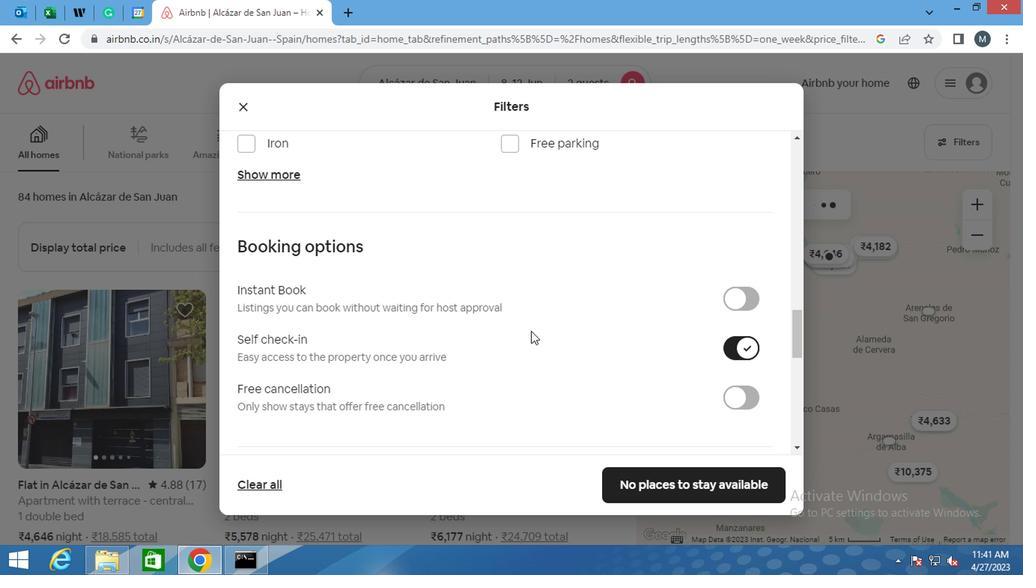 
Action: Mouse moved to (494, 336)
Screenshot: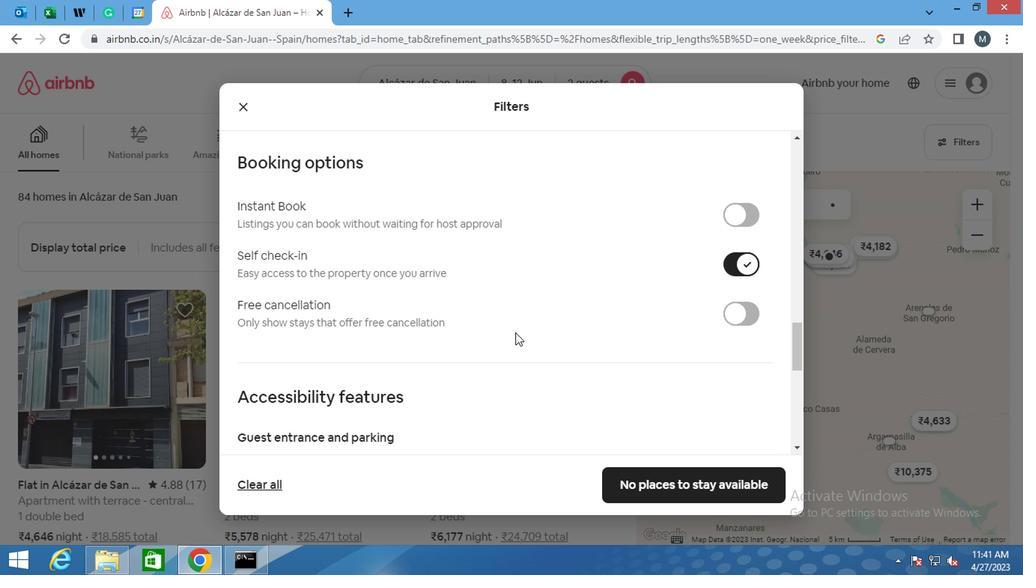 
Action: Mouse scrolled (494, 335) with delta (0, -1)
Screenshot: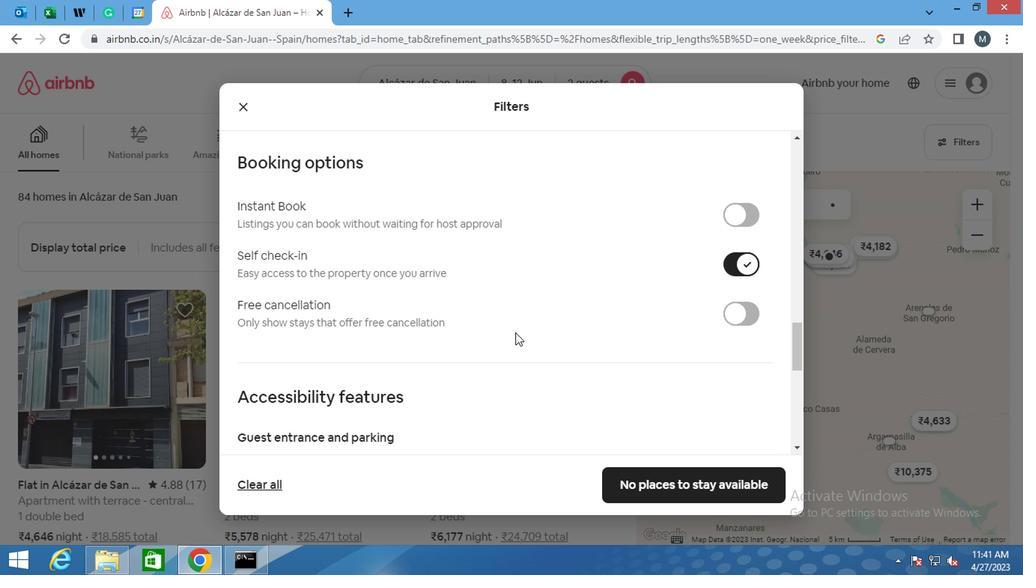 
Action: Mouse moved to (480, 342)
Screenshot: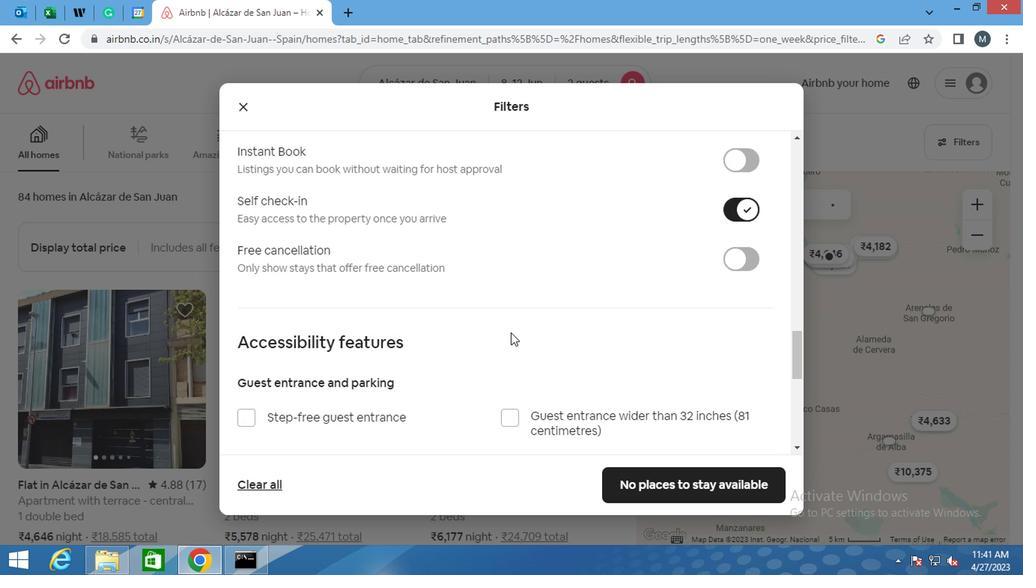 
Action: Mouse scrolled (480, 341) with delta (0, -1)
Screenshot: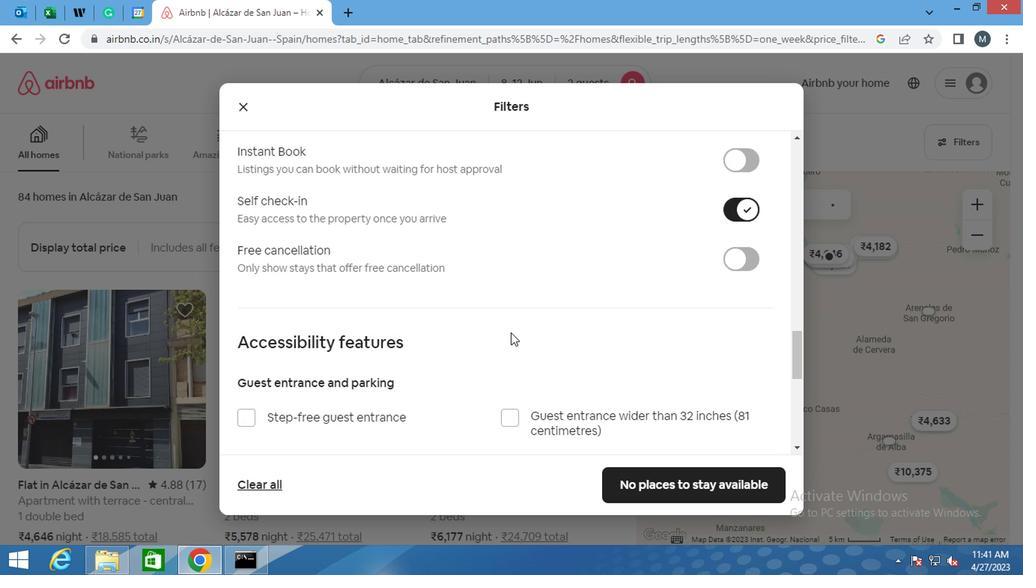 
Action: Mouse moved to (273, 389)
Screenshot: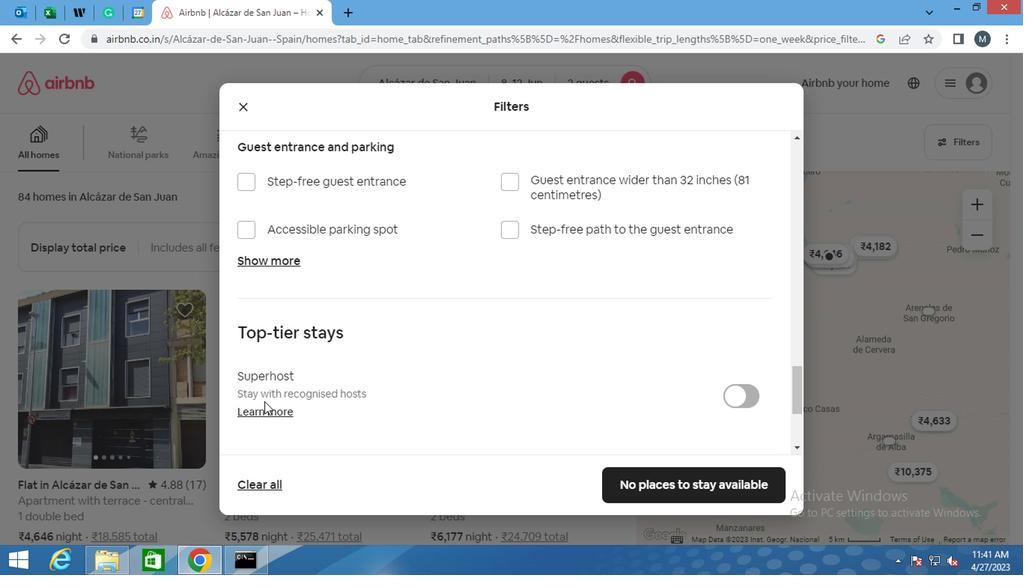
Action: Mouse scrolled (273, 389) with delta (0, 0)
Screenshot: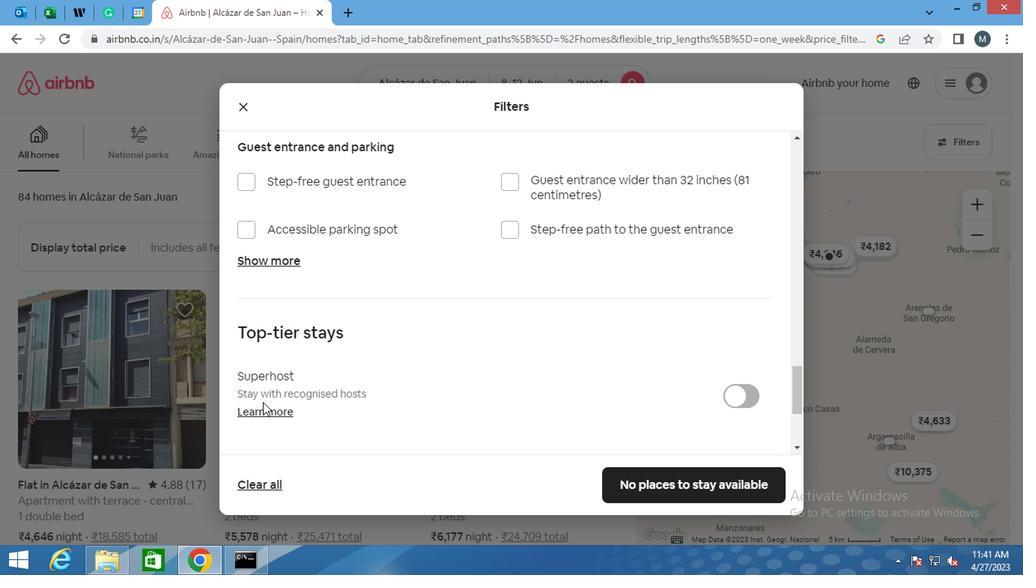 
Action: Mouse scrolled (273, 389) with delta (0, 0)
Screenshot: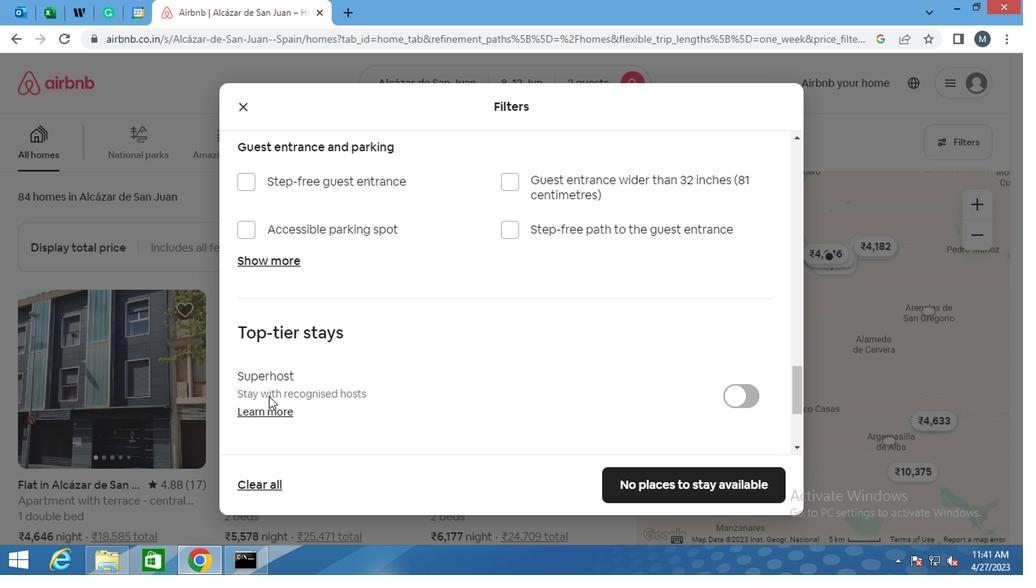 
Action: Mouse moved to (243, 383)
Screenshot: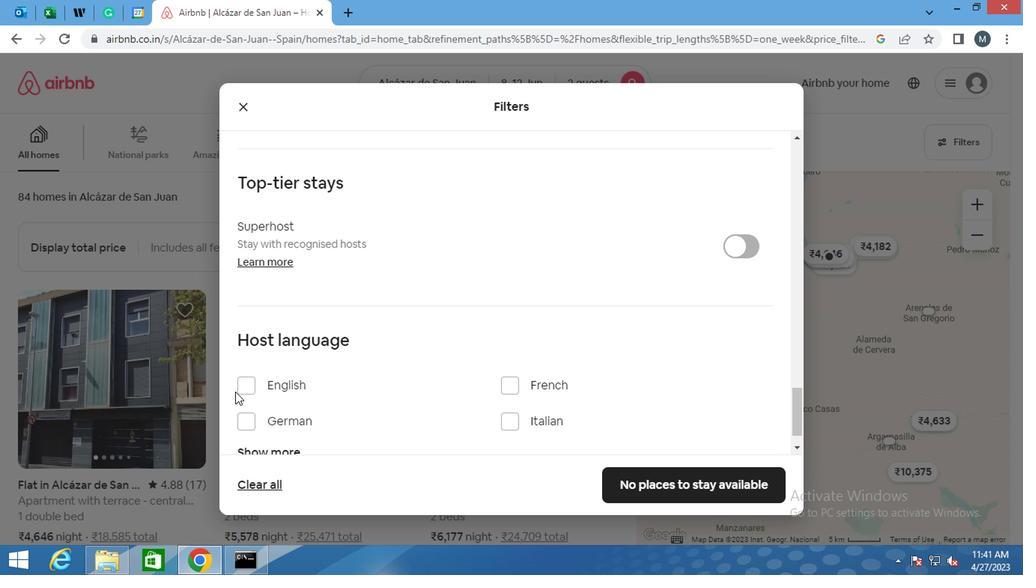 
Action: Mouse pressed left at (243, 383)
Screenshot: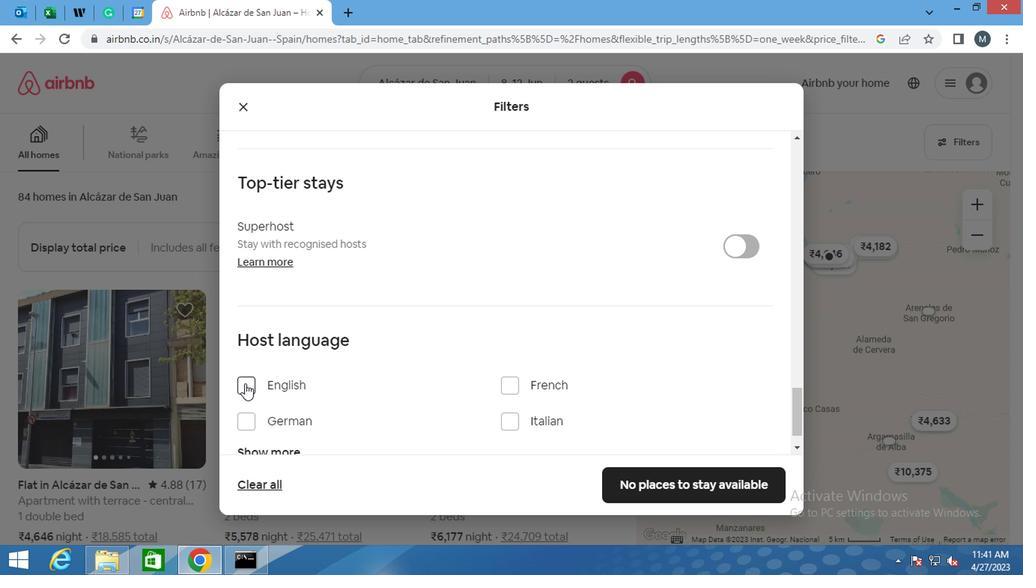 
Action: Mouse moved to (334, 359)
Screenshot: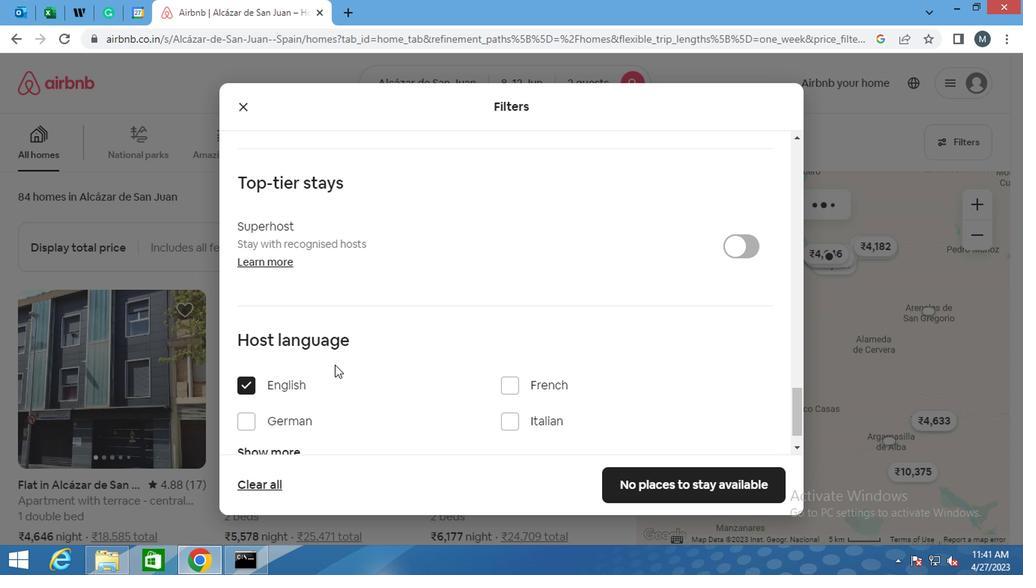 
Action: Mouse scrolled (334, 358) with delta (0, -1)
Screenshot: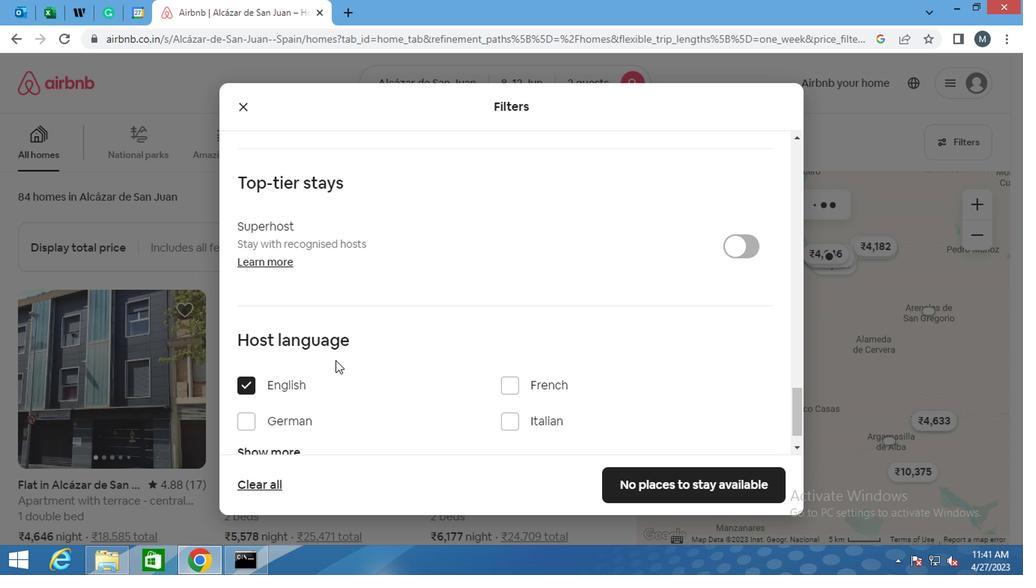 
Action: Mouse scrolled (334, 358) with delta (0, -1)
Screenshot: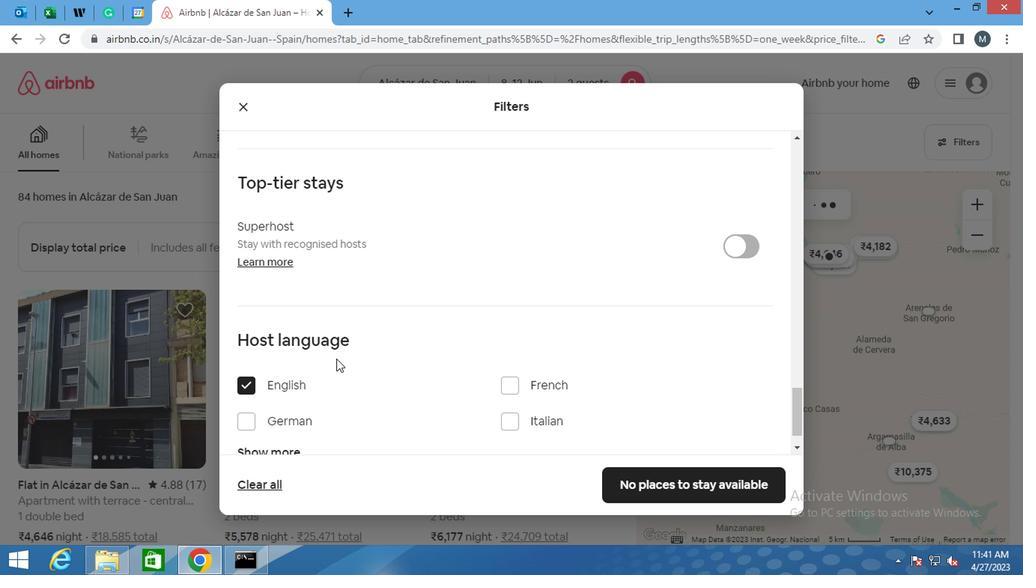 
Action: Mouse scrolled (334, 358) with delta (0, -1)
Screenshot: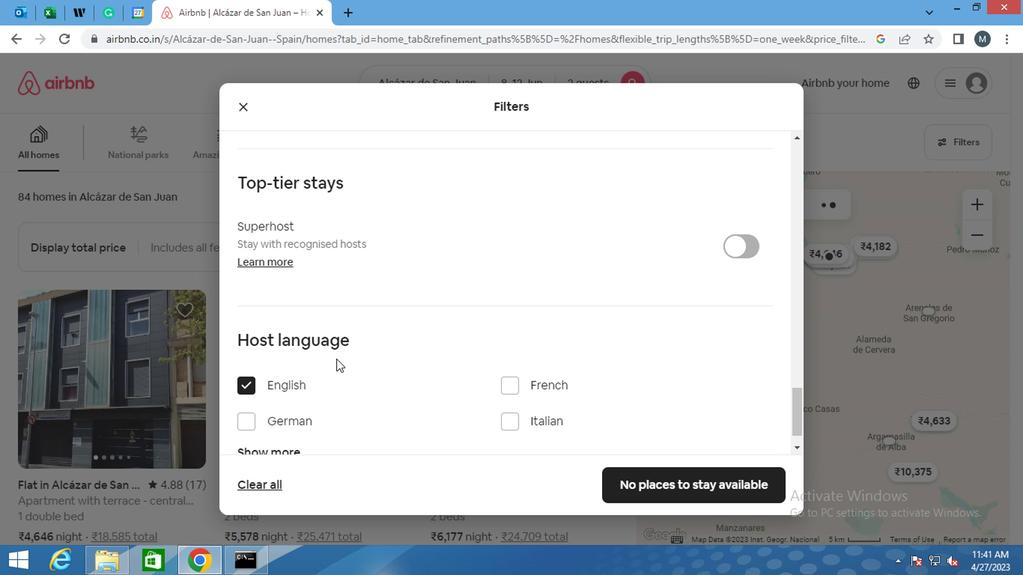 
Action: Mouse moved to (334, 365)
Screenshot: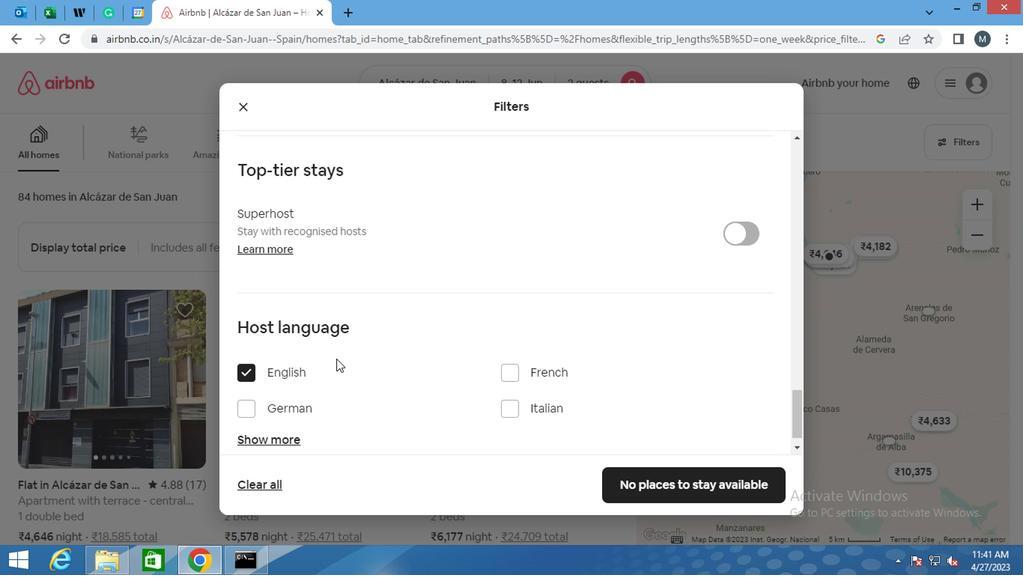 
Action: Mouse scrolled (334, 364) with delta (0, 0)
Screenshot: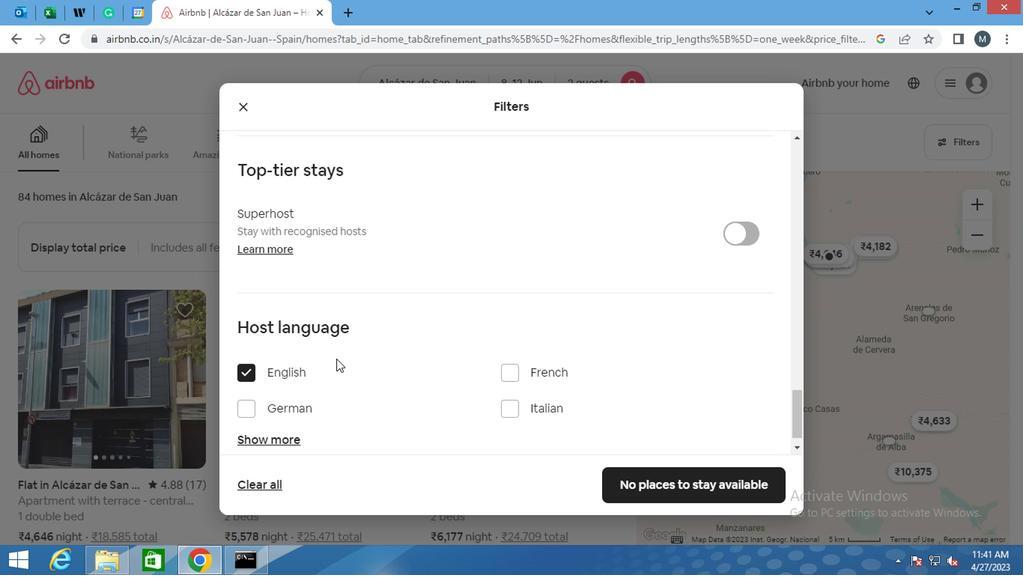 
Action: Mouse moved to (337, 370)
Screenshot: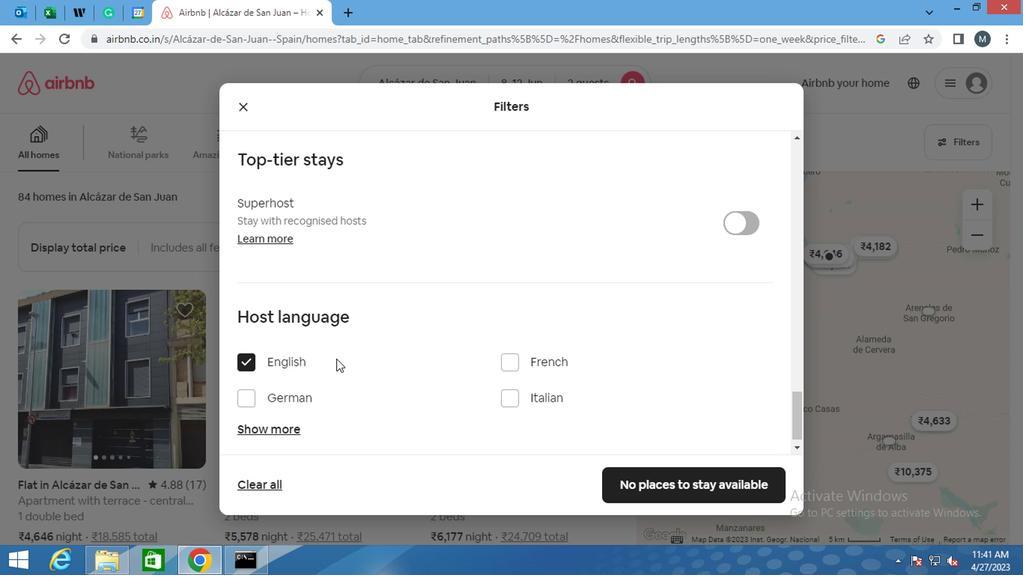 
Action: Mouse scrolled (337, 369) with delta (0, -1)
Screenshot: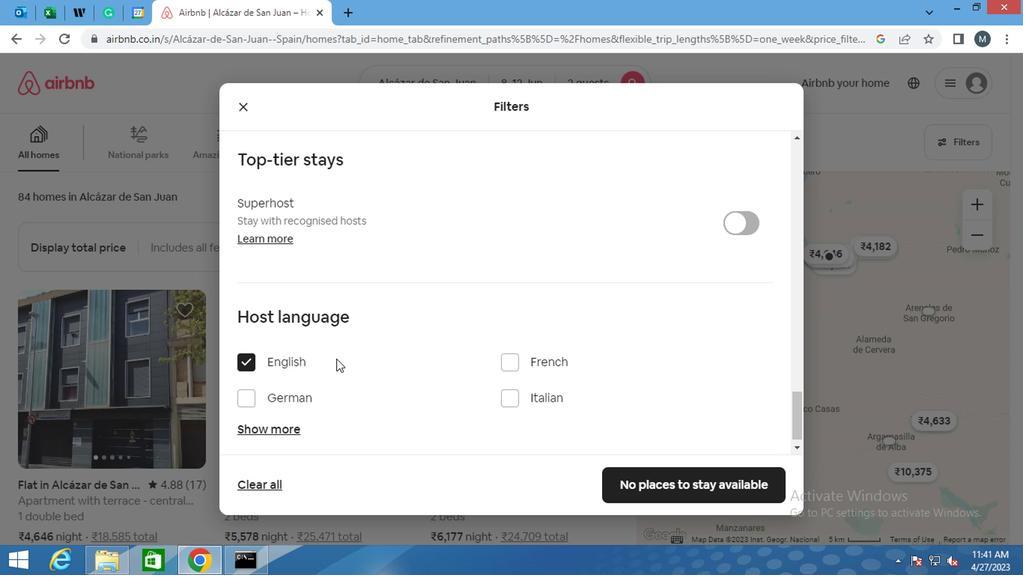 
Action: Mouse moved to (338, 370)
Screenshot: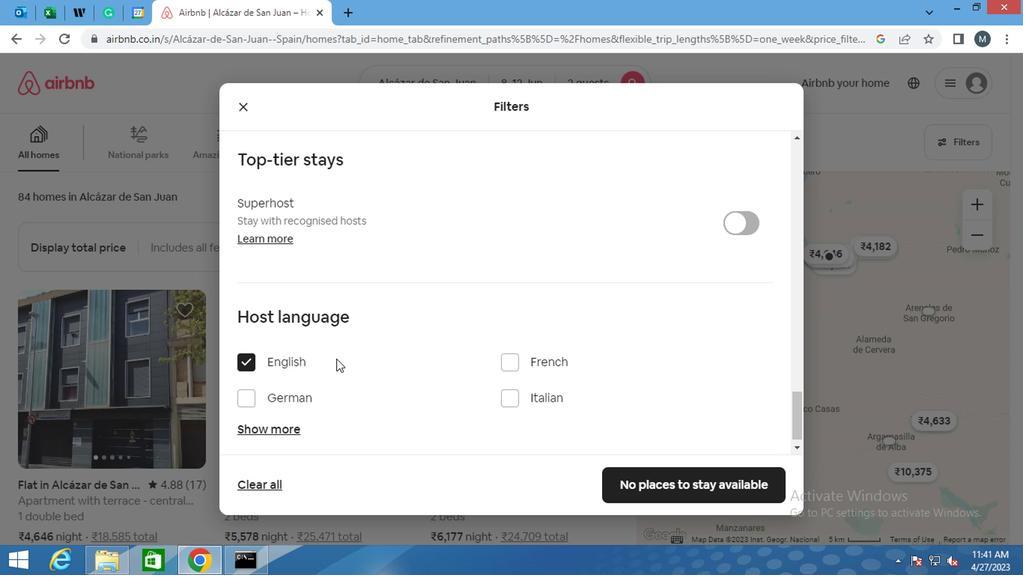 
Action: Mouse scrolled (338, 369) with delta (0, -1)
Screenshot: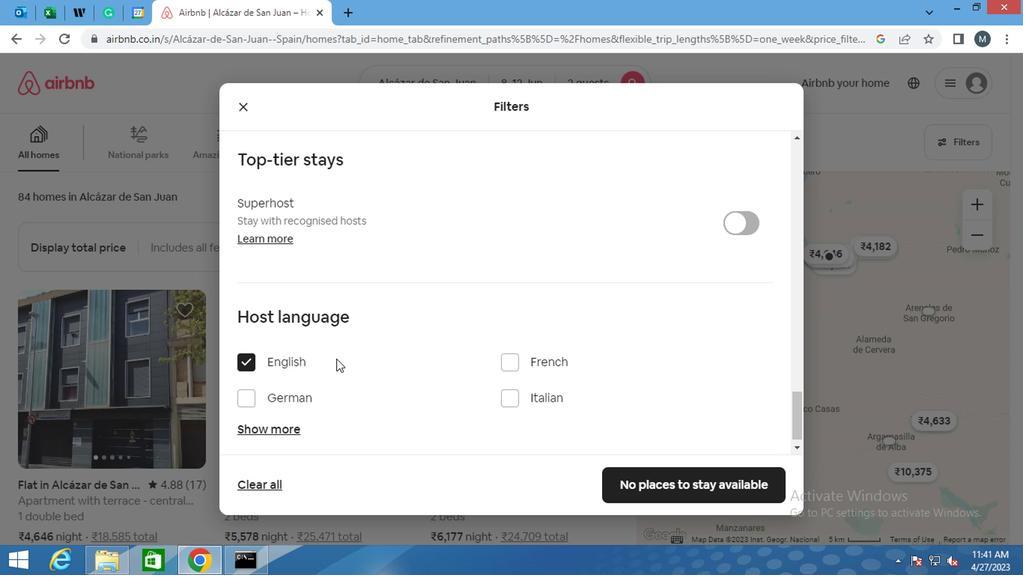 
Action: Mouse moved to (625, 486)
Screenshot: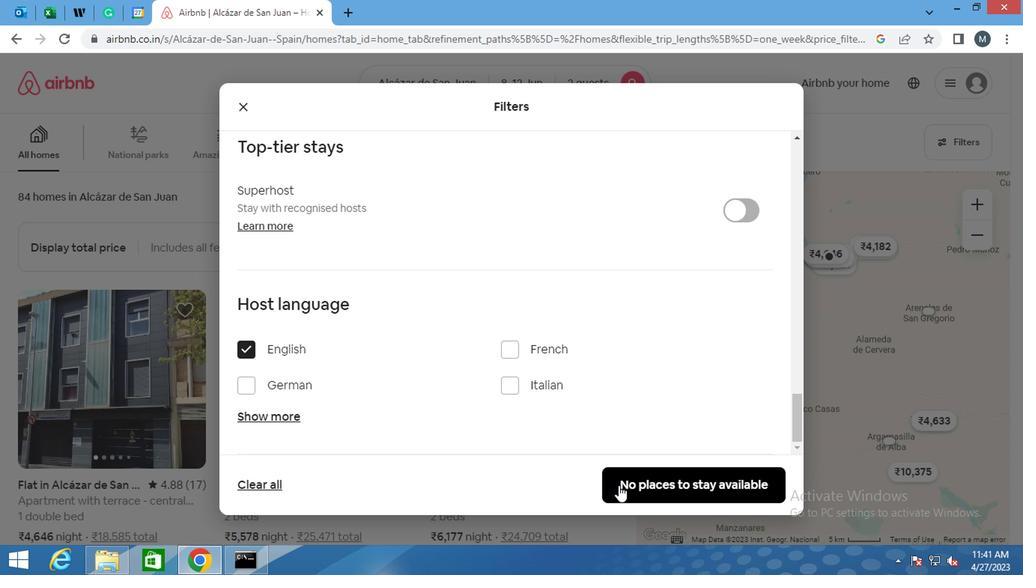 
Action: Mouse pressed left at (625, 486)
Screenshot: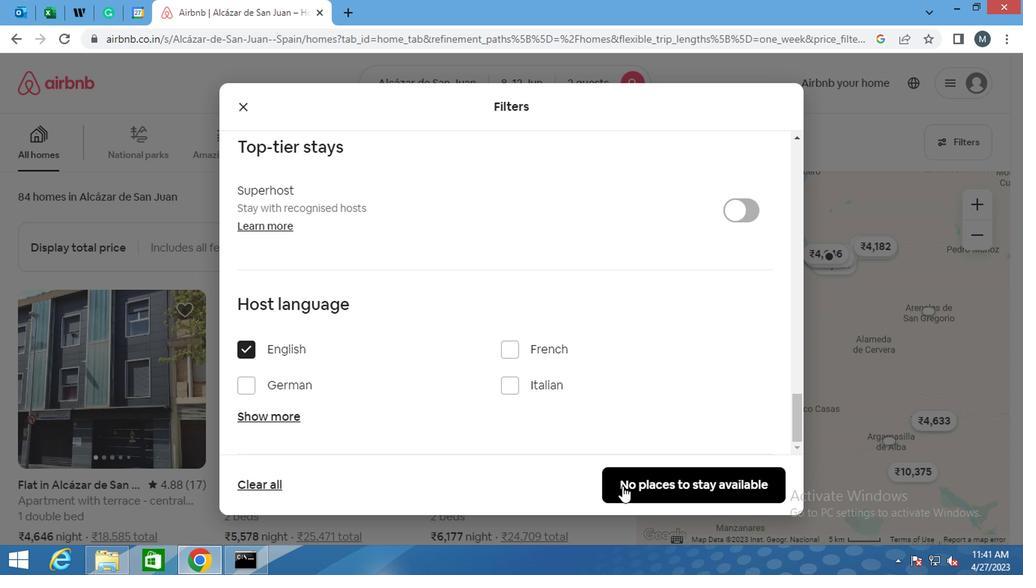 
Action: Mouse moved to (626, 486)
Screenshot: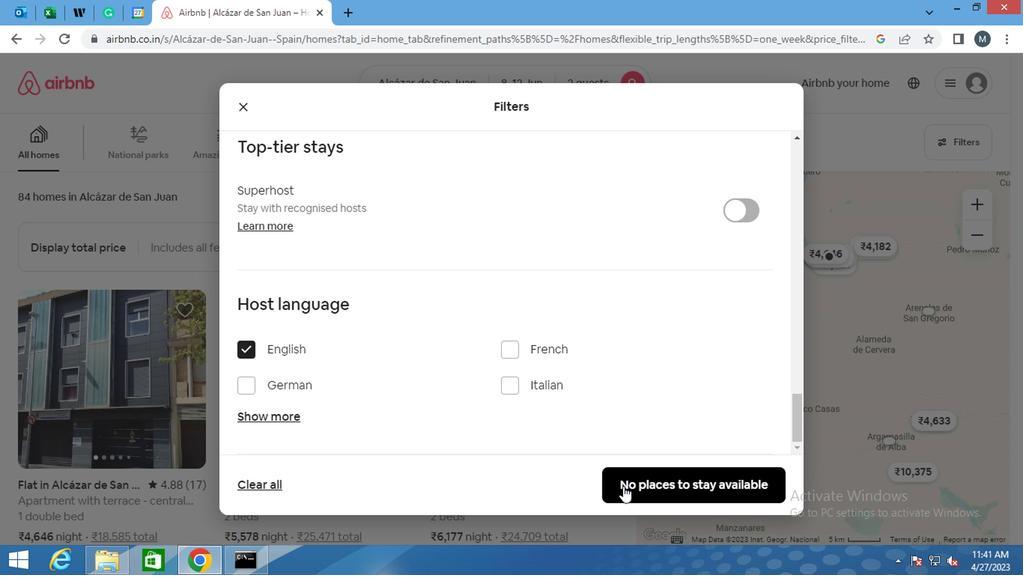 
